 Task: Open an excel sheet and write heading  Blaze Sales. Add 10 people name  'Joshua Rivera, Zoey Coleman, Ryan Wright, Addison Bailey, Jonathan Simmons, Brooklyn Ward, Caleb Barnes, Audrey Collins, Gabriel Perry, Sofia Bell'Item code in between  4005-8000. Product range in between  1000-10000. Add Products   Calvin Klein, Tommy Hilfiger T-shirt, Armani Bag, Burberry Shoe, Levi's T-shirt, Under Armour, Vans Shoe, Converse Shoe, Timberland Shoe, Skechers Shoe.Choose quantity  5 to 9 Tax 12 percent Total Add Amount. Save page  Blaze Sales review book
Action: Mouse moved to (33, 23)
Screenshot: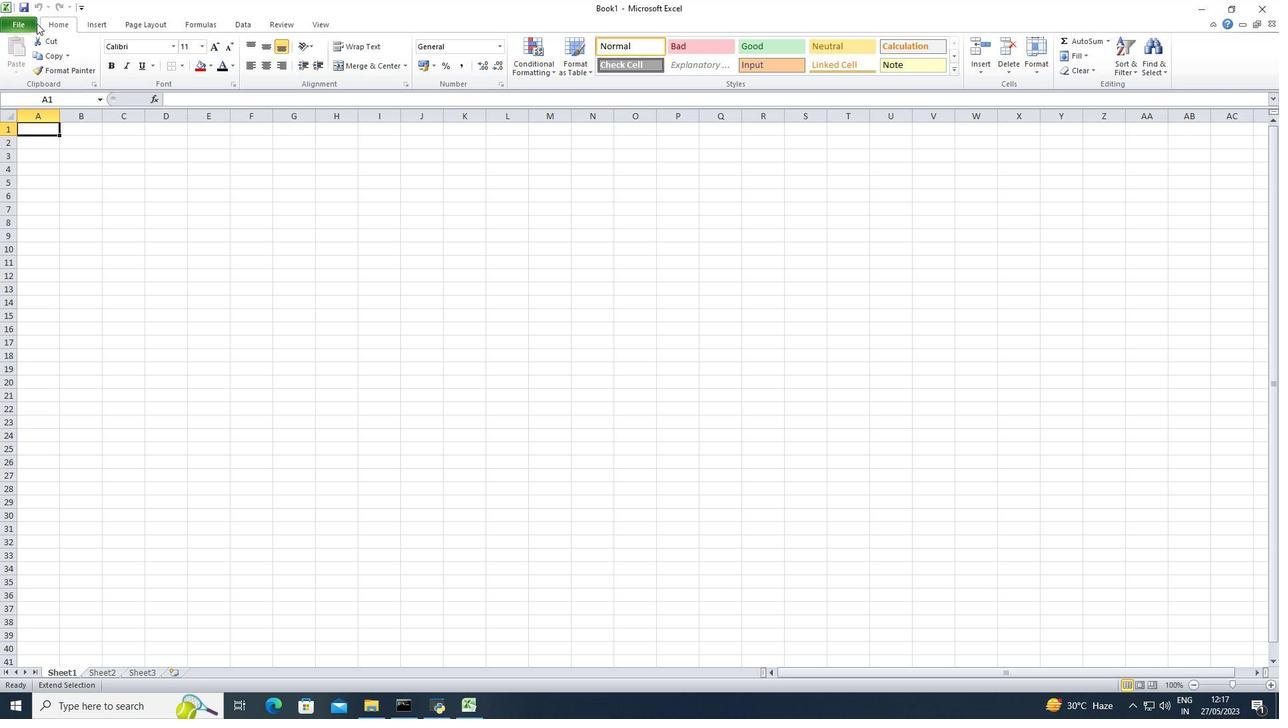 
Action: Mouse pressed left at (33, 23)
Screenshot: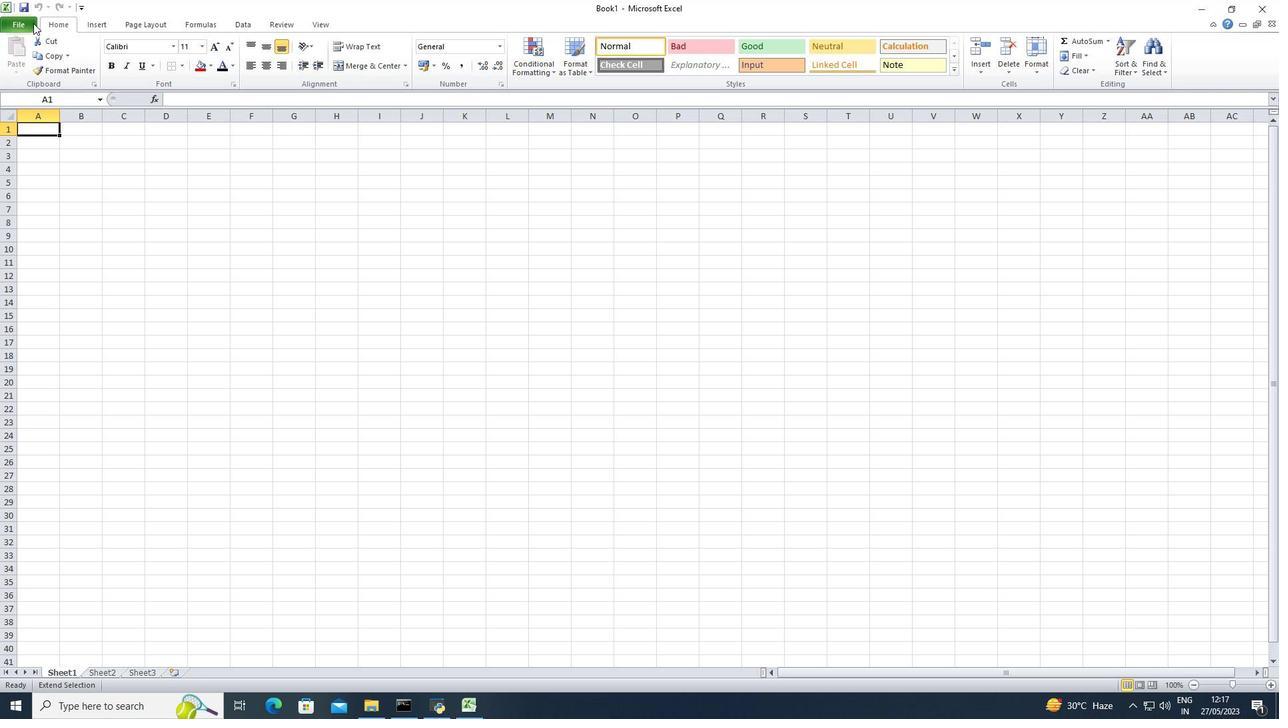 
Action: Mouse moved to (25, 174)
Screenshot: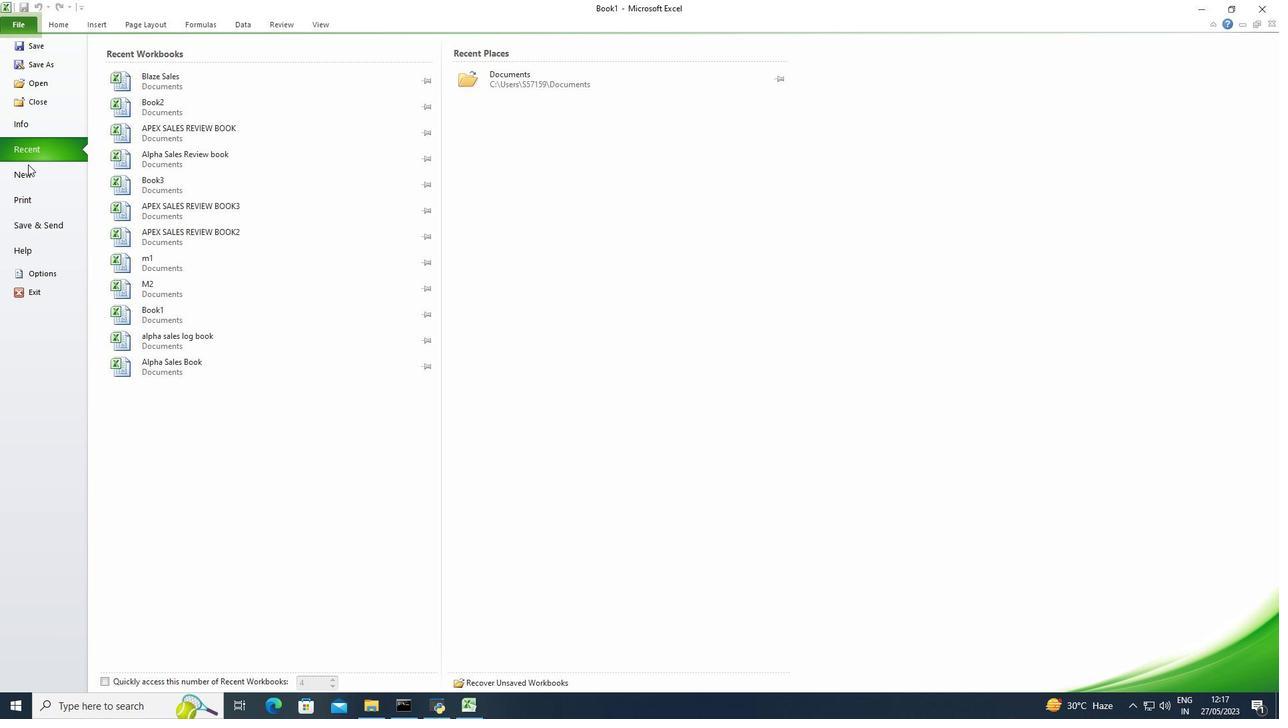 
Action: Mouse pressed left at (25, 174)
Screenshot: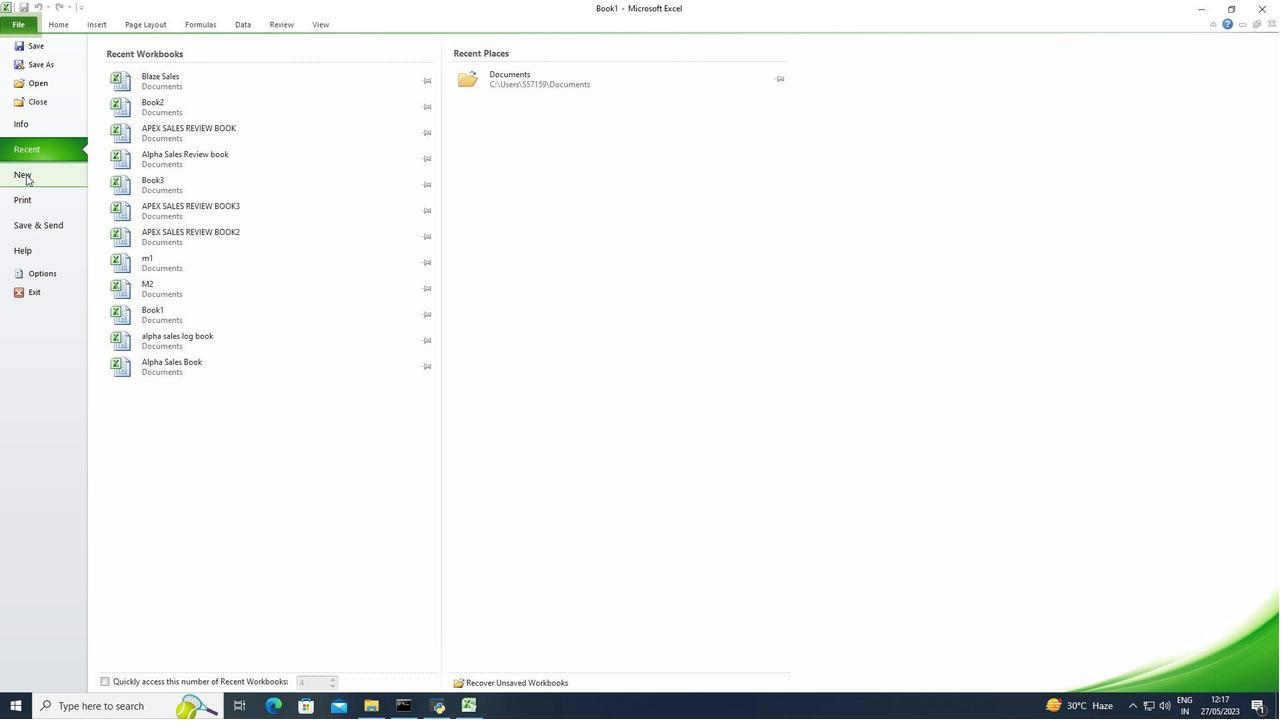 
Action: Mouse moved to (131, 132)
Screenshot: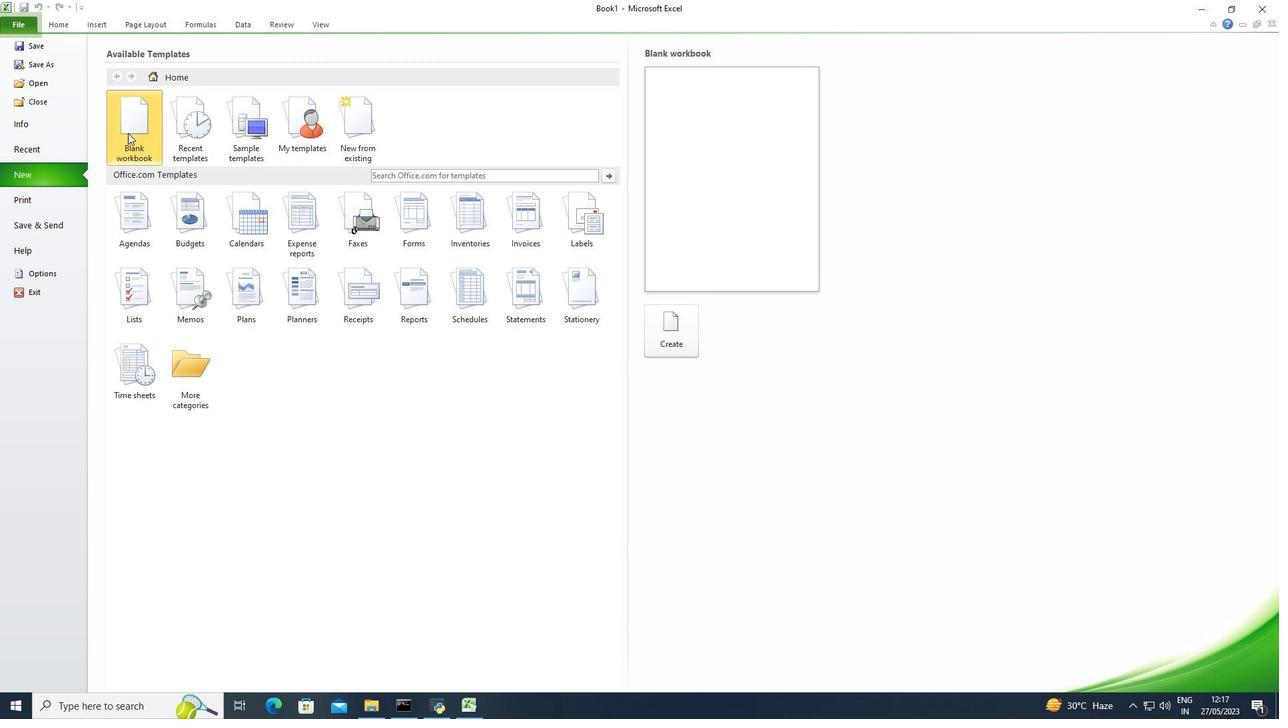 
Action: Mouse pressed left at (131, 132)
Screenshot: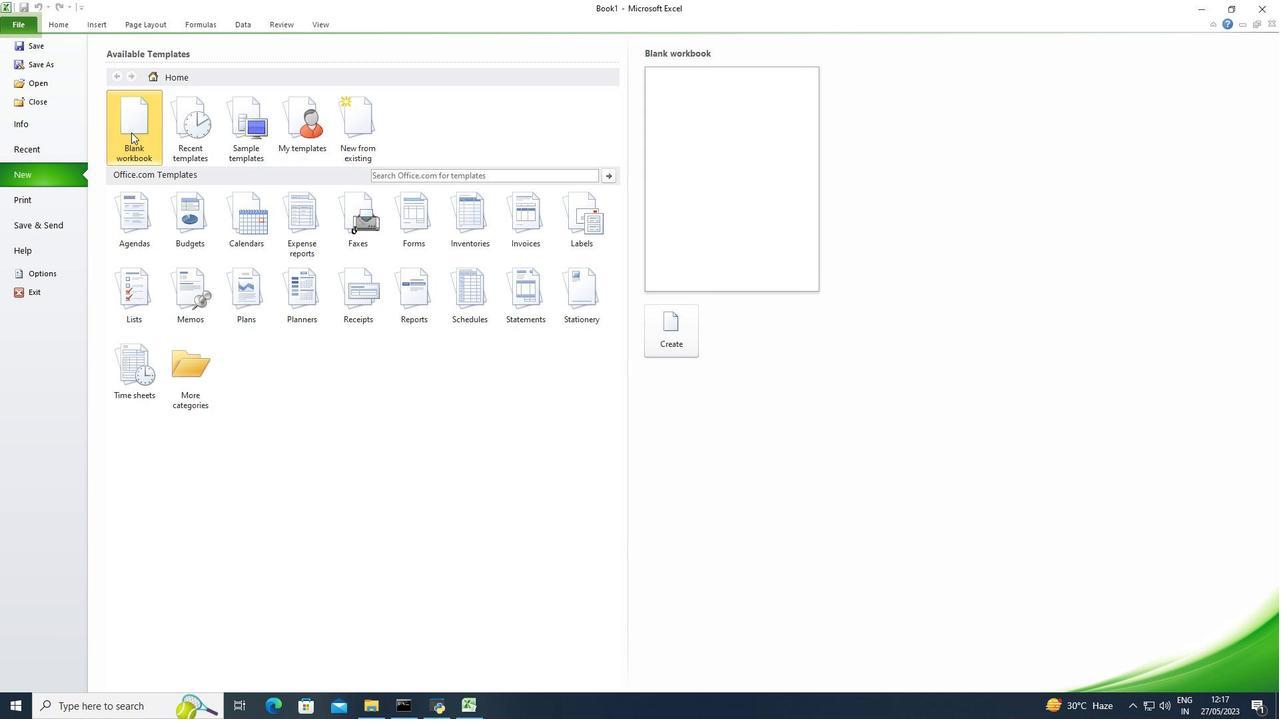 
Action: Mouse moved to (661, 318)
Screenshot: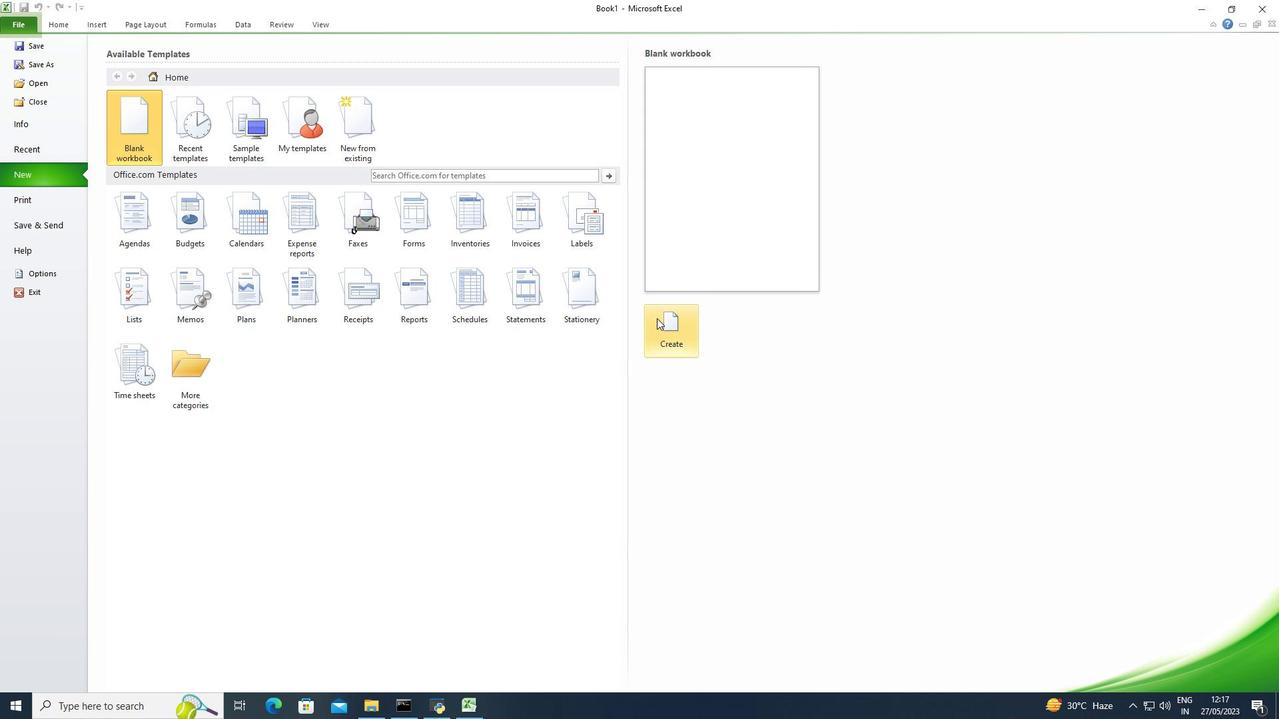 
Action: Mouse pressed left at (661, 318)
Screenshot: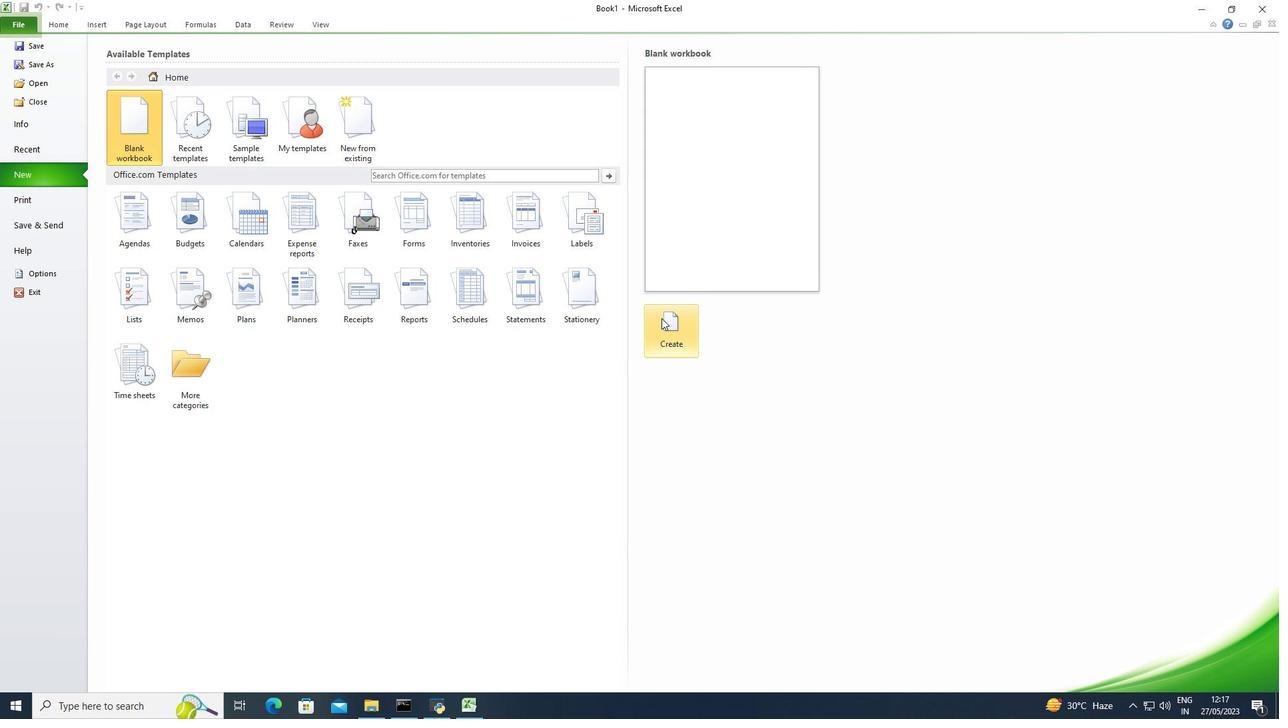 
Action: Mouse moved to (45, 128)
Screenshot: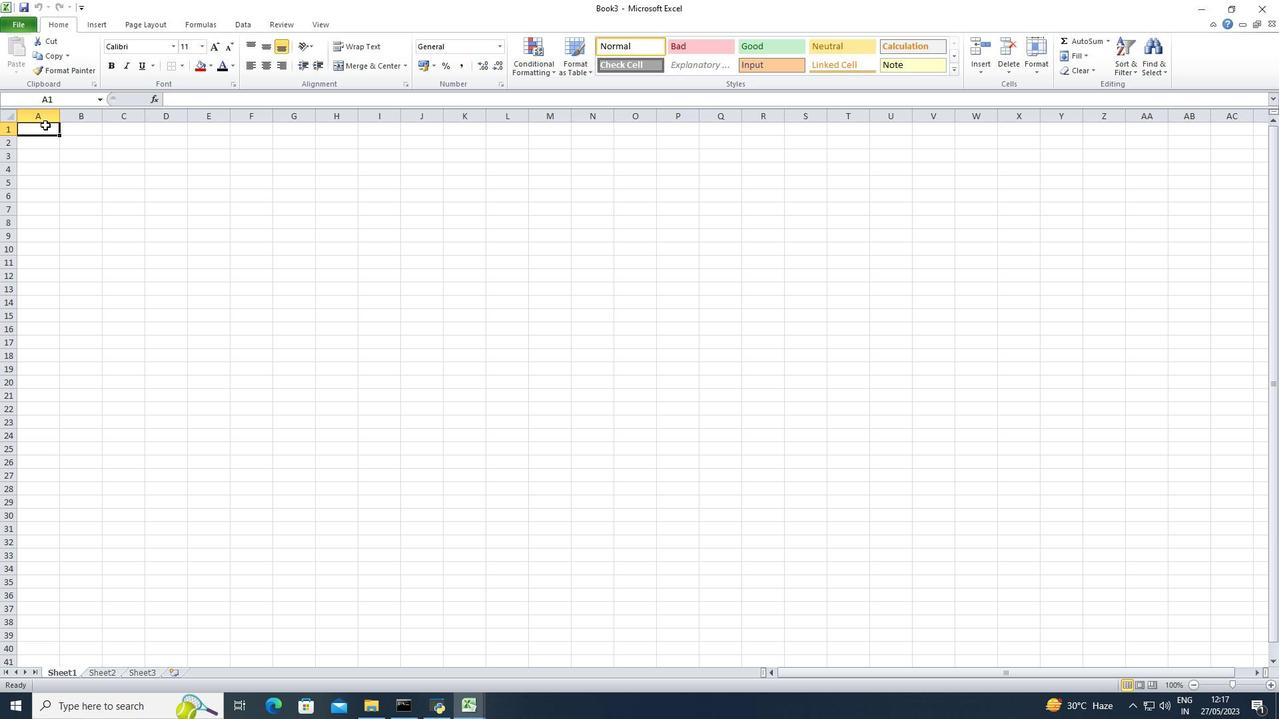 
Action: Mouse pressed left at (45, 128)
Screenshot: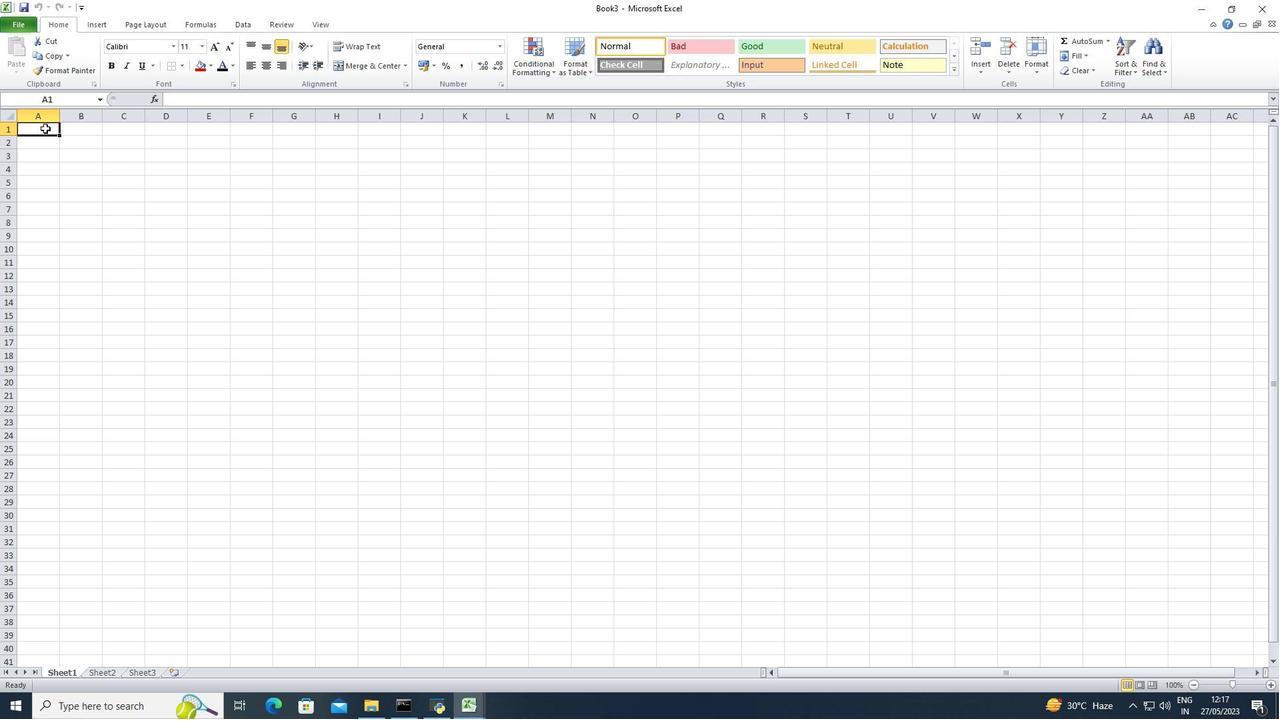 
Action: Key pressed <Key.shift>Blaze<Key.space><Key.shift>Sales<Key.down><Key.shift>name<Key.backspace><Key.backspace><Key.backspace><Key.backspace><Key.shift>Name<Key.down><Key.shift>Joshua<Key.space><Key.shift>Rivera<Key.down><Key.shift><Key.shift><Key.shift><Key.shift><Key.shift><Key.shift><Key.shift><Key.shift><Key.shift><Key.shift><Key.shift><Key.shift>Zoey<Key.space><Key.shift>Coleman<Key.down><Key.shift>Ryan<Key.space><Key.shift>Wright<Key.down><Key.shift>Addison<Key.space><Key.shift>Bailey<Key.down><Key.shift>Jonathan<Key.space><Key.shift>Simmons<Key.down><Key.shift><Key.shift><Key.shift><Key.shift>Brooklyn<Key.space><Key.shift><Key.shift><Key.shift><Key.shift><Key.shift><Key.shift>E<Key.backspace><Key.shift>Ward<Key.down><Key.shift><Key.shift><Key.shift><Key.shift><Key.shift>Caleb<Key.space><Key.shift><Key.shift><Key.shift><Key.shift><Key.shift><Key.shift>Barnes<Key.down><Key.shift><Key.shift><Key.shift><Key.shift><Key.shift><Key.shift><Key.shift><Key.shift><Key.shift><Key.shift><Key.shift><Key.shift><Key.shift><Key.shift><Key.shift><Key.shift><Key.shift>Audrey<Key.space><Key.shift>Collins<Key.down><Key.shift><Key.shift><Key.shift><Key.shift><Key.shift><Key.shift><Key.shift><Key.shift>Gabriel<Key.space><Key.shift>Perry<Key.down><Key.shift>Sofia<Key.space><Key.shift>Bell<Key.right>
Screenshot: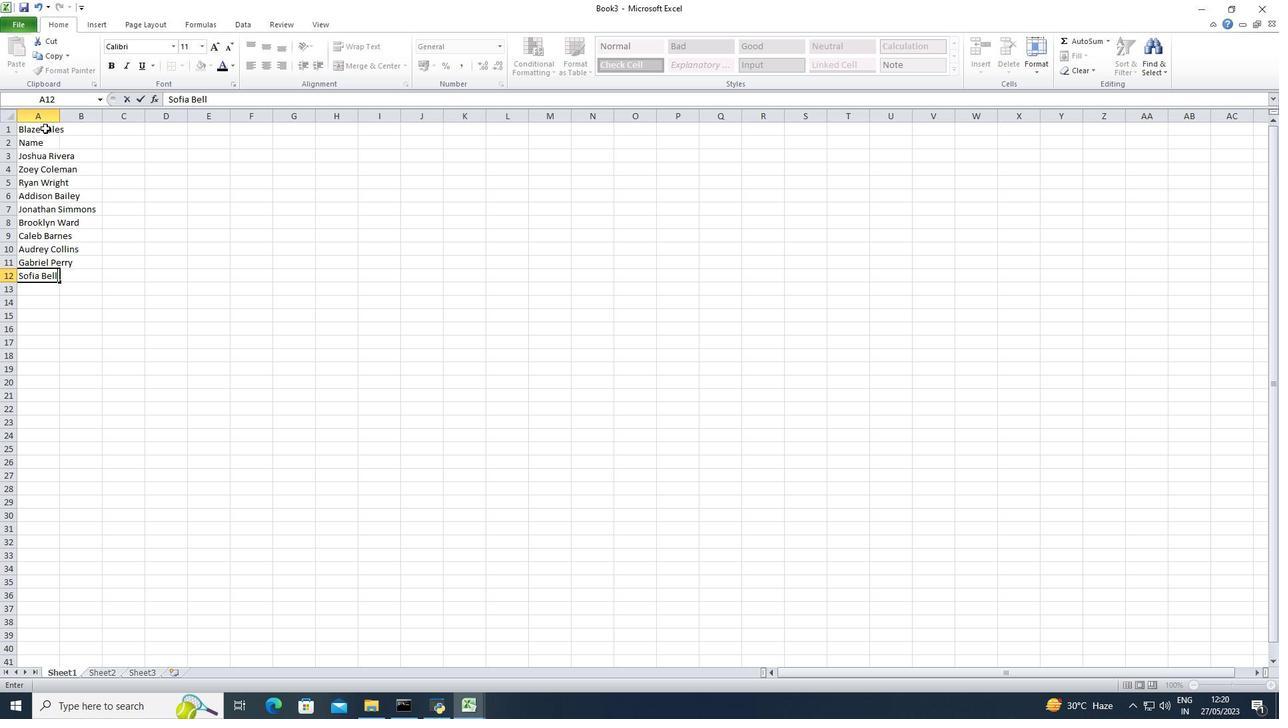 
Action: Mouse moved to (60, 117)
Screenshot: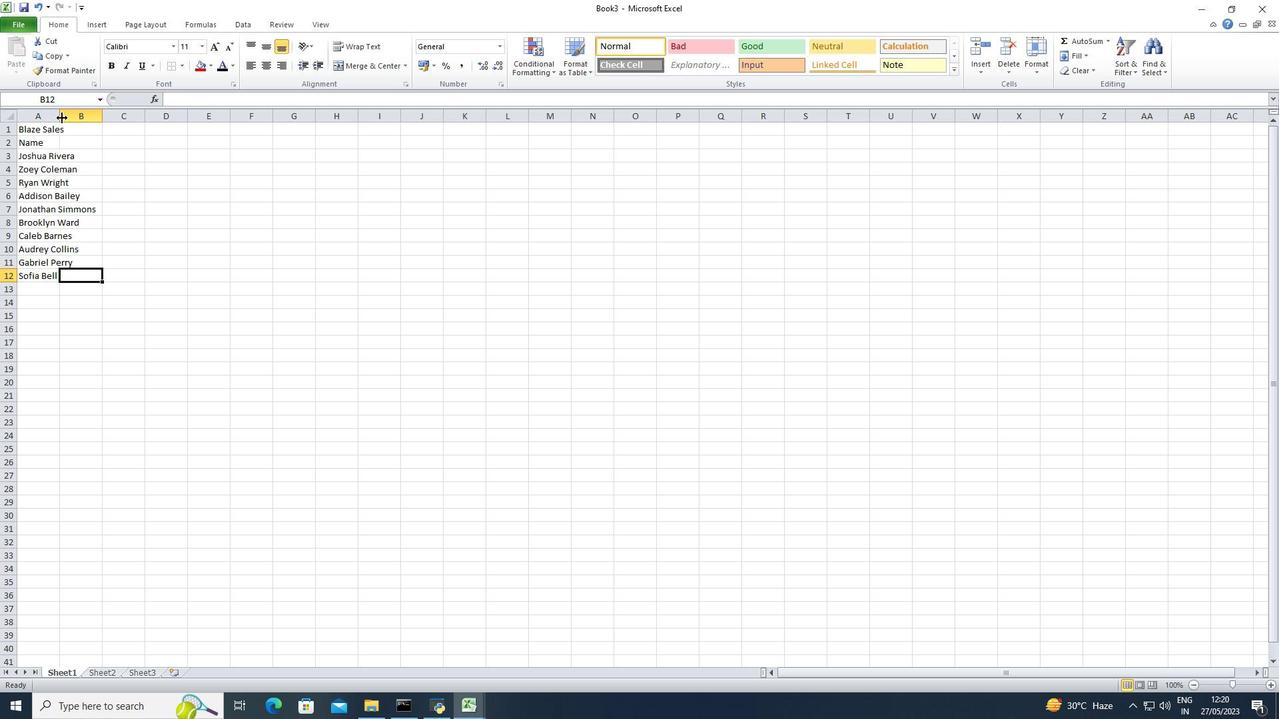 
Action: Mouse pressed left at (60, 117)
Screenshot: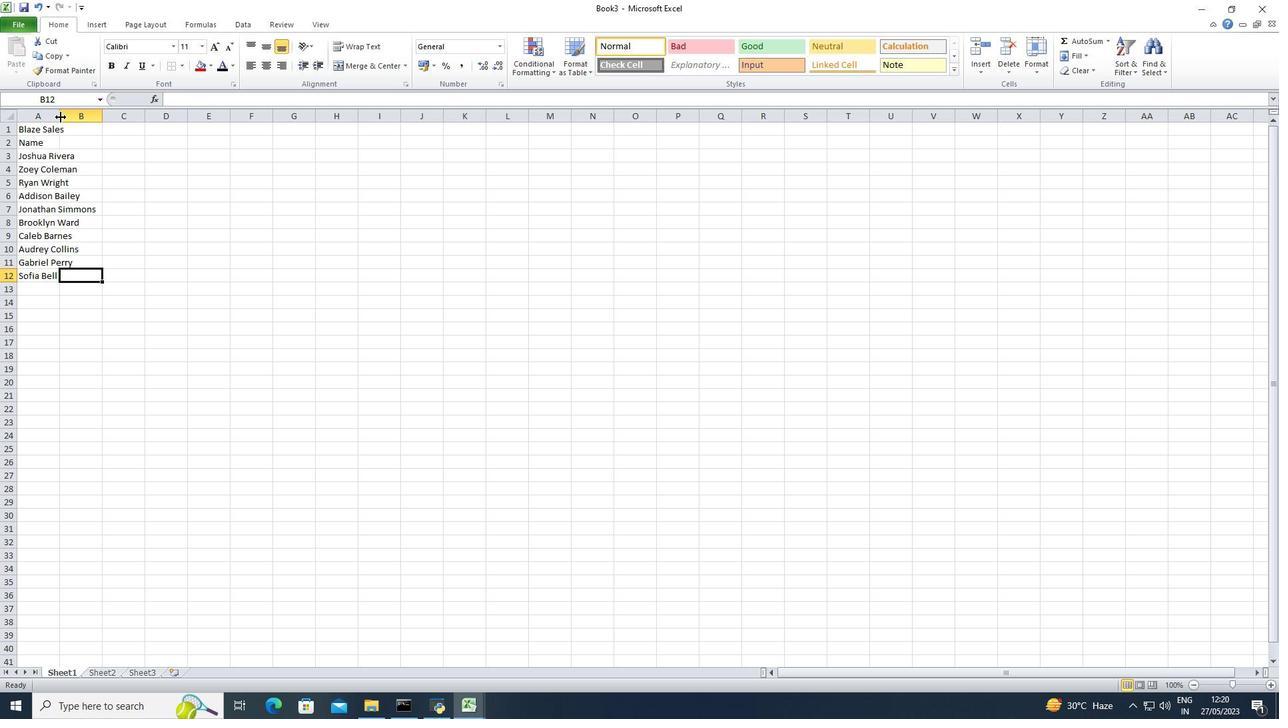 
Action: Mouse pressed left at (60, 117)
Screenshot: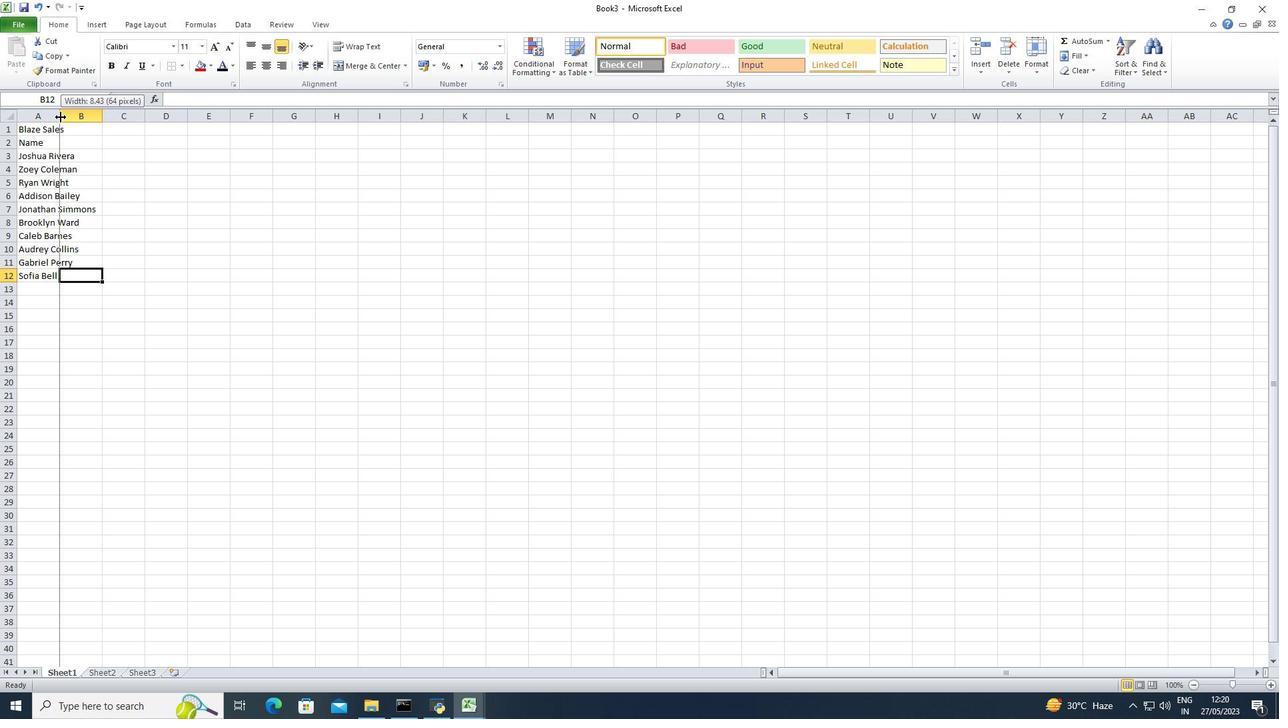 
Action: Mouse moved to (120, 140)
Screenshot: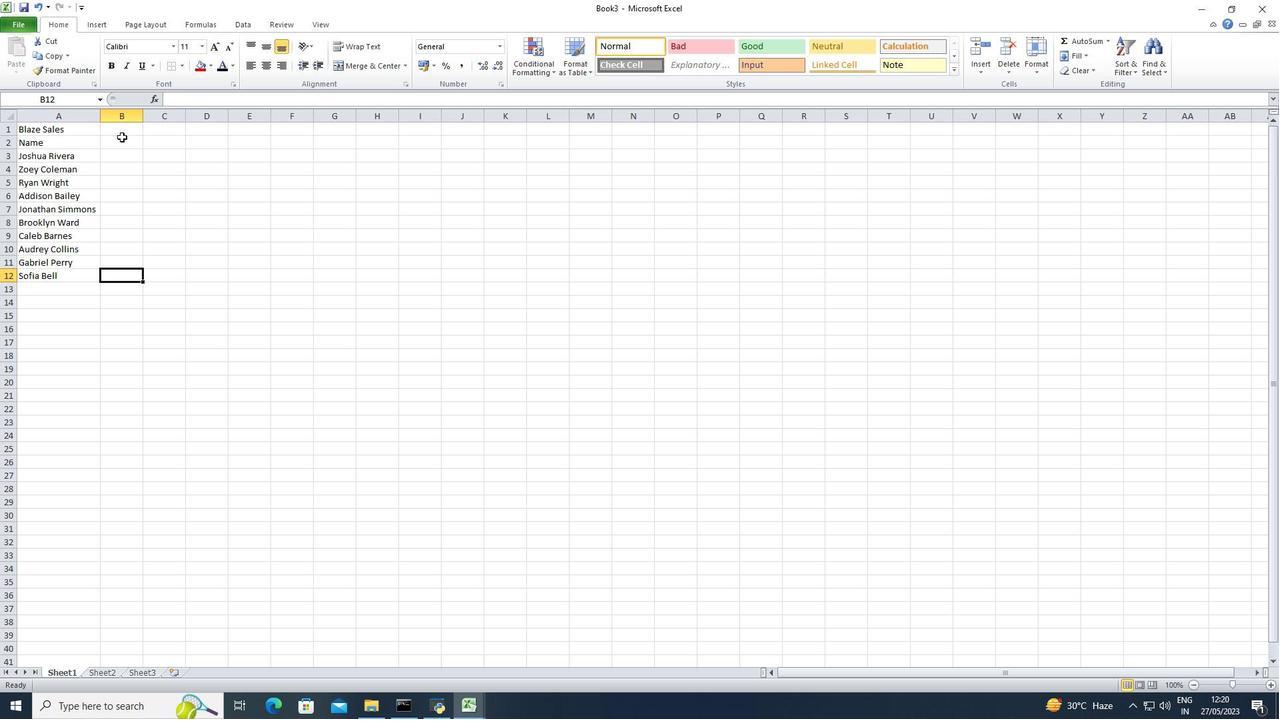 
Action: Mouse pressed left at (120, 140)
Screenshot: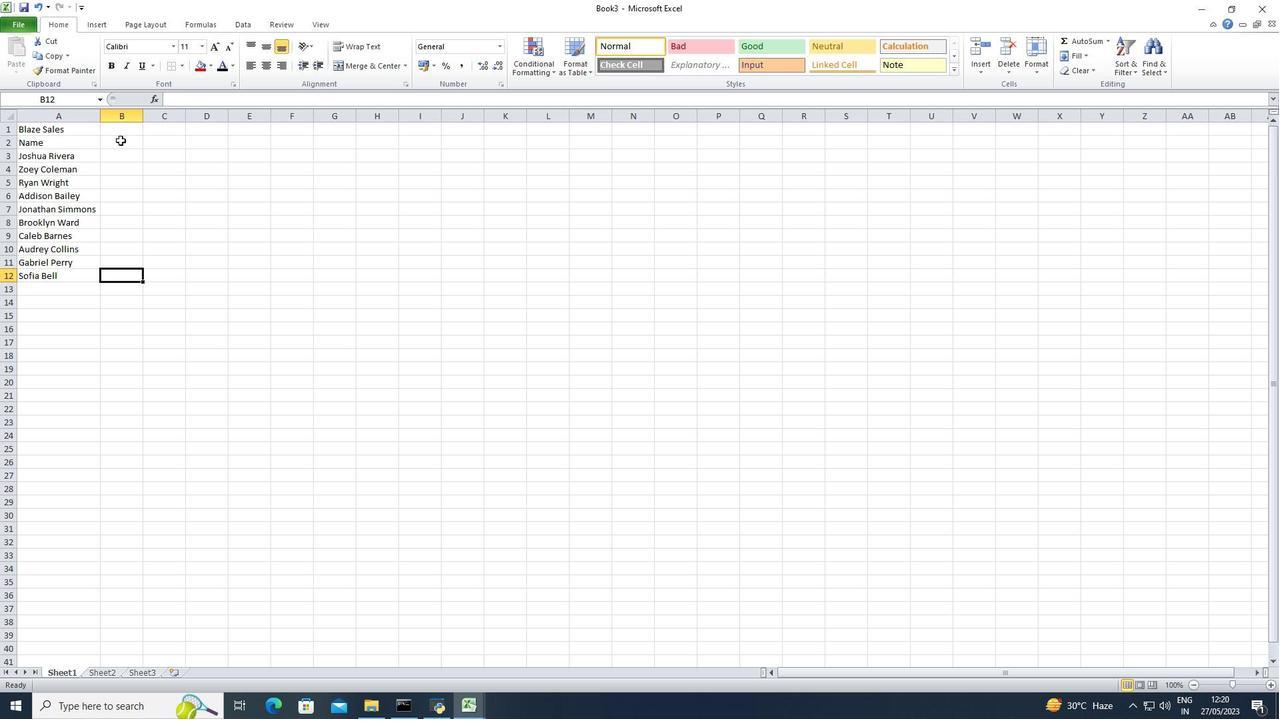 
Action: Key pressed <Key.shift>Item<Key.space>code<Key.down>4007<Key.down>4009<Key.down>7654<Key.down>6587<Key.down>5694<Key.down>4867<Key.down>6087<Key.down>7209<Key.down>7390<Key.down>6129
Screenshot: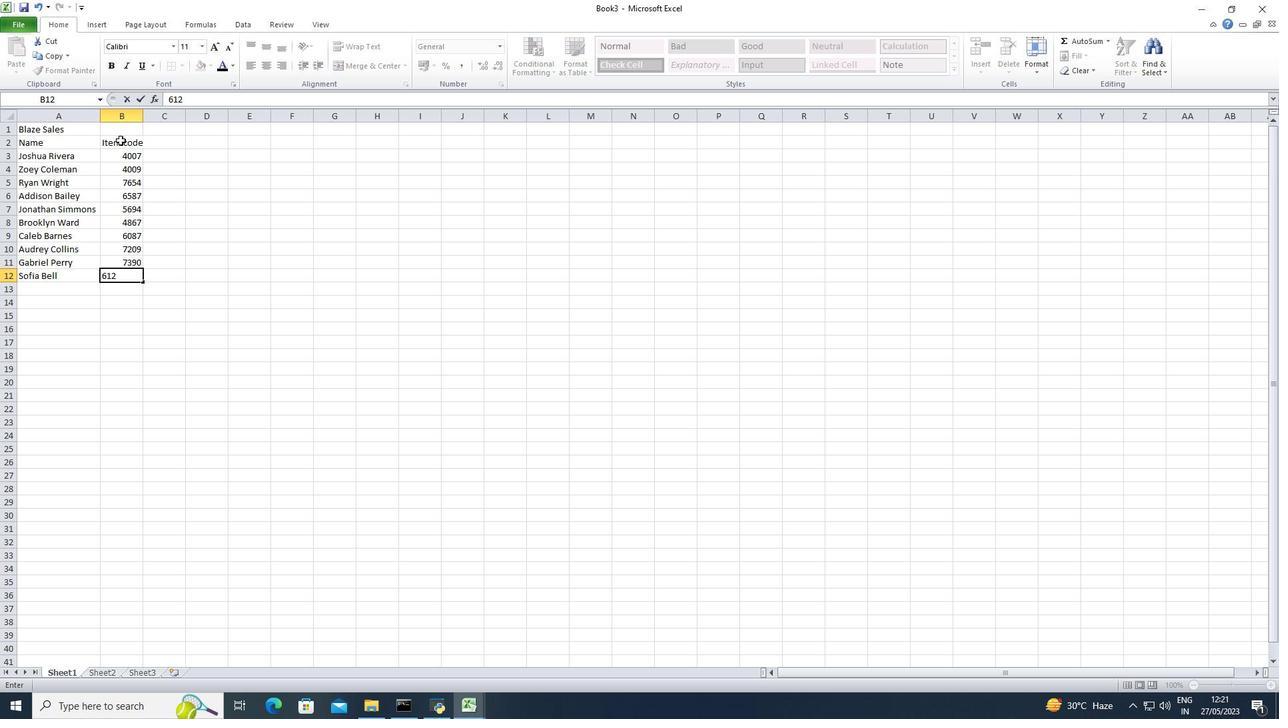 
Action: Mouse scrolled (120, 141) with delta (0, 0)
Screenshot: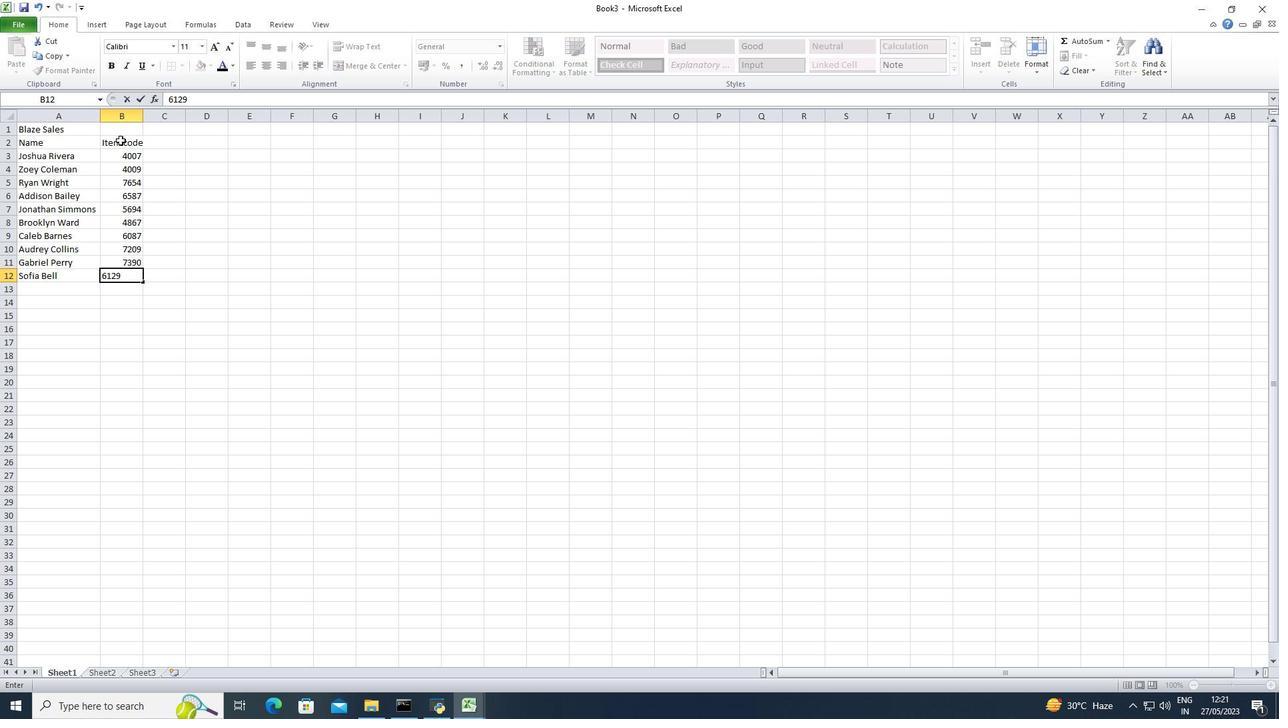 
Action: Mouse moved to (165, 222)
Screenshot: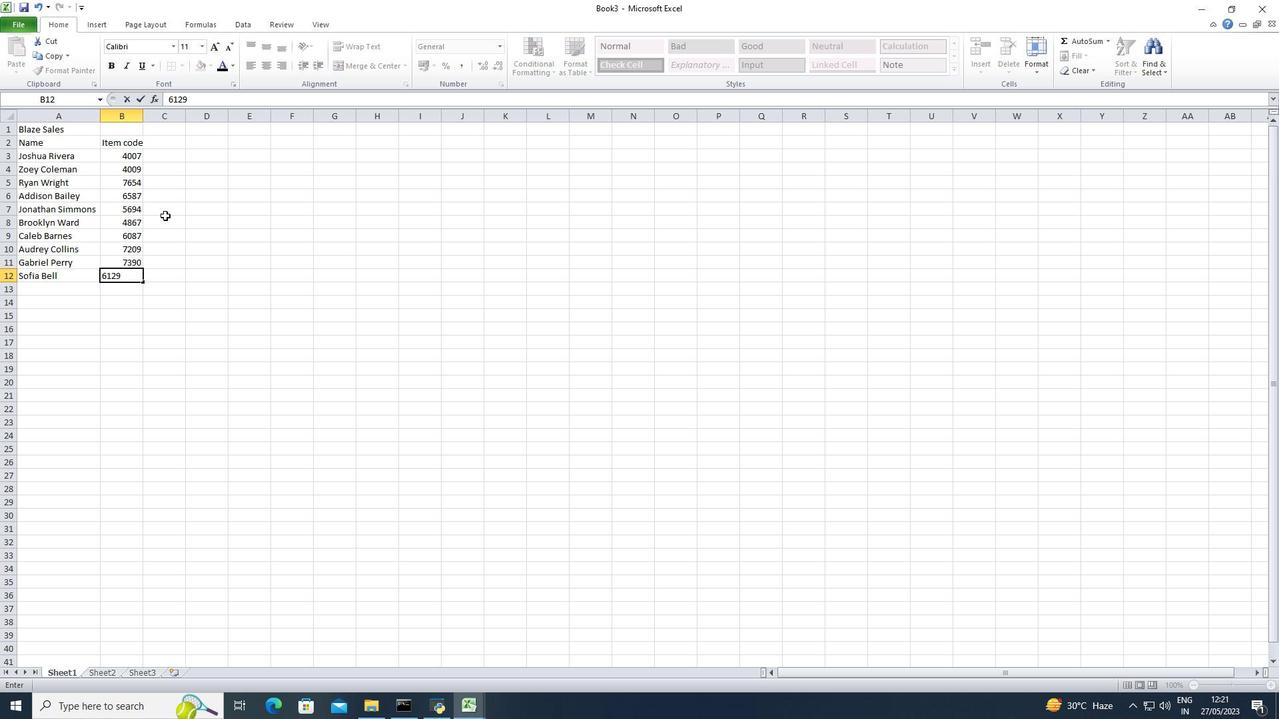 
Action: Key pressed <Key.down>
Screenshot: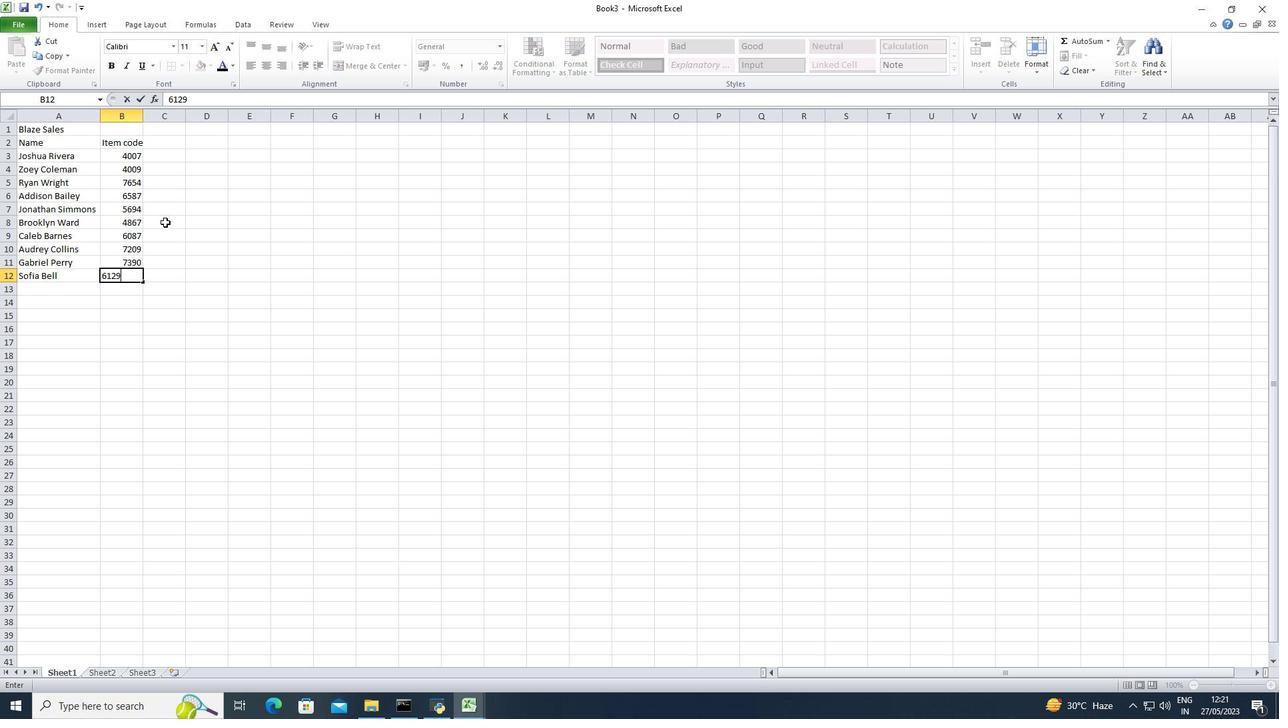 
Action: Mouse moved to (173, 140)
Screenshot: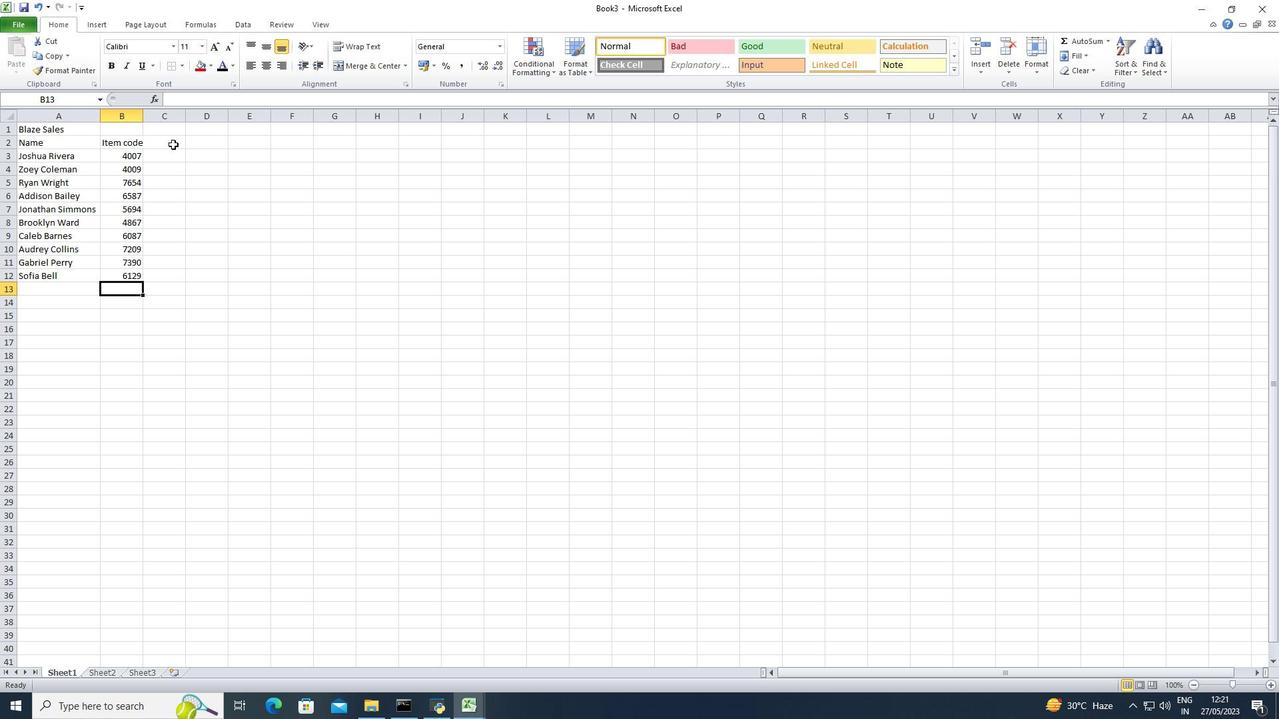 
Action: Mouse pressed left at (173, 140)
Screenshot: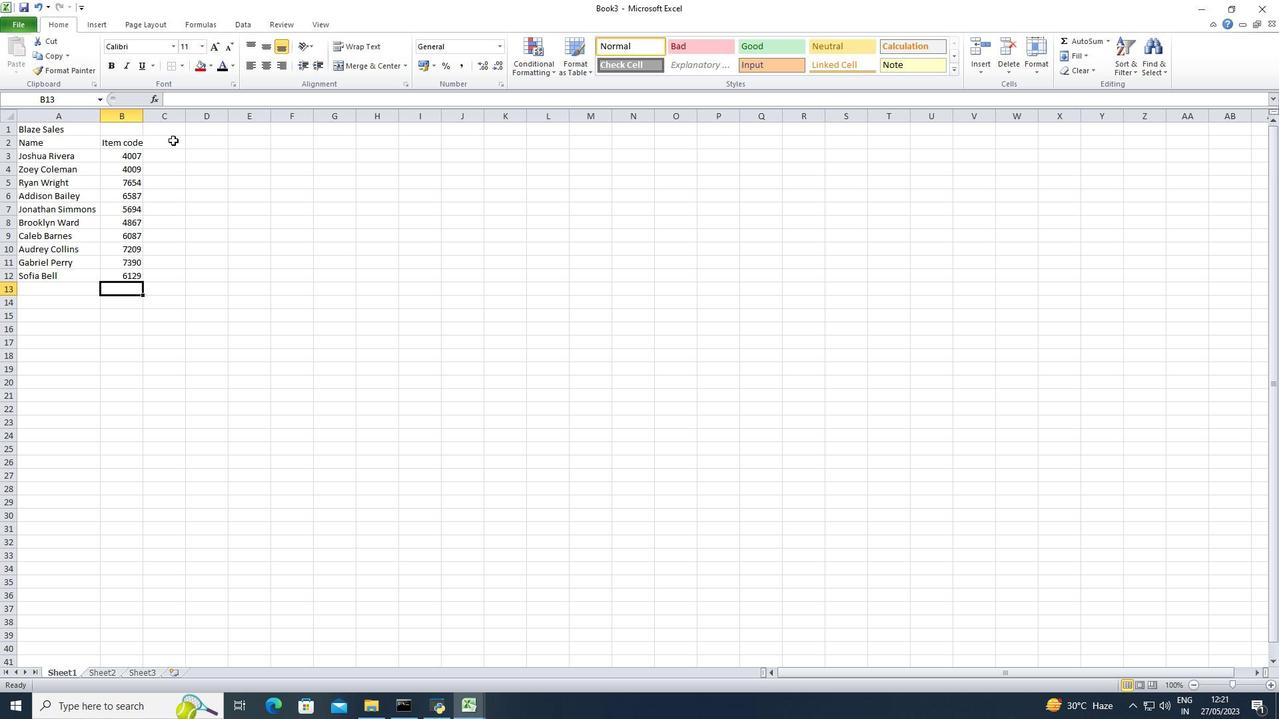 
Action: Mouse moved to (141, 116)
Screenshot: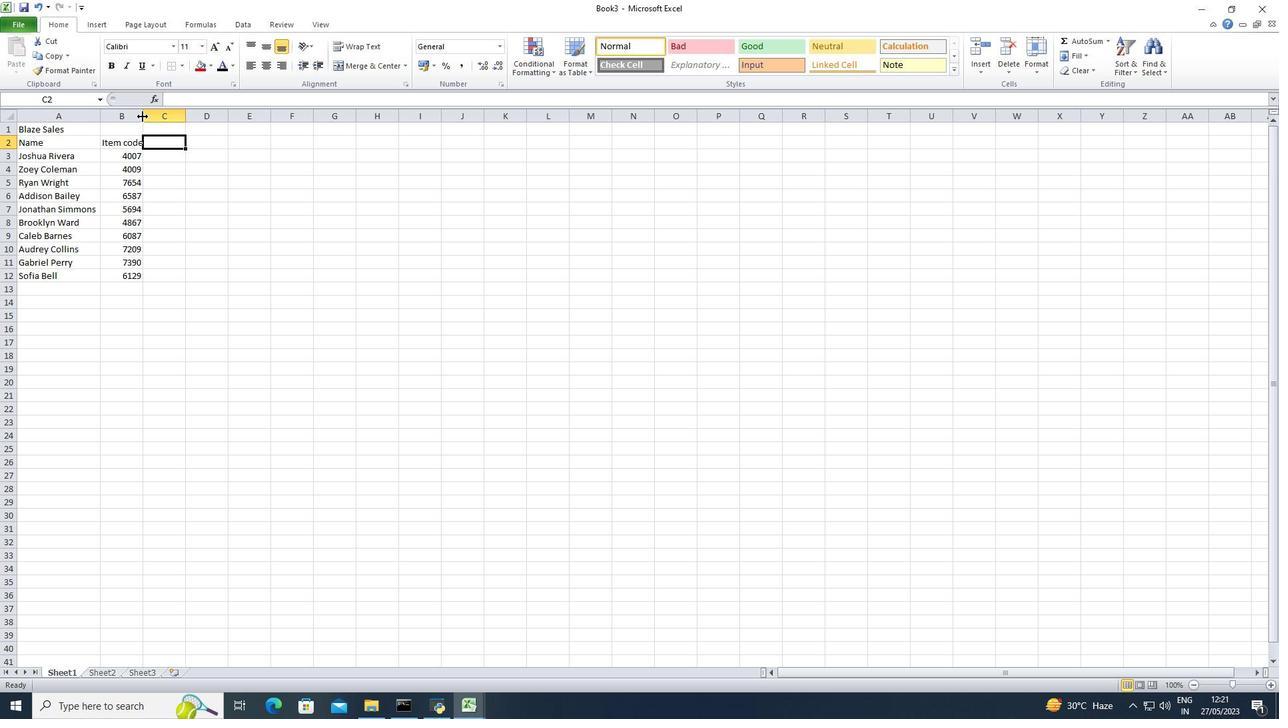 
Action: Mouse pressed left at (141, 116)
Screenshot: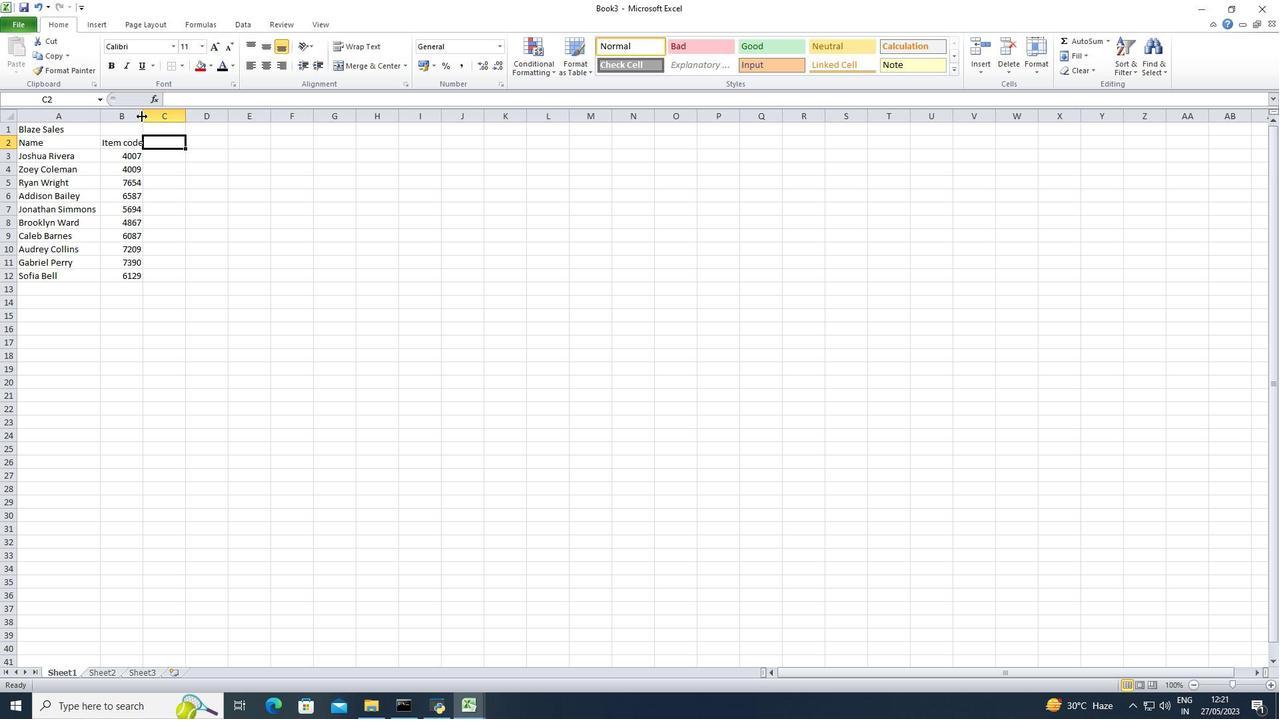 
Action: Mouse pressed left at (141, 116)
Screenshot: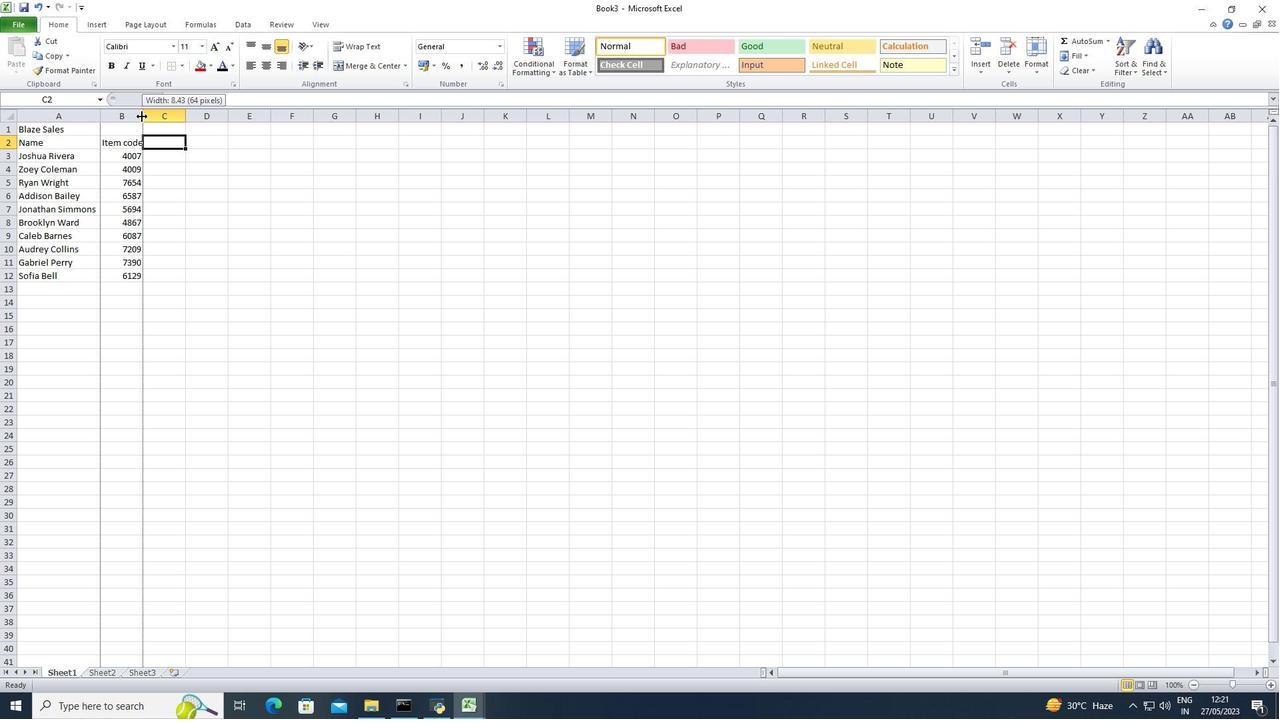 
Action: Mouse moved to (167, 153)
Screenshot: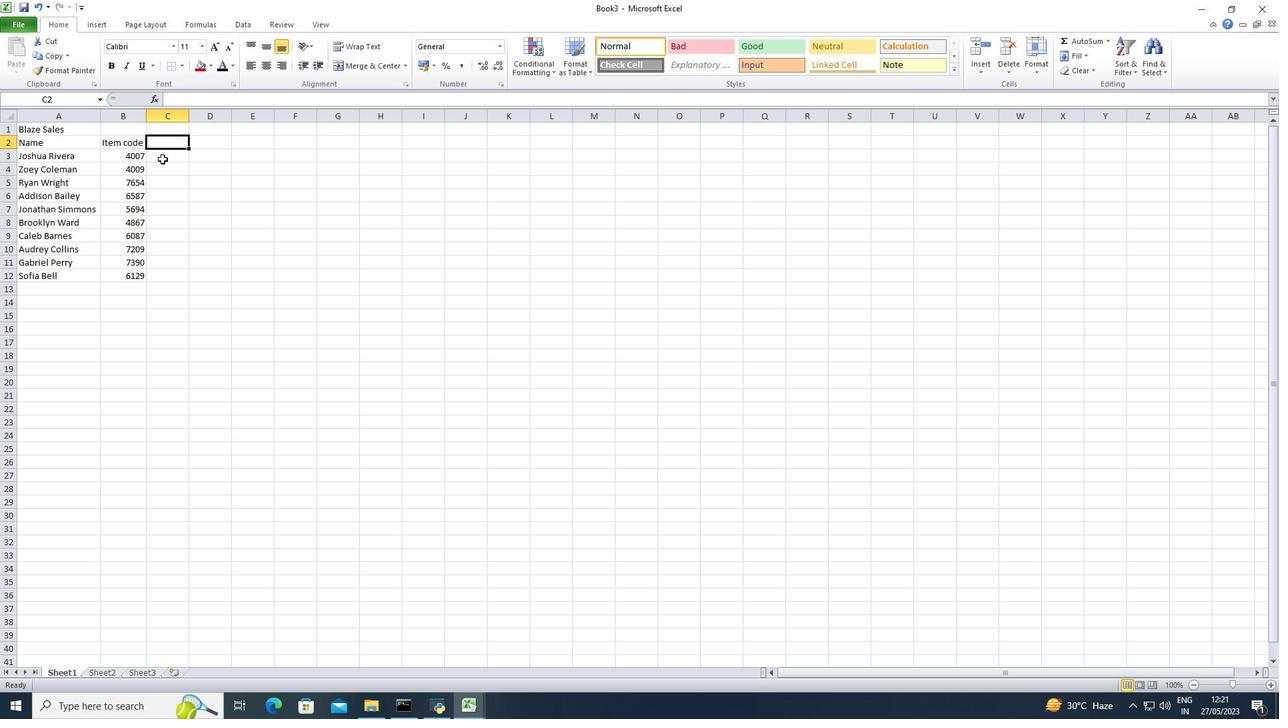 
Action: Key pressed <Key.shift>Product<Key.space><Key.shift>Range
Screenshot: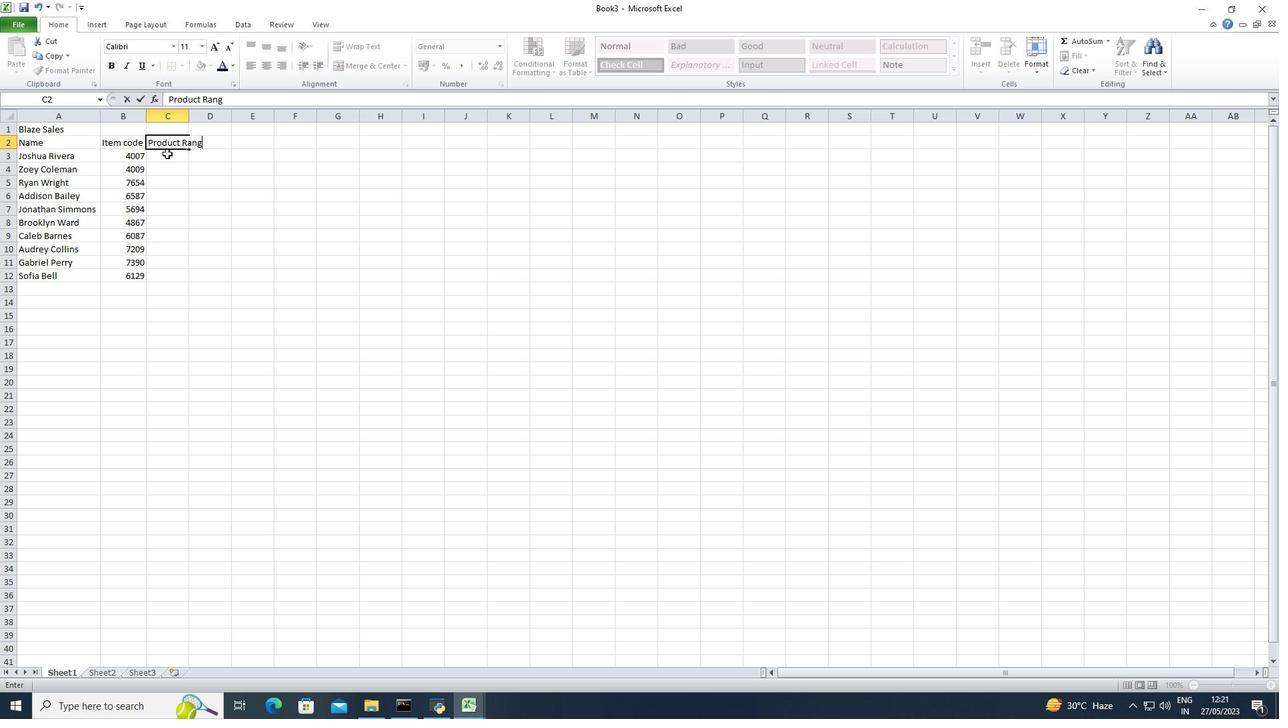 
Action: Mouse pressed left at (167, 153)
Screenshot: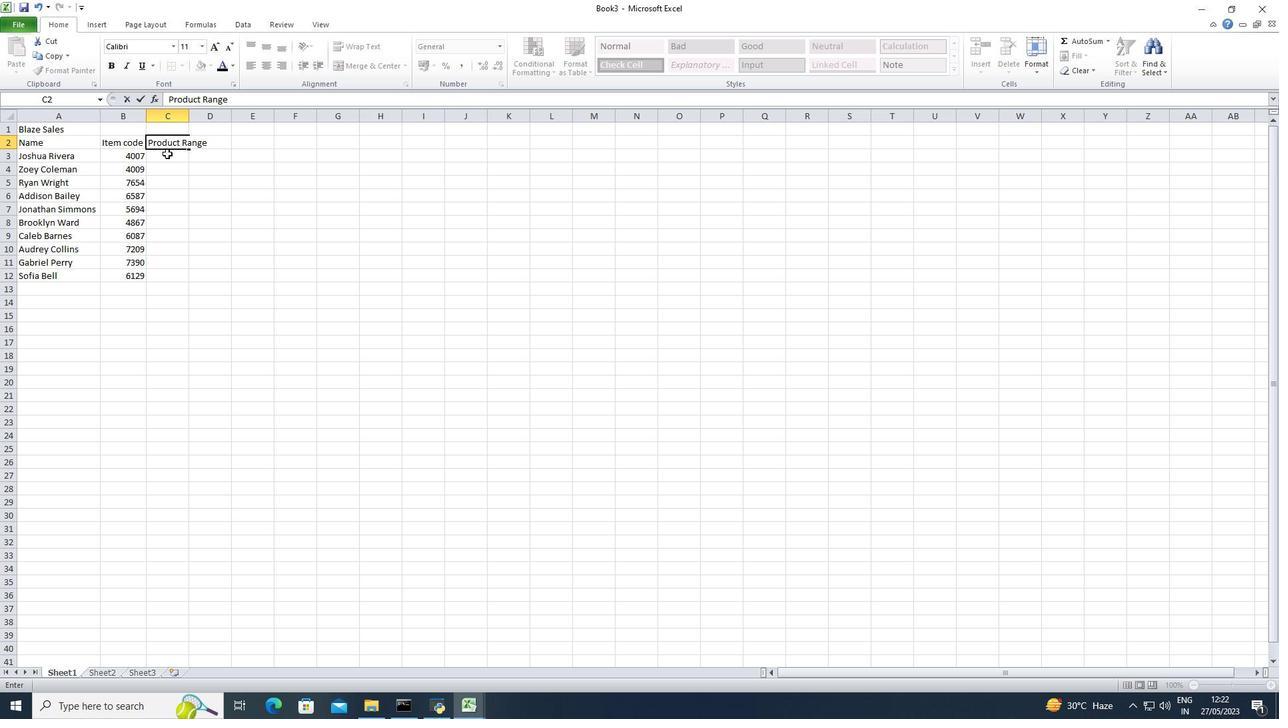 
Action: Key pressed 1009<Key.down>2905<Key.down>4589<Key.down>9765<Key.down>9457<Key.down>8763<Key.down>5987<Key.down>3497<Key.down>7904<Key.down>4038<Key.down>
Screenshot: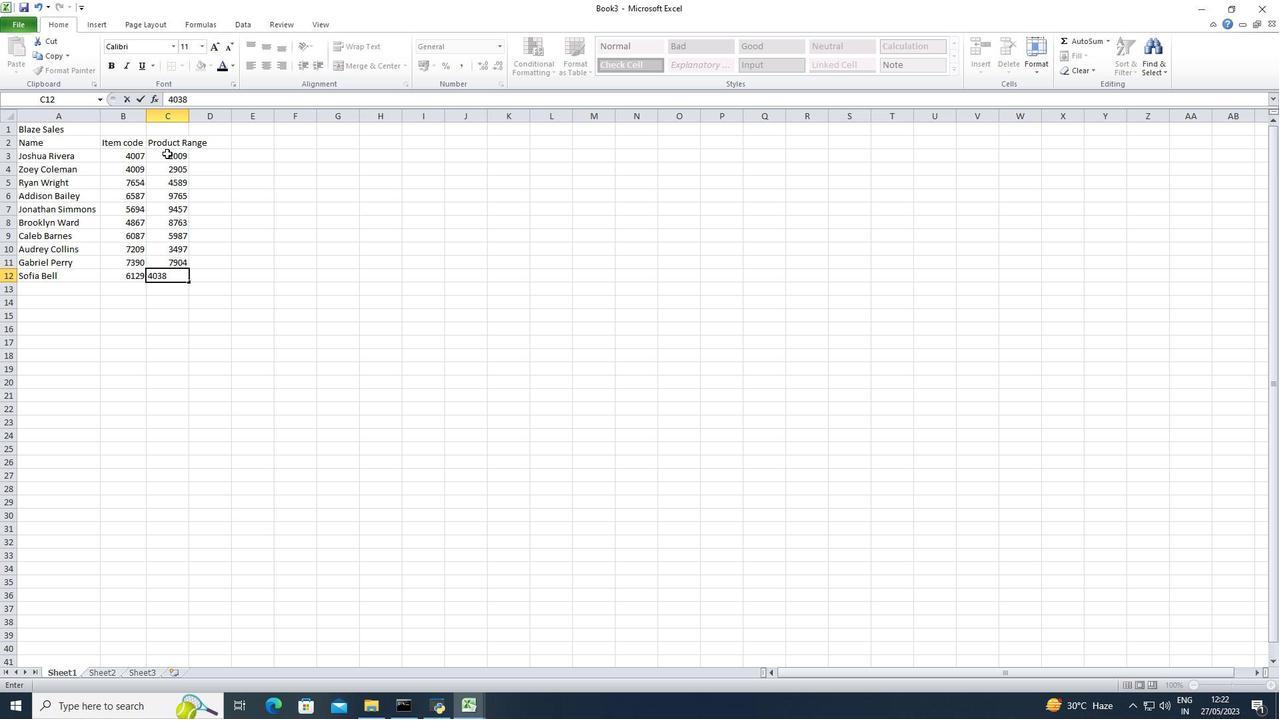 
Action: Mouse moved to (188, 113)
Screenshot: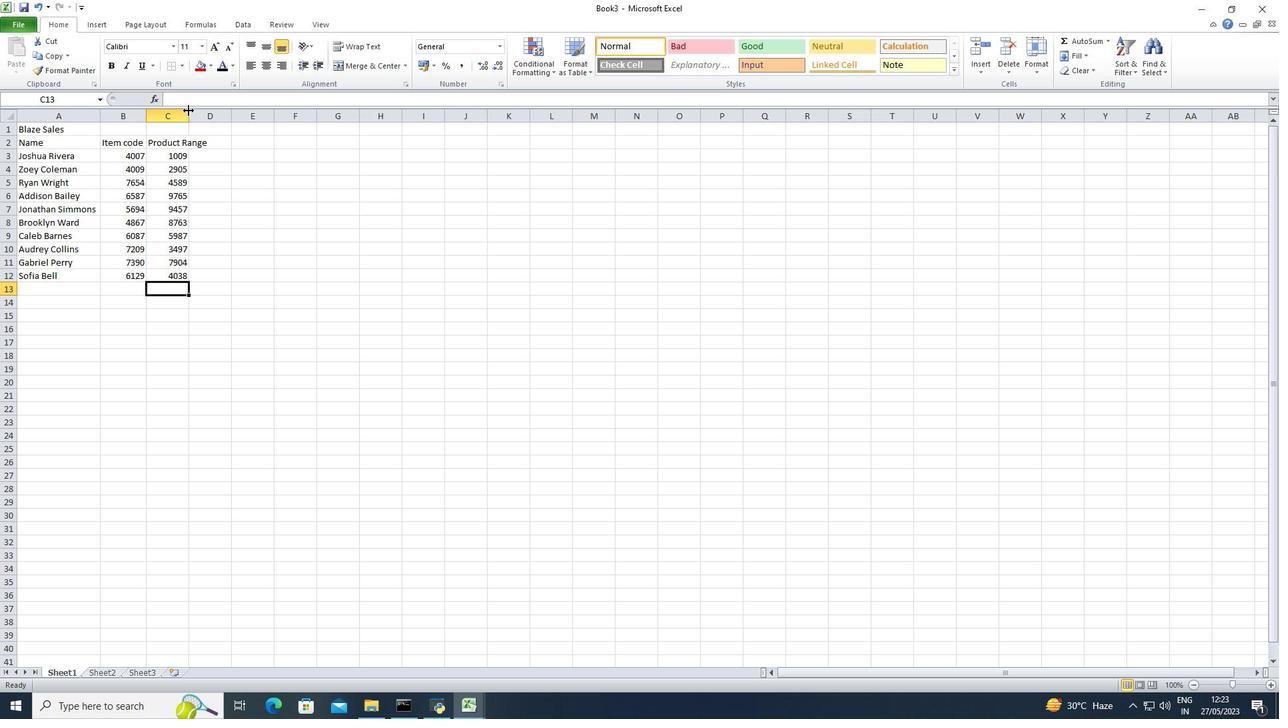 
Action: Mouse pressed left at (188, 113)
Screenshot: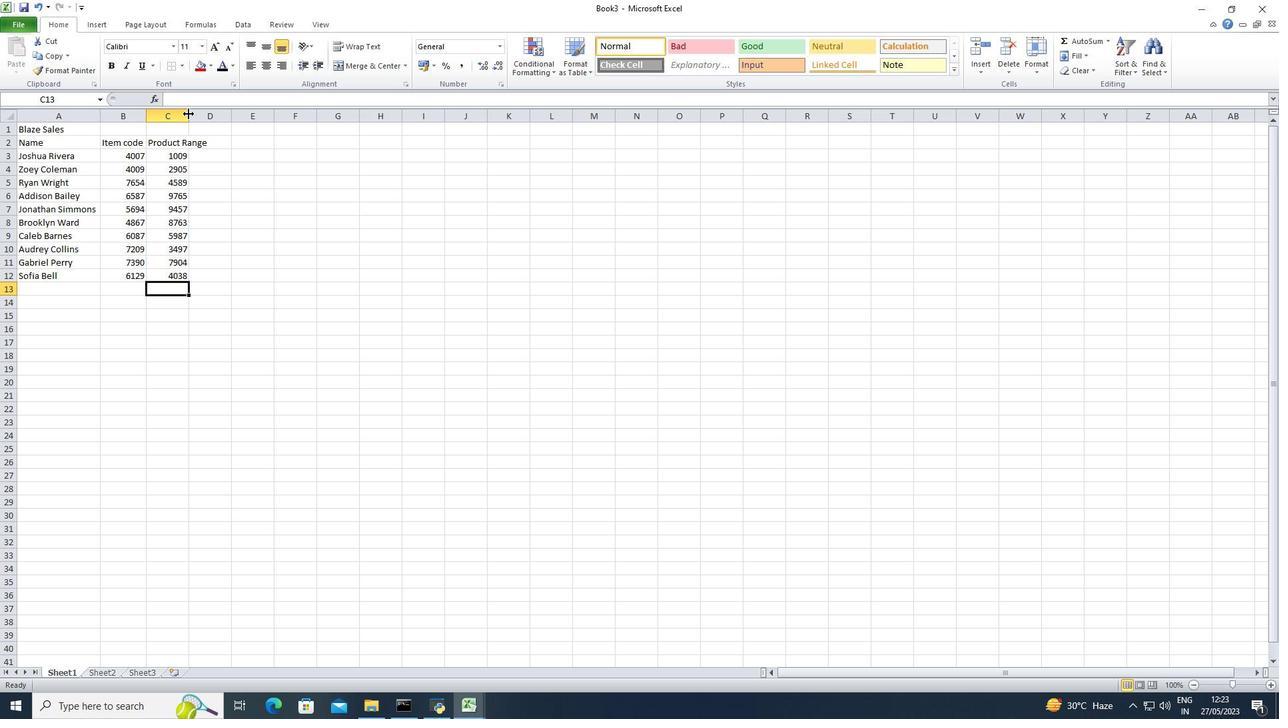 
Action: Mouse pressed left at (188, 113)
Screenshot: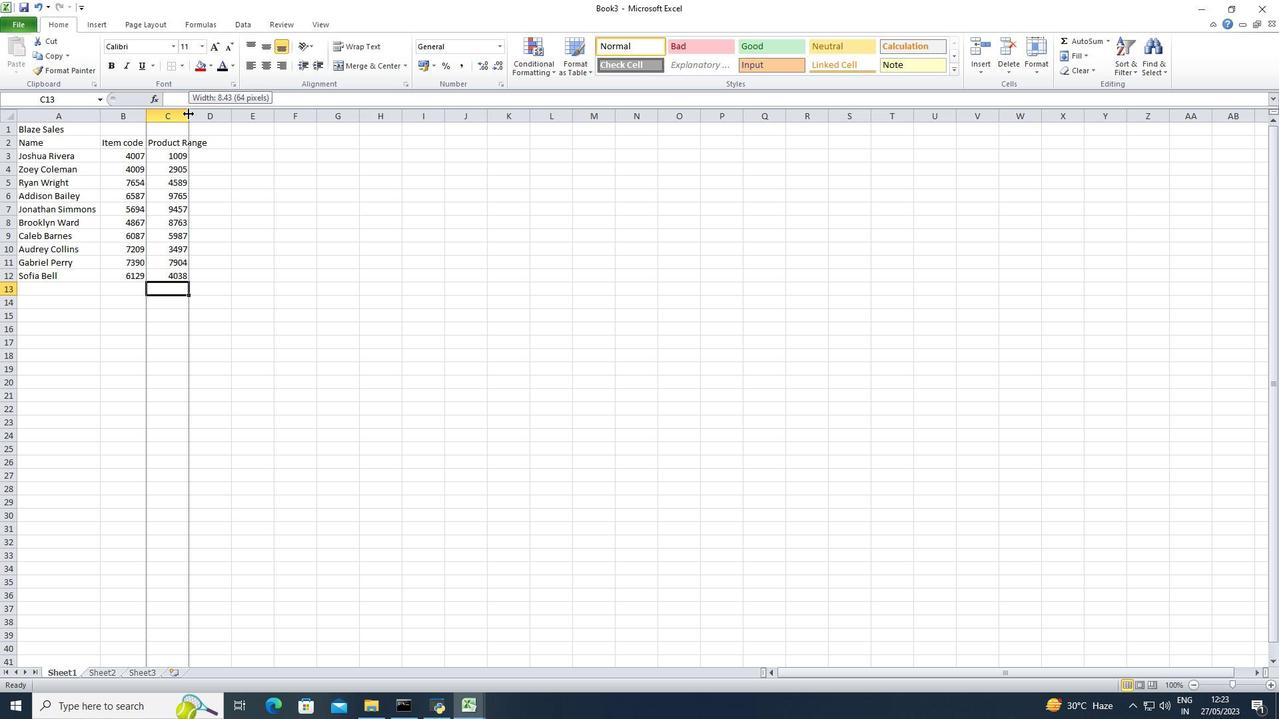 
Action: Mouse moved to (221, 143)
Screenshot: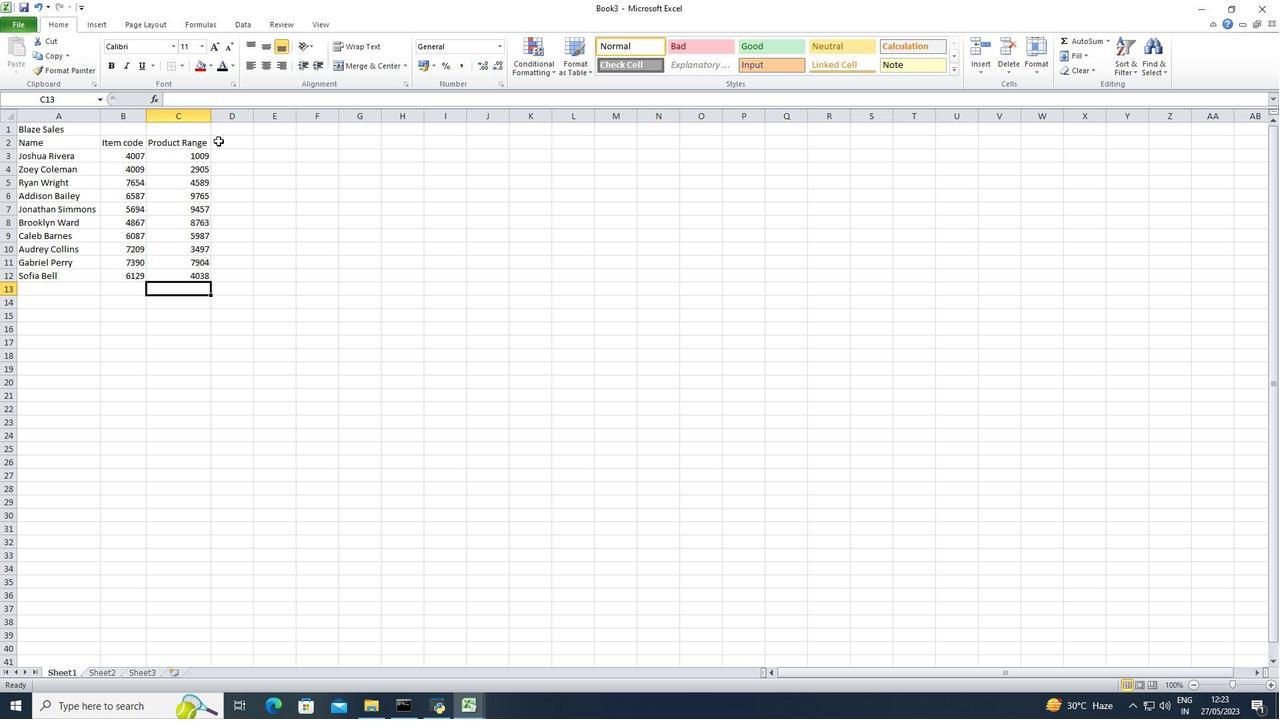 
Action: Mouse pressed left at (221, 143)
Screenshot: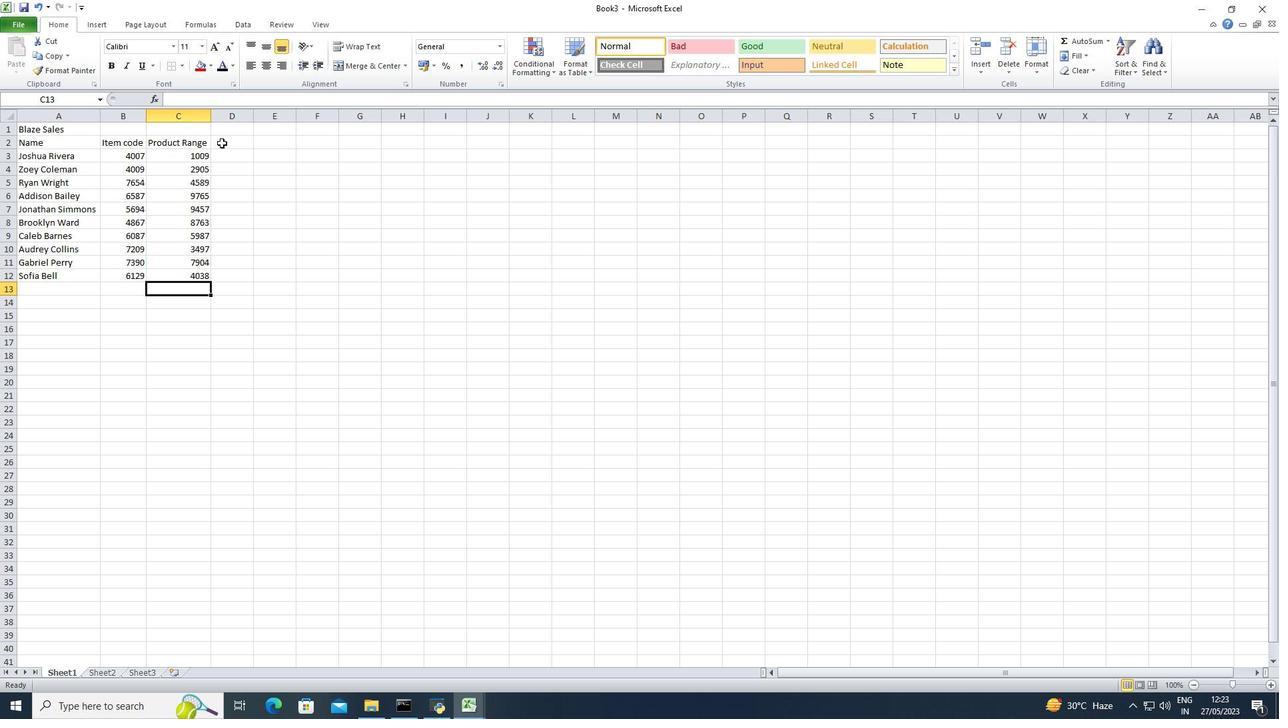 
Action: Key pressed <Key.shift>Products
Screenshot: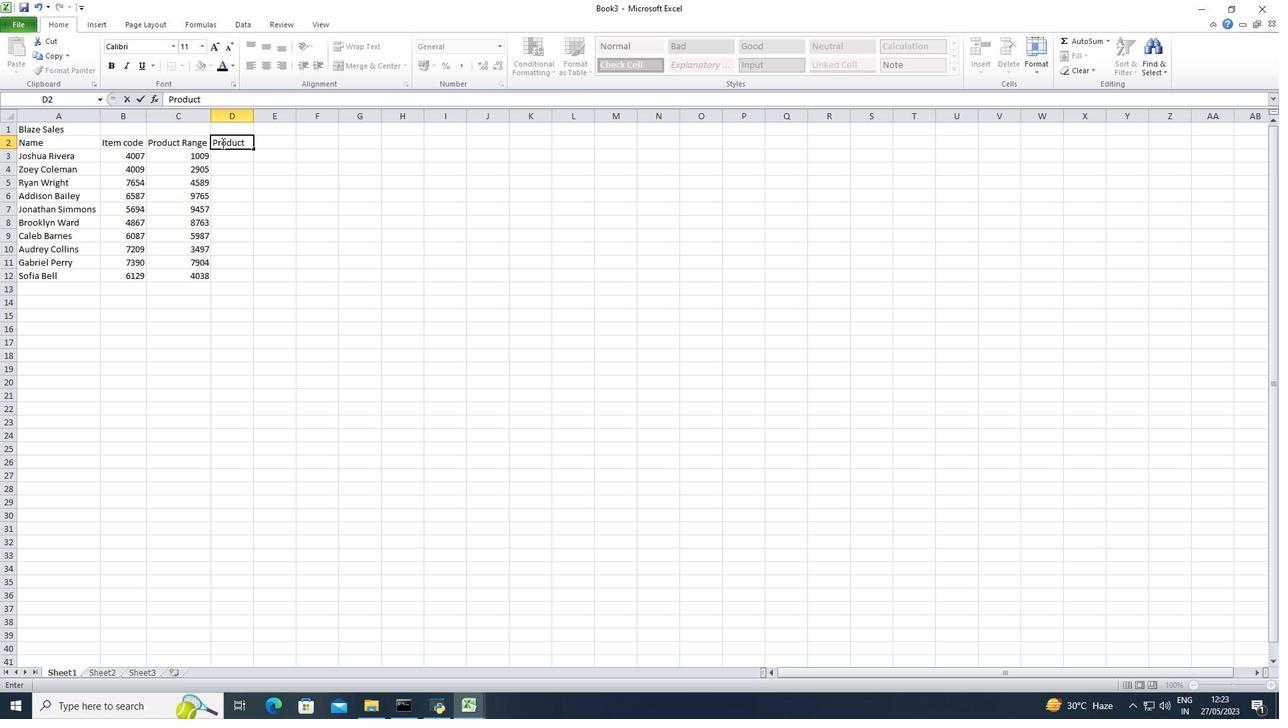 
Action: Mouse moved to (233, 157)
Screenshot: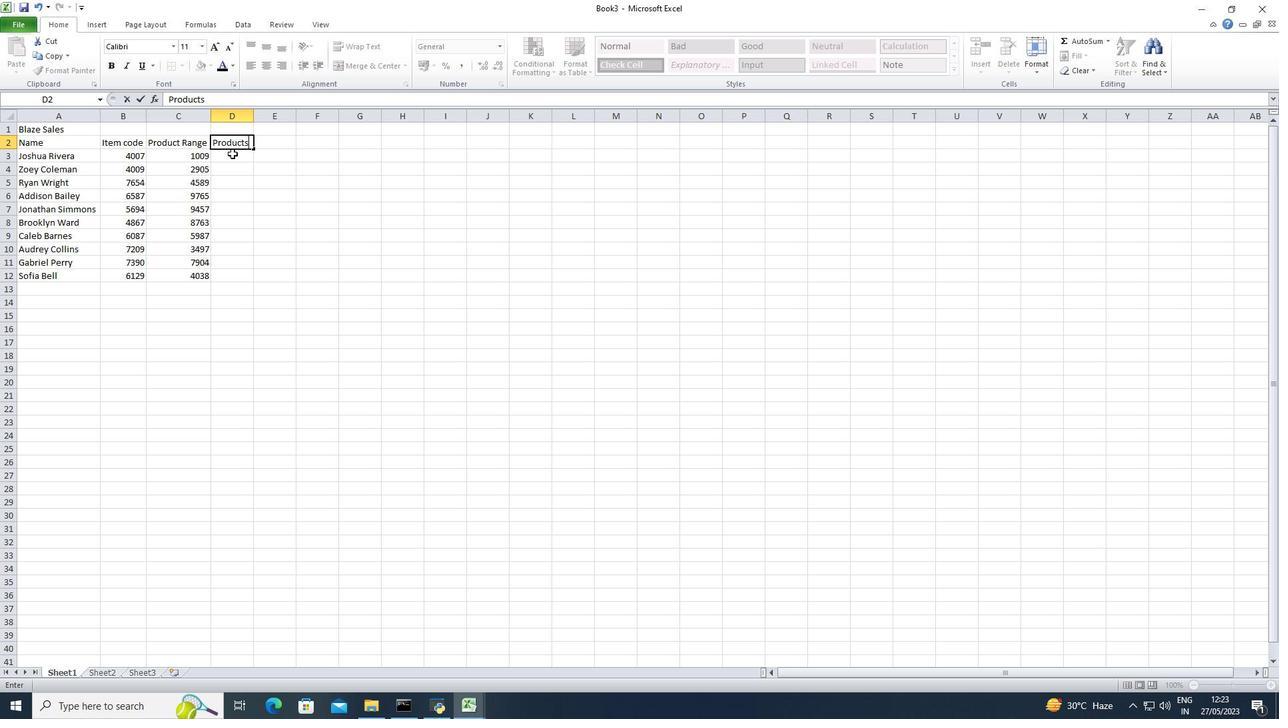 
Action: Mouse pressed left at (233, 157)
Screenshot: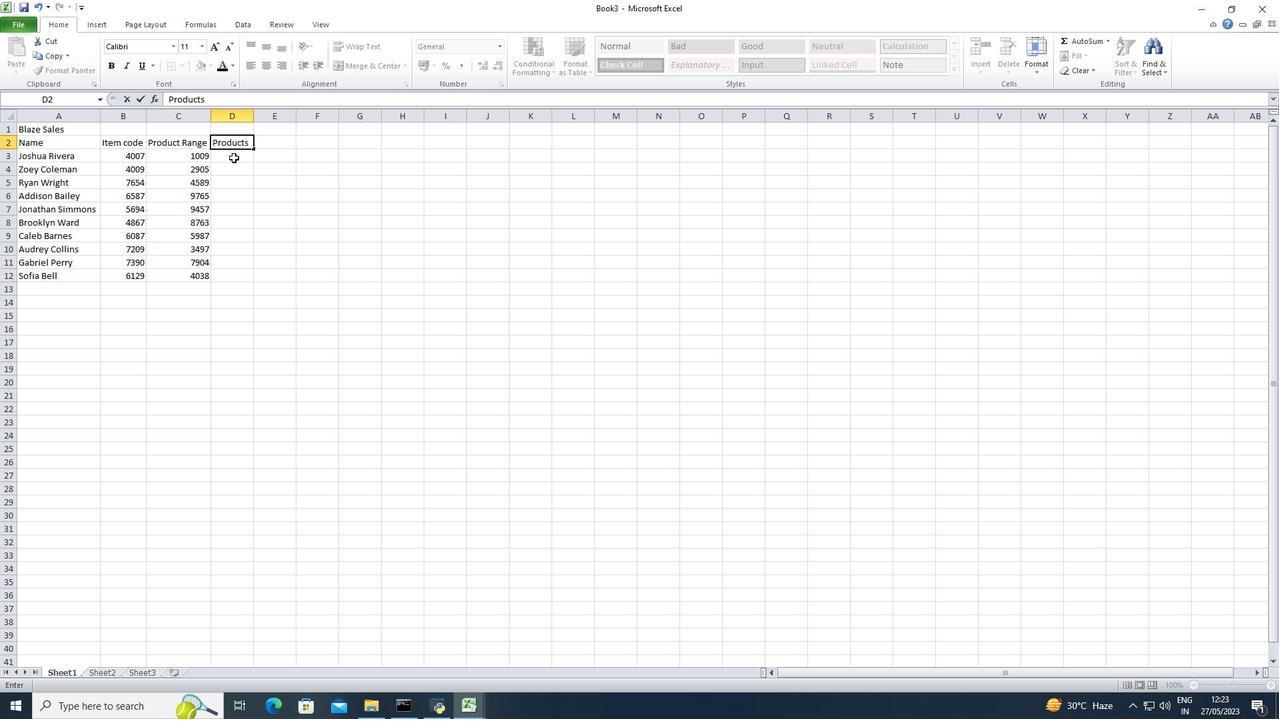 
Action: Key pressed <Key.shift>Calvin<Key.space><Key.shift>:l<Key.backspace><Key.backspace><Key.shift>Klein<Key.down><Key.shift><Key.shift>Y<Key.backspace><Key.shift>Tommy<Key.space><Key.shift>Hilfiger<Key.space><Key.shift>T-shirt<Key.down><Key.shift><Key.shift><Key.shift><Key.shift><Key.shift><Key.shift><Key.shift><Key.shift><Key.shift><Key.shift><Key.shift><Key.shift><Key.shift><Key.shift><Key.shift><Key.shift><Key.shift><Key.shift><Key.shift><Key.shift><Key.shift><Key.shift><Key.shift><Key.shift><Key.shift><Key.shift><Key.shift><Key.shift><Key.shift><Key.shift><Key.shift><Key.shift><Key.shift><Key.shift><Key.shift><Key.shift><Key.shift>Armani<Key.space><Key.shift>Bag<Key.down><Key.shift><Key.shift><Key.shift><Key.shift><Key.shift>Burberry<Key.space><Key.shift>Shoe<Key.down><Key.shift><Key.shift><Key.shift><Key.shift><Key.shift><Key.shift><Key.shift><Key.shift><Key.shift><Key.shift>Levi's<Key.space><Key.shift>T-shirt<Key.down><Key.shift>Arma<Key.backspace><Key.backspace><Key.backspace><Key.backspace><Key.backspace><Key.shift>Under<Key.space><Key.shift>Armour<Key.down><Key.shift><Key.shift><Key.shift><Key.shift><Key.shift><Key.shift><Key.shift><Key.shift><Key.shift><Key.shift><Key.shift><Key.shift><Key.shift><Key.shift>Vns<Key.space><Key.shift>Shoe<Key.down><Key.shift>Converse<Key.space><Key.shift>Shoe<Key.down><Key.shift><Key.shift><Key.shift>timber<Key.shift>land<Key.left><Key.right>
Screenshot: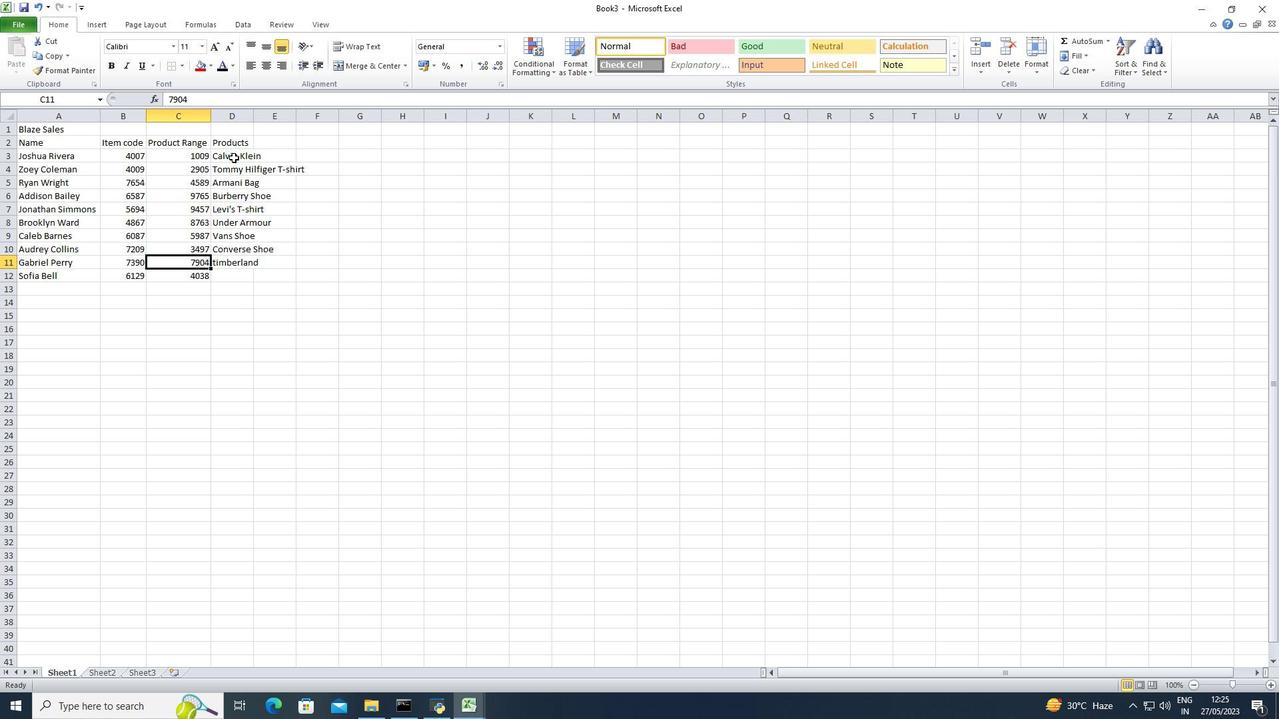 
Action: Mouse moved to (174, 99)
Screenshot: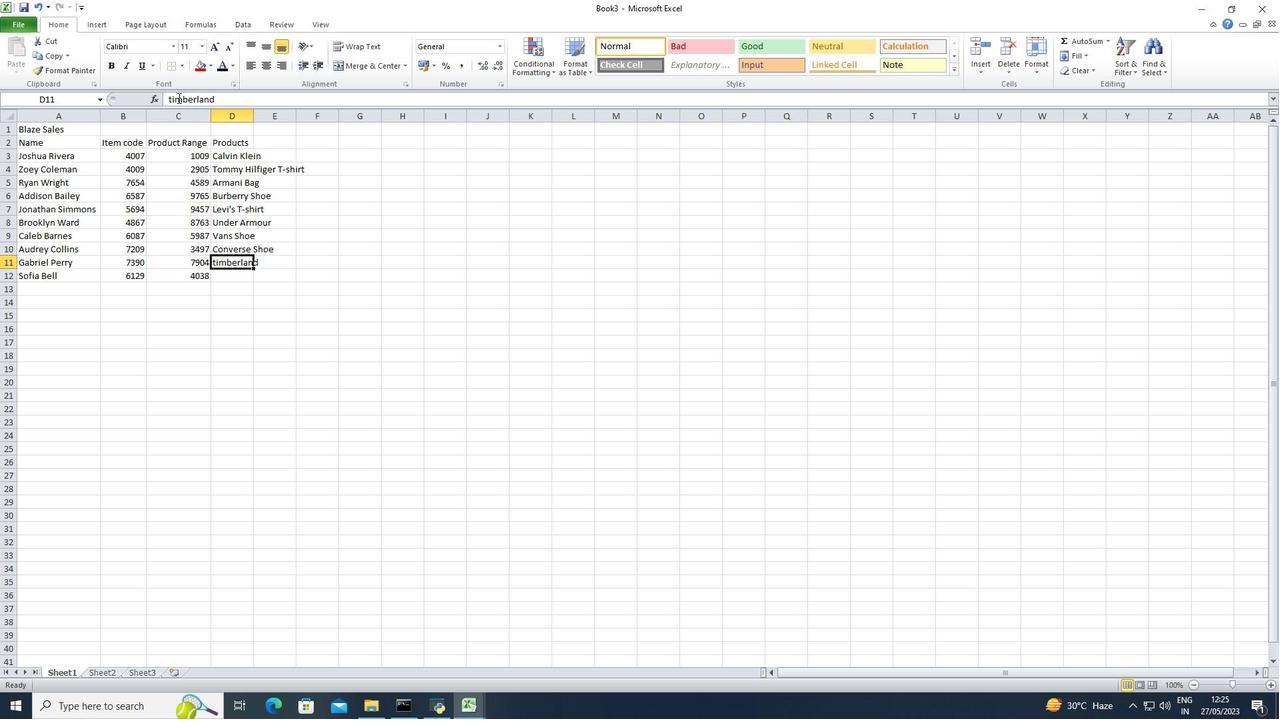 
Action: Mouse pressed left at (174, 99)
Screenshot: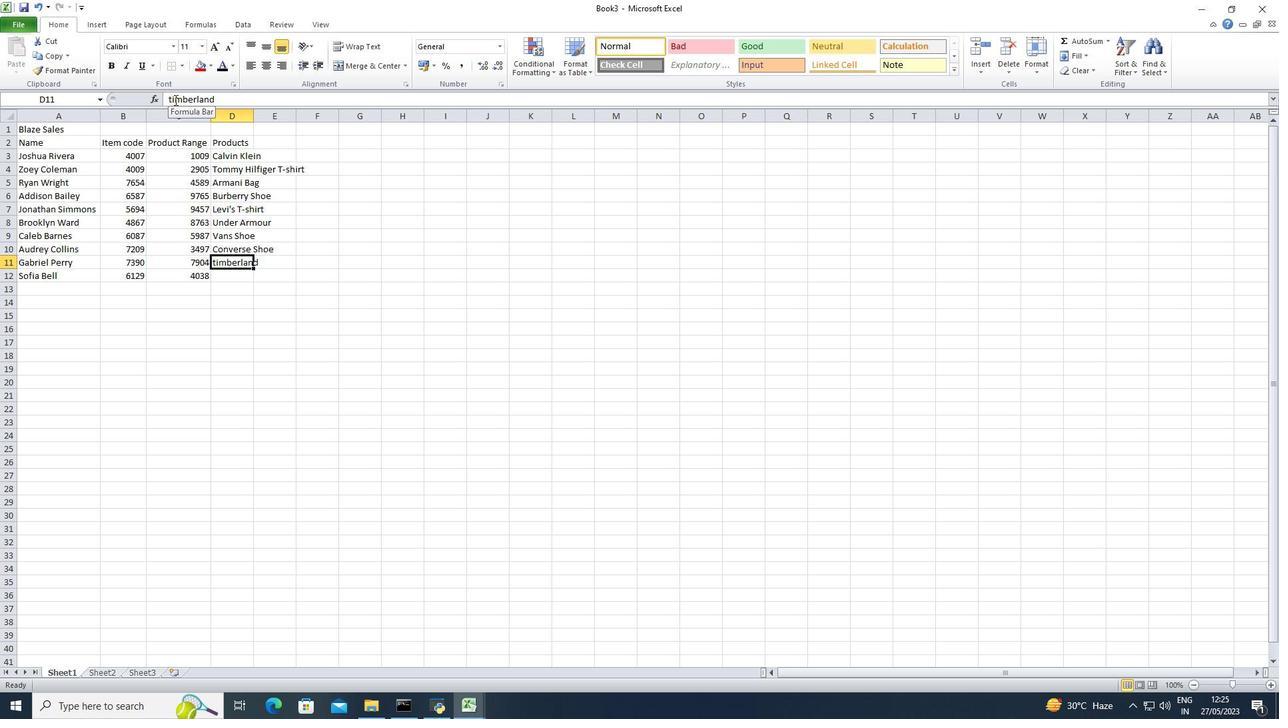 
Action: Mouse moved to (197, 104)
Screenshot: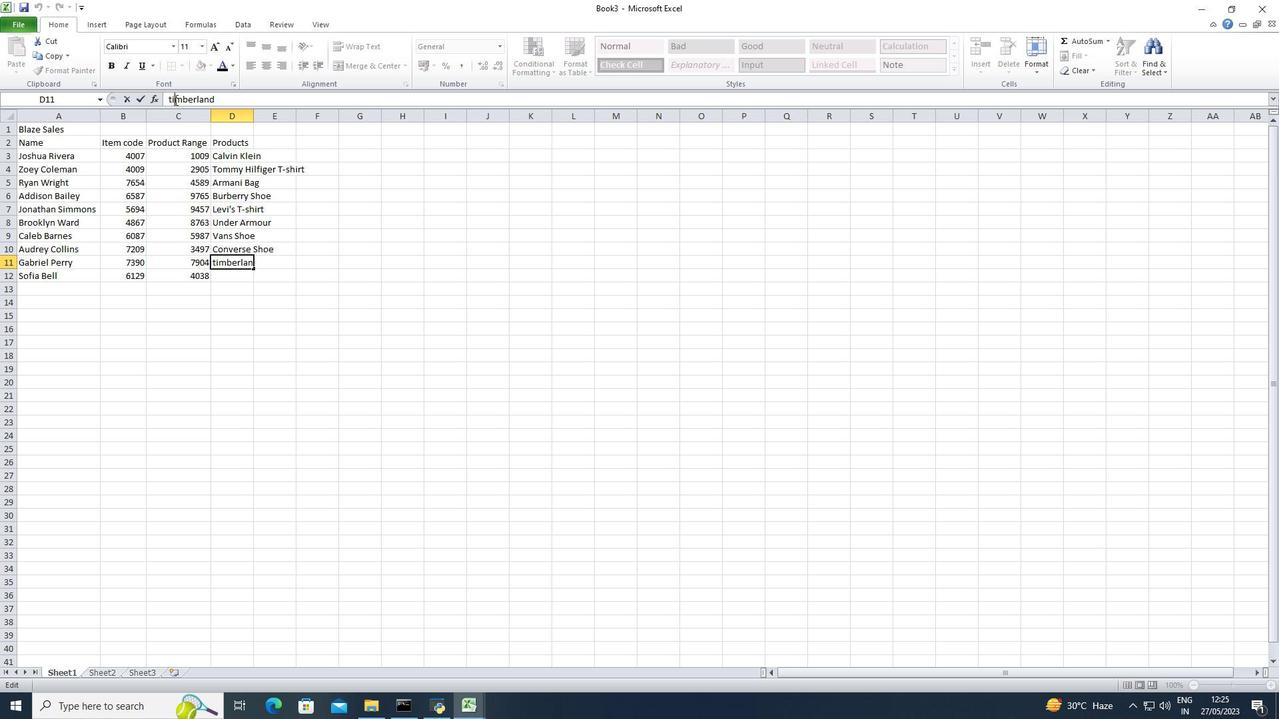 
Action: Key pressed <Key.left><Key.backspace><Key.shift>T
Screenshot: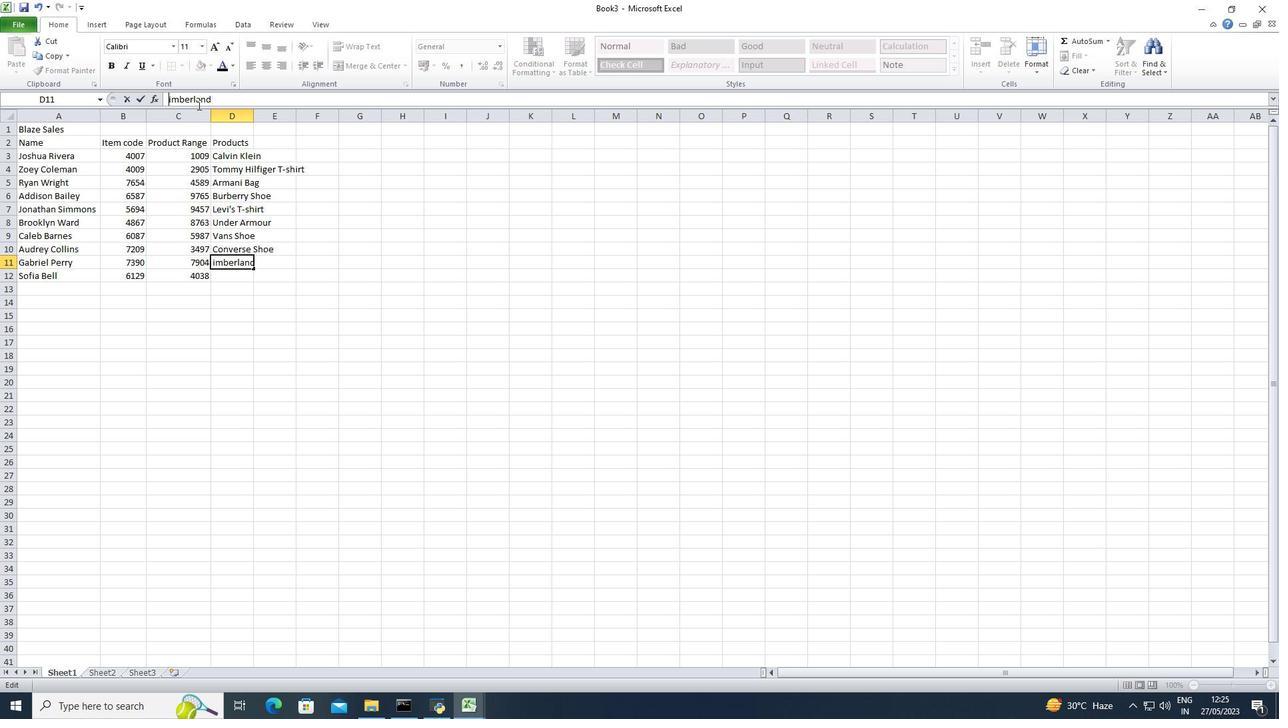 
Action: Mouse moved to (244, 97)
Screenshot: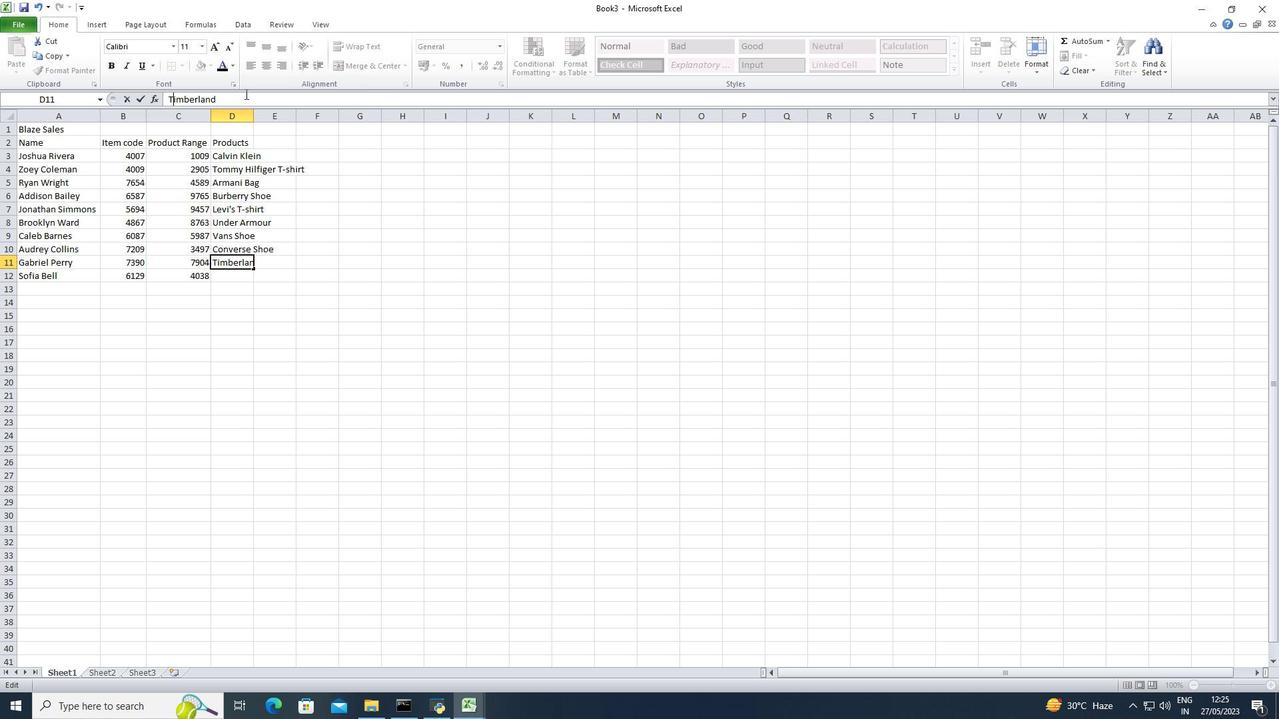 
Action: Mouse pressed left at (244, 97)
Screenshot: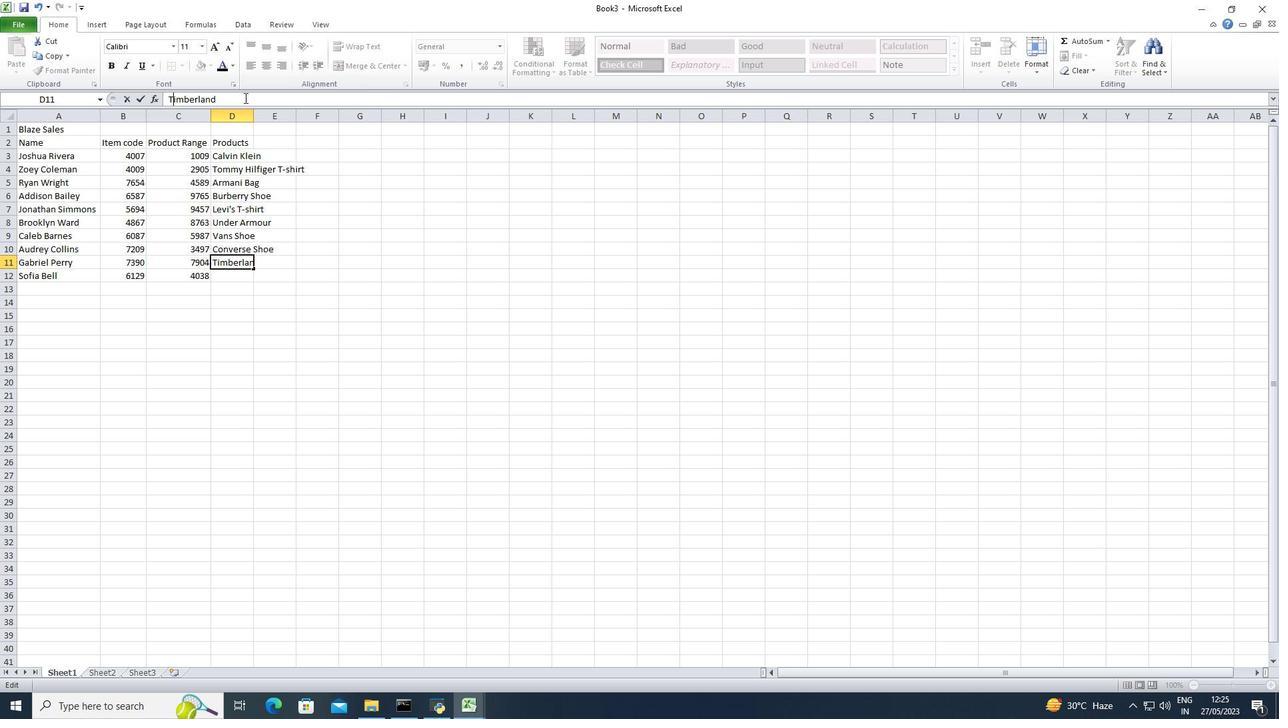 
Action: Key pressed <Key.space><Key.shift>Shoe<Key.down>
Screenshot: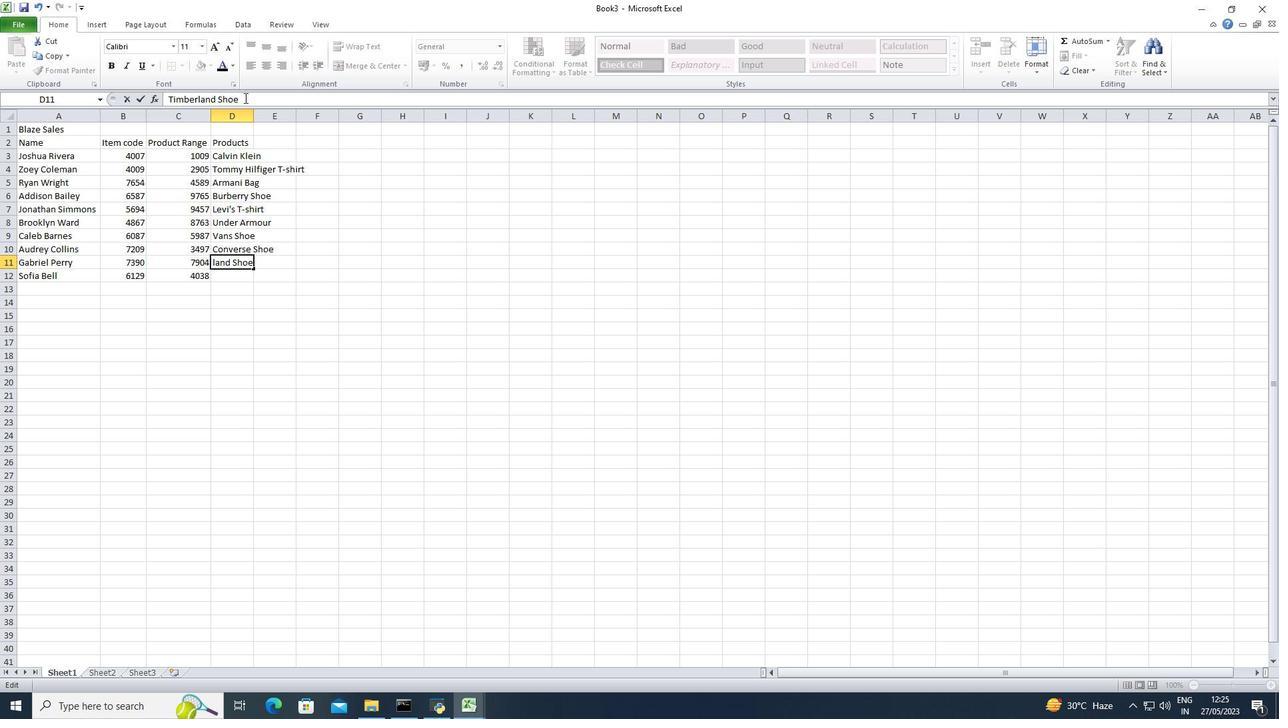 
Action: Mouse moved to (232, 273)
Screenshot: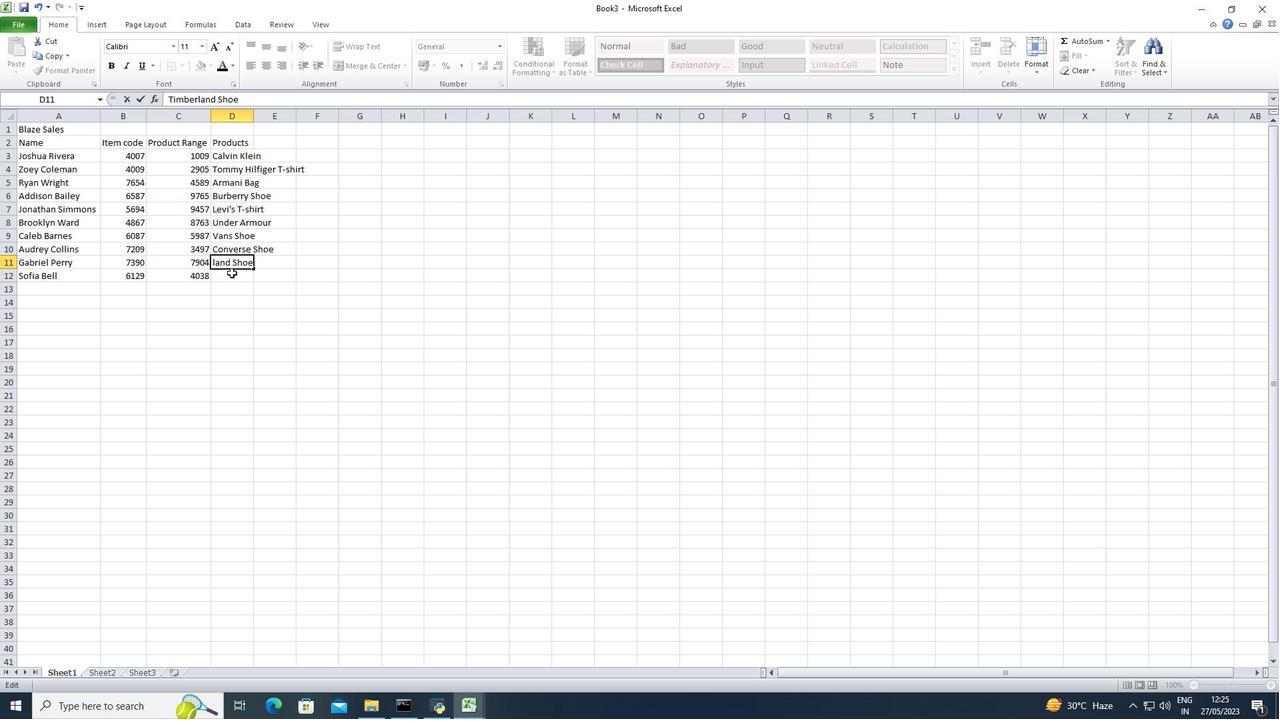 
Action: Mouse pressed left at (232, 273)
Screenshot: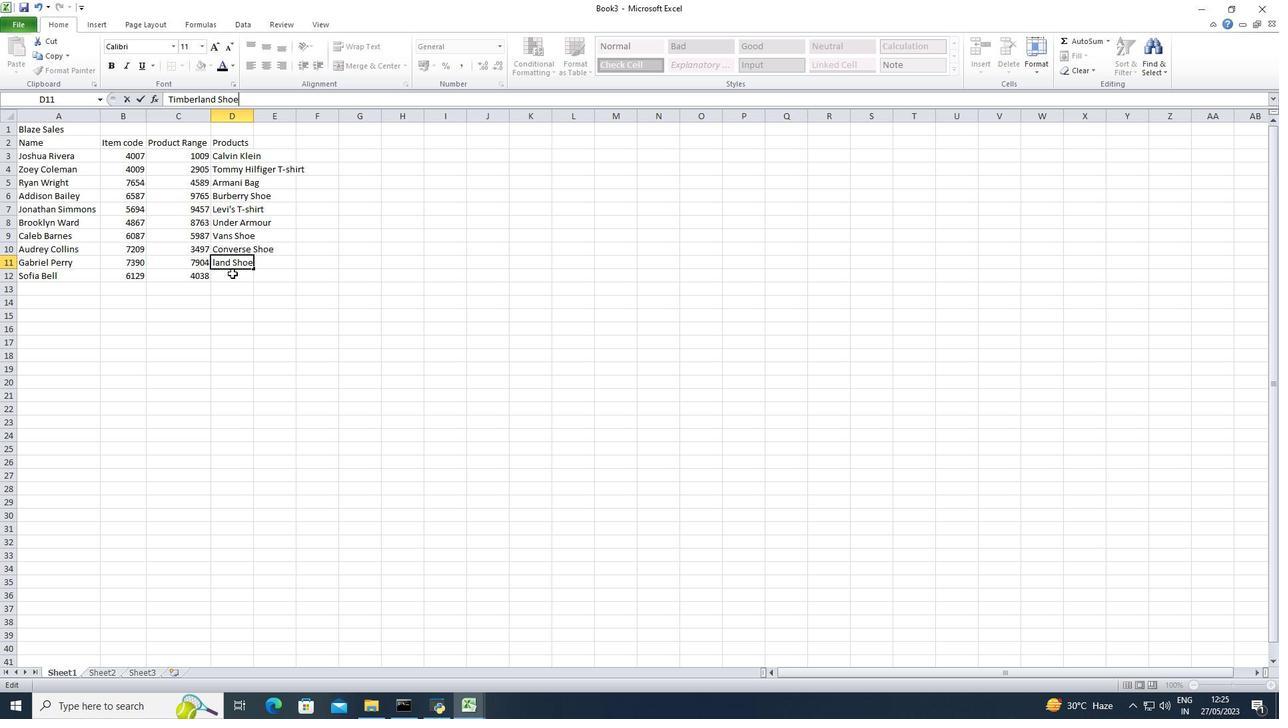 
Action: Key pressed <Key.shift>Skechers<Key.space><Key.shift>Shoe
Screenshot: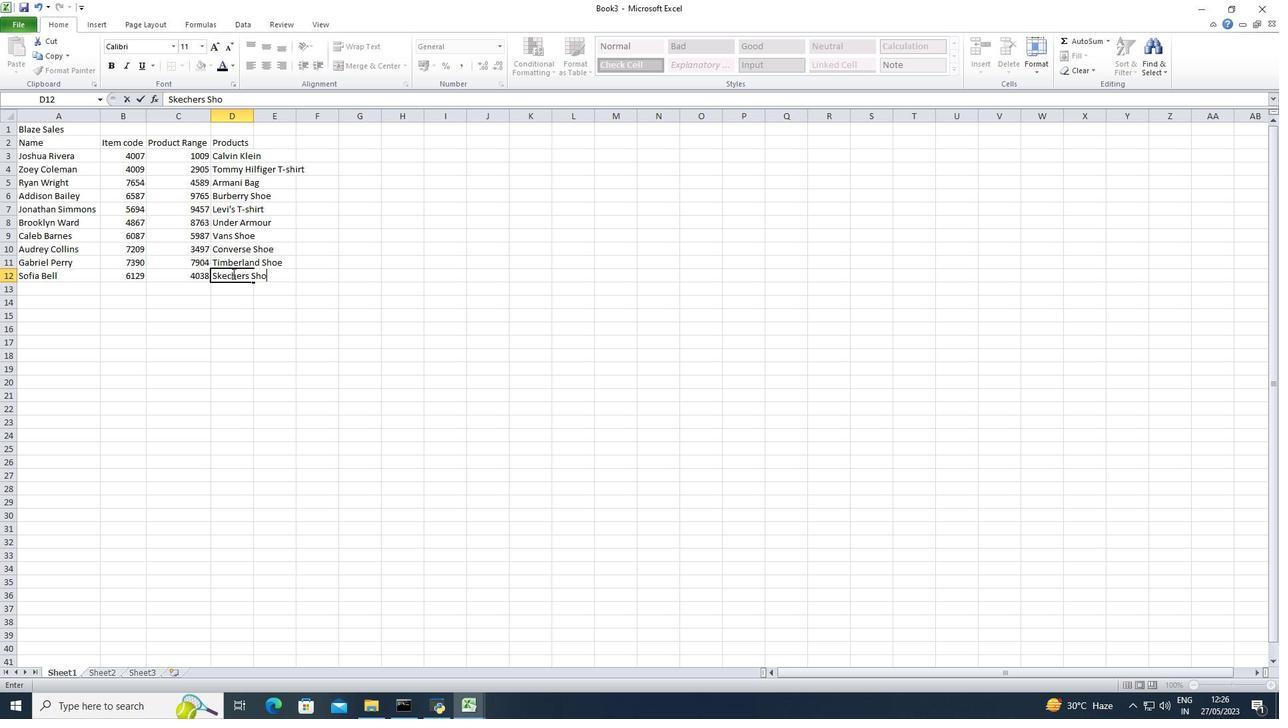 
Action: Mouse moved to (277, 276)
Screenshot: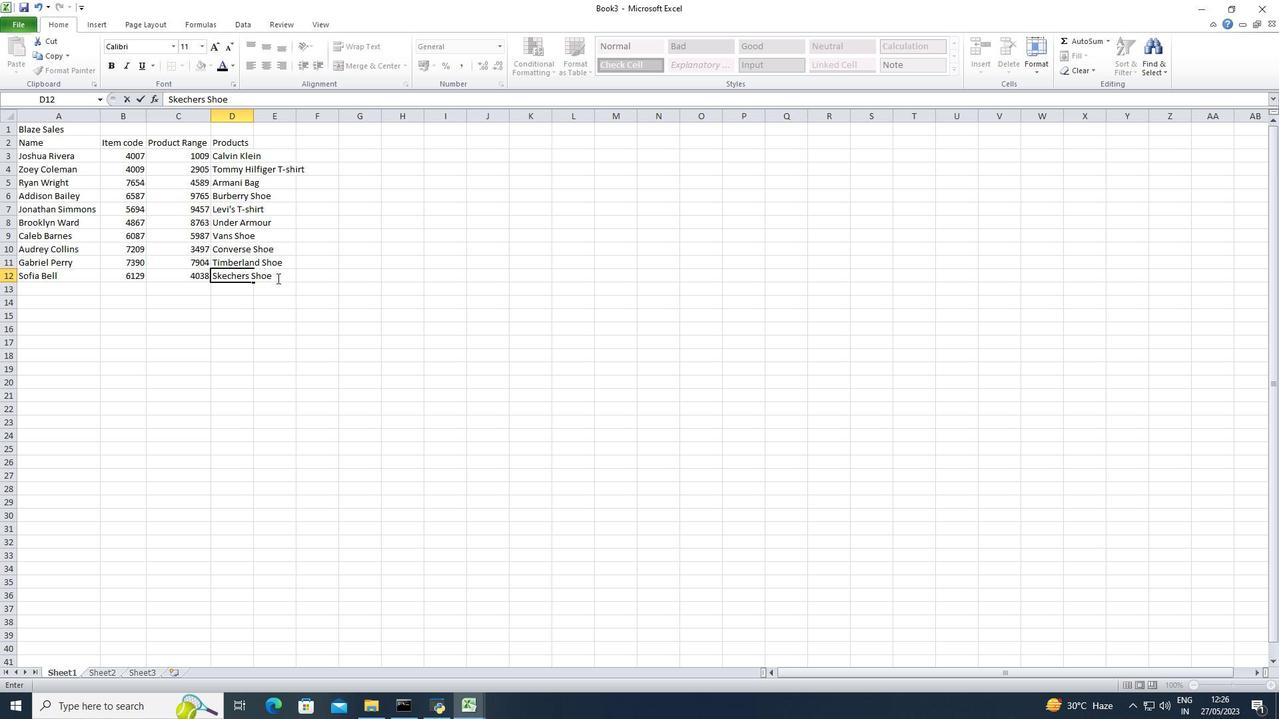 
Action: Key pressed <Key.down>
Screenshot: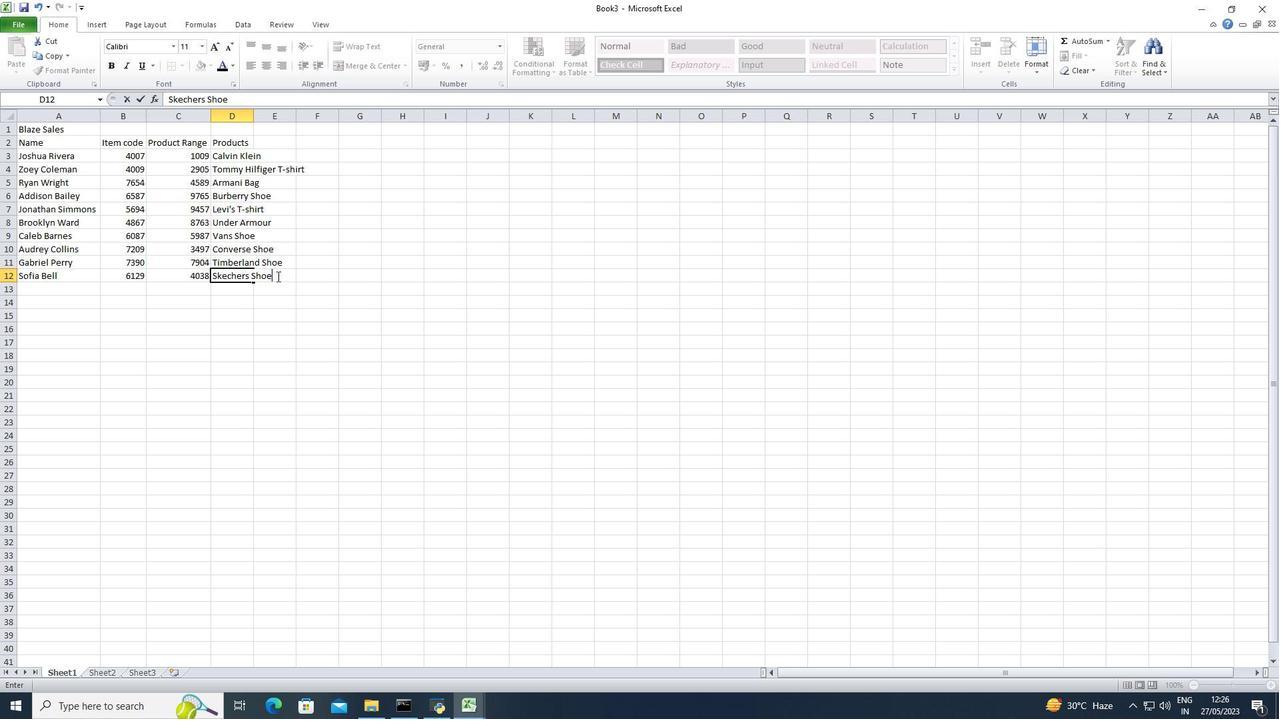 
Action: Mouse moved to (254, 118)
Screenshot: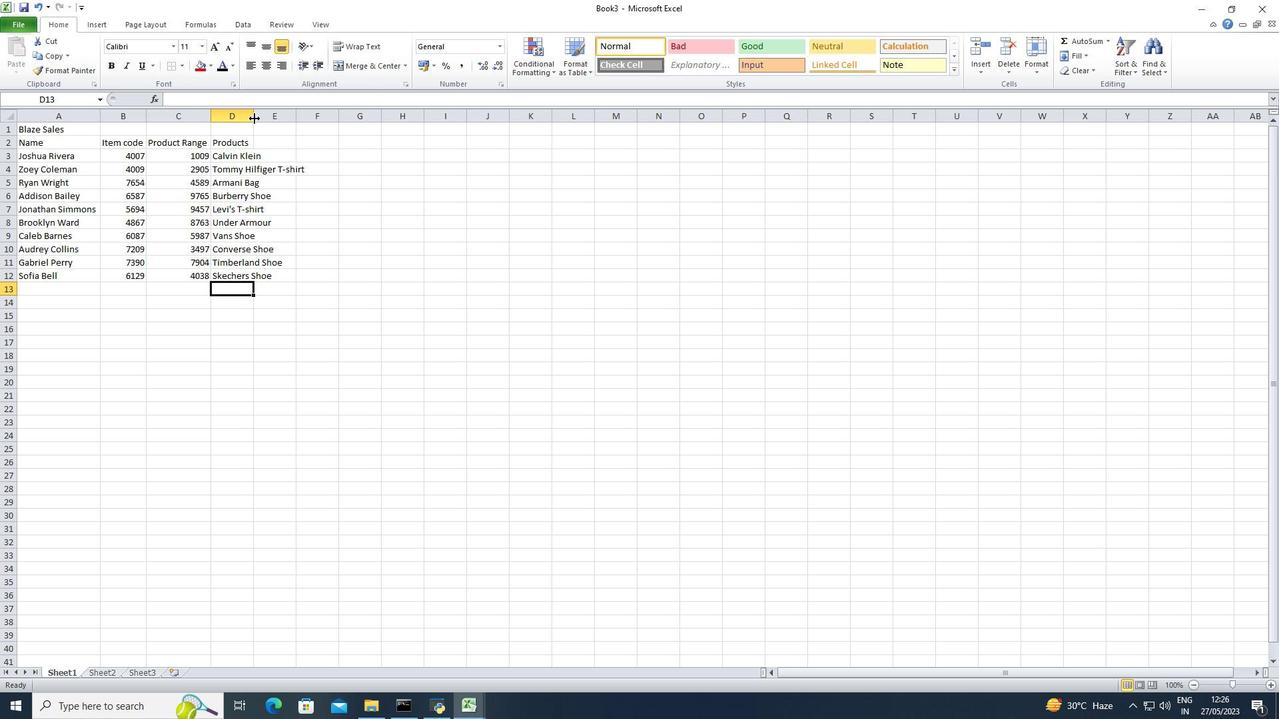 
Action: Mouse pressed left at (254, 118)
Screenshot: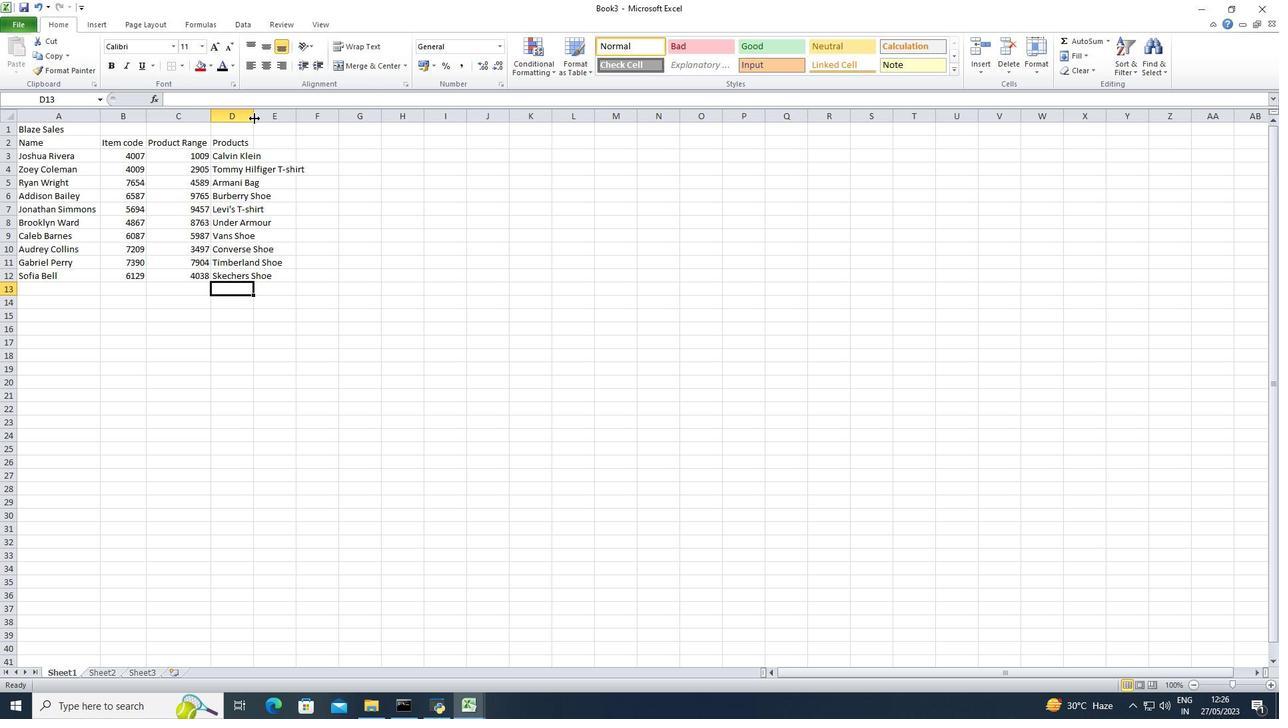 
Action: Mouse pressed left at (254, 118)
Screenshot: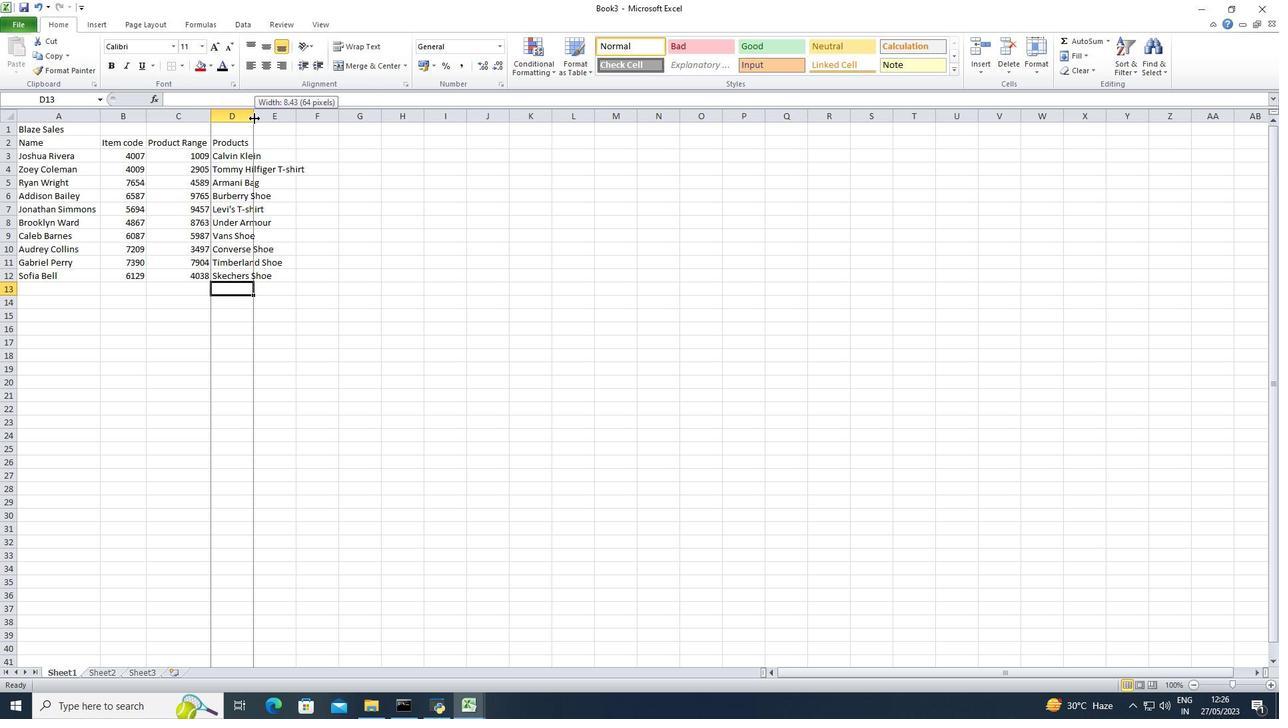 
Action: Mouse moved to (317, 143)
Screenshot: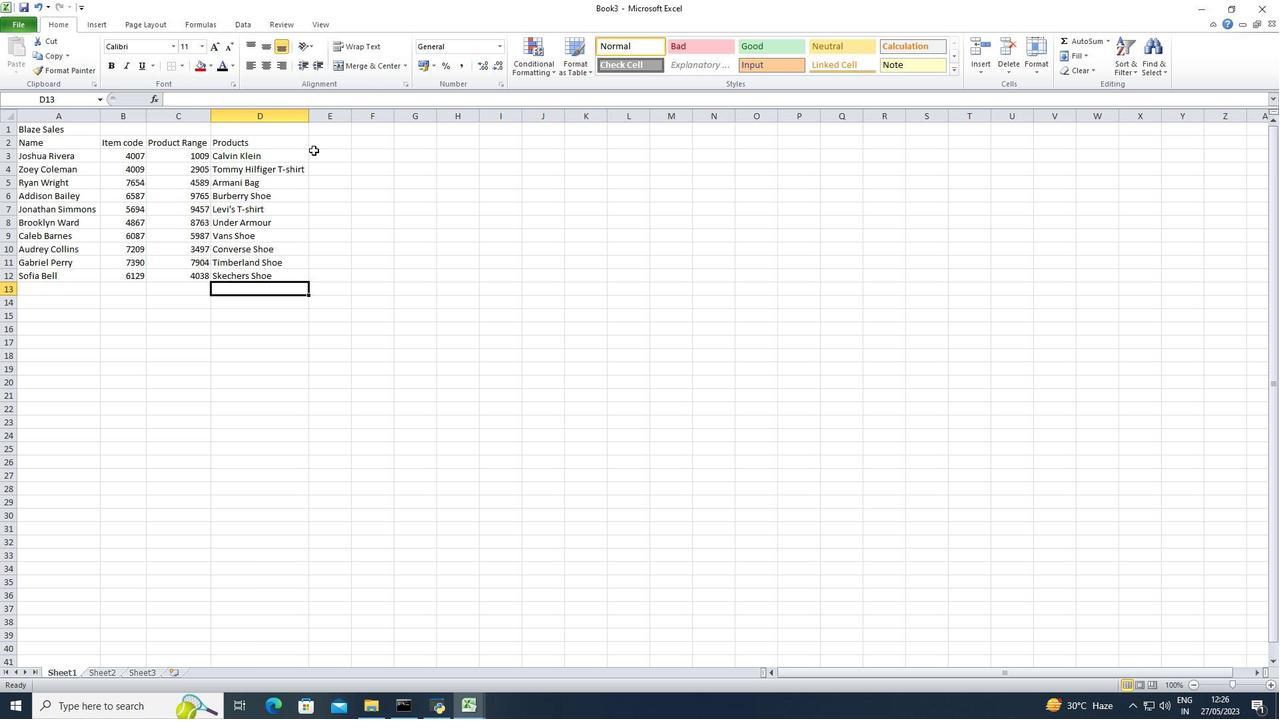 
Action: Mouse pressed left at (317, 143)
Screenshot: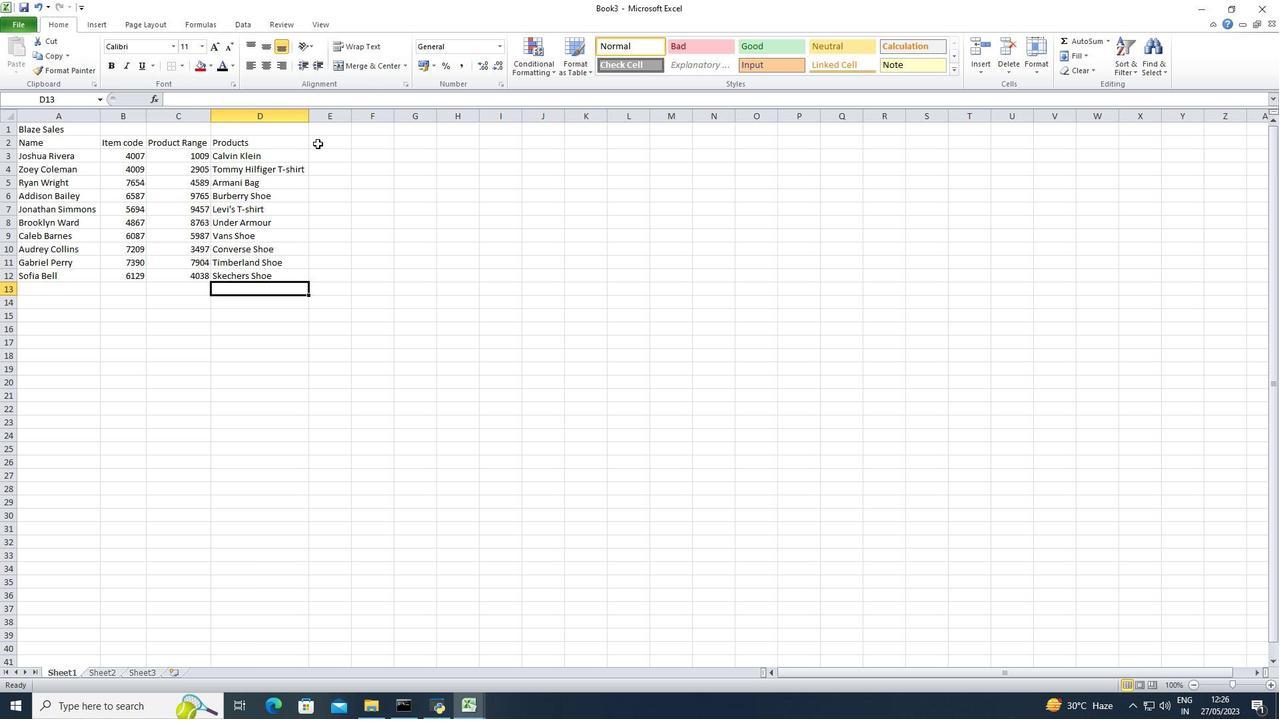 
Action: Key pressed <Key.shift><Key.shift><Key.shift>Quantity<Key.down>5<Key.down>6<Key.down>9<Key.down>8<Key.down>7<Key.down>6<Key.down>9<Key.down>6<Key.down>9<Key.down>8<Key.down>
Screenshot: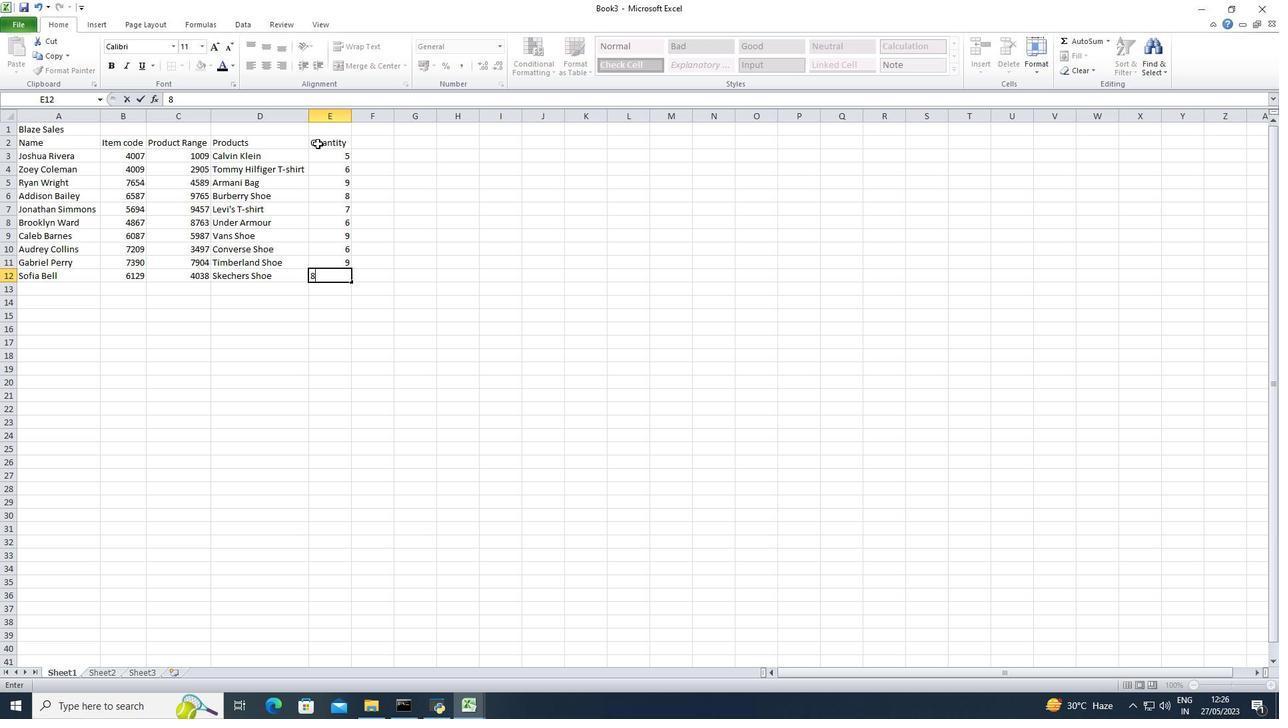 
Action: Mouse moved to (365, 144)
Screenshot: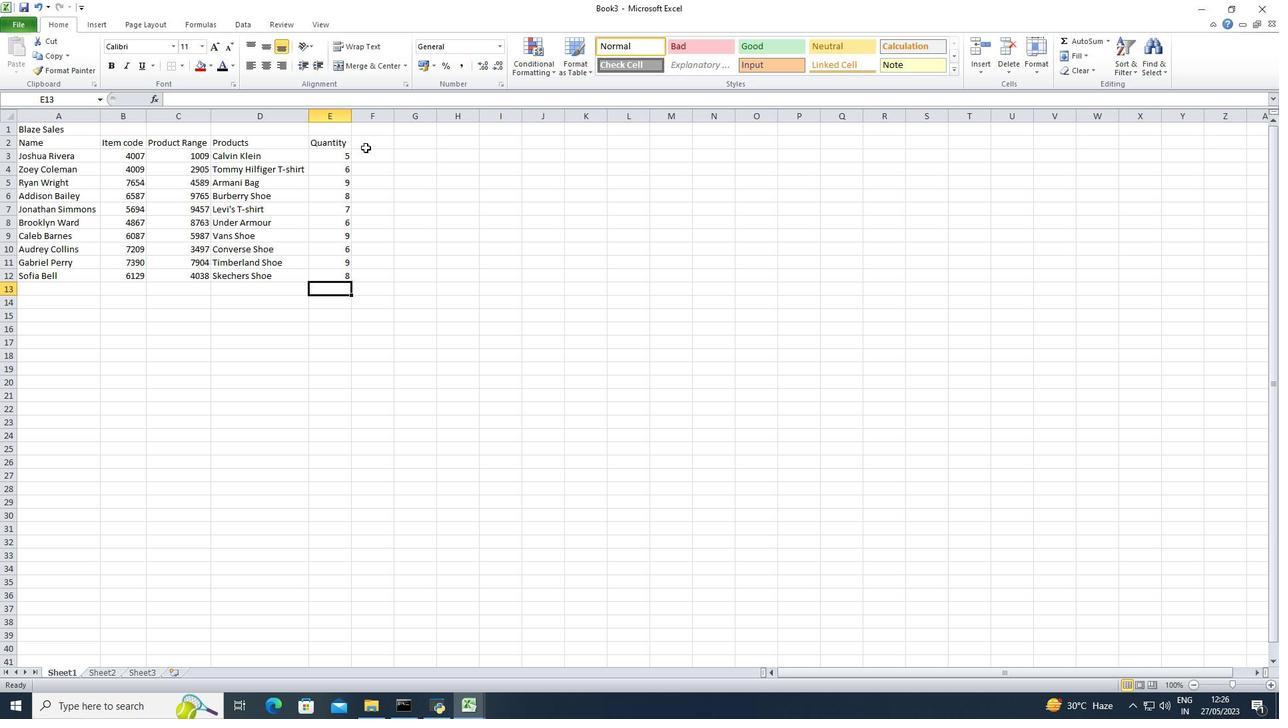 
Action: Mouse pressed left at (365, 144)
Screenshot: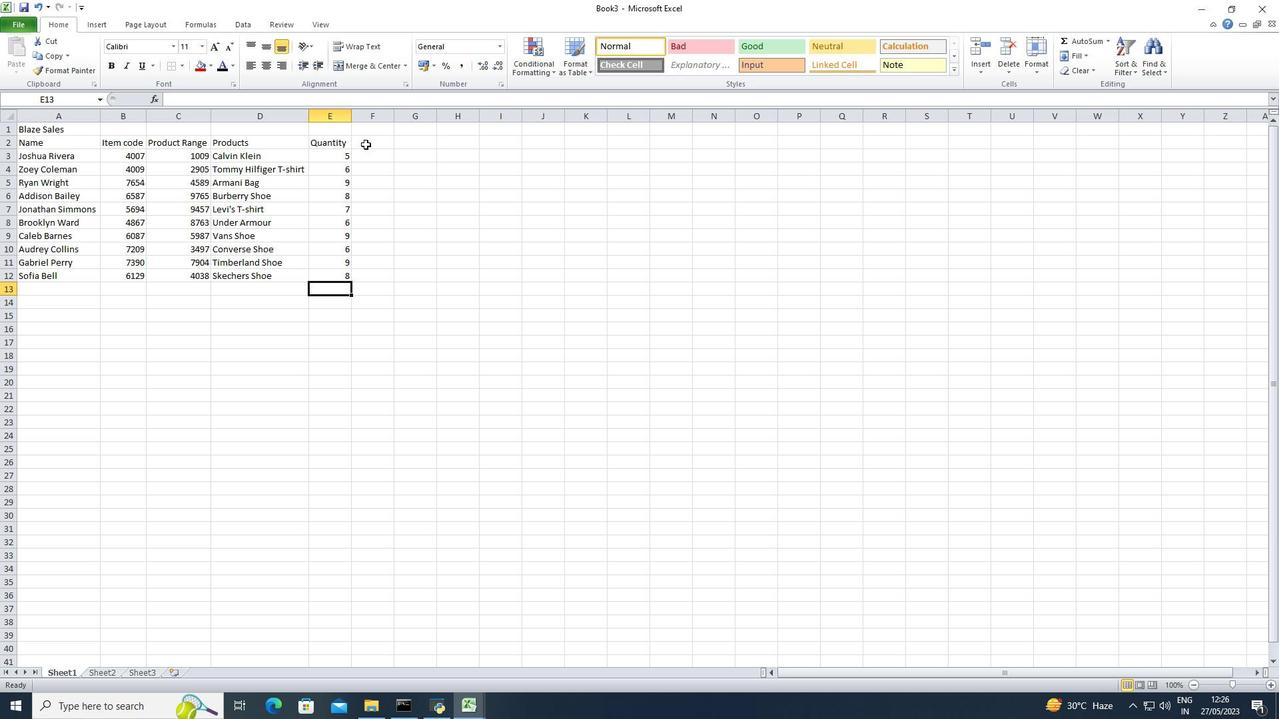 
Action: Key pressed <Key.shift><Key.shift><Key.shift><Key.shift><Key.shift><Key.shift><Key.shift><Key.shift><Key.shift><Key.shift><Key.shift><Key.shift><Key.shift><Key.shift>Tax
Screenshot: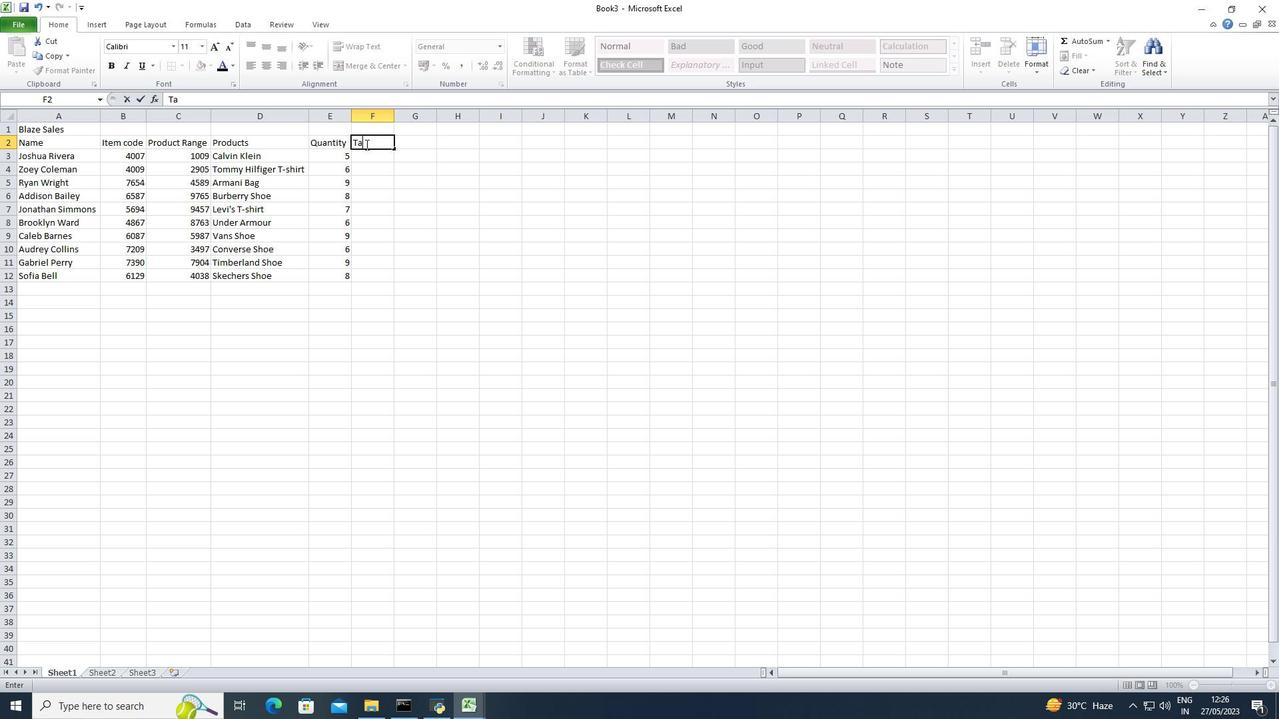 
Action: Mouse moved to (369, 157)
Screenshot: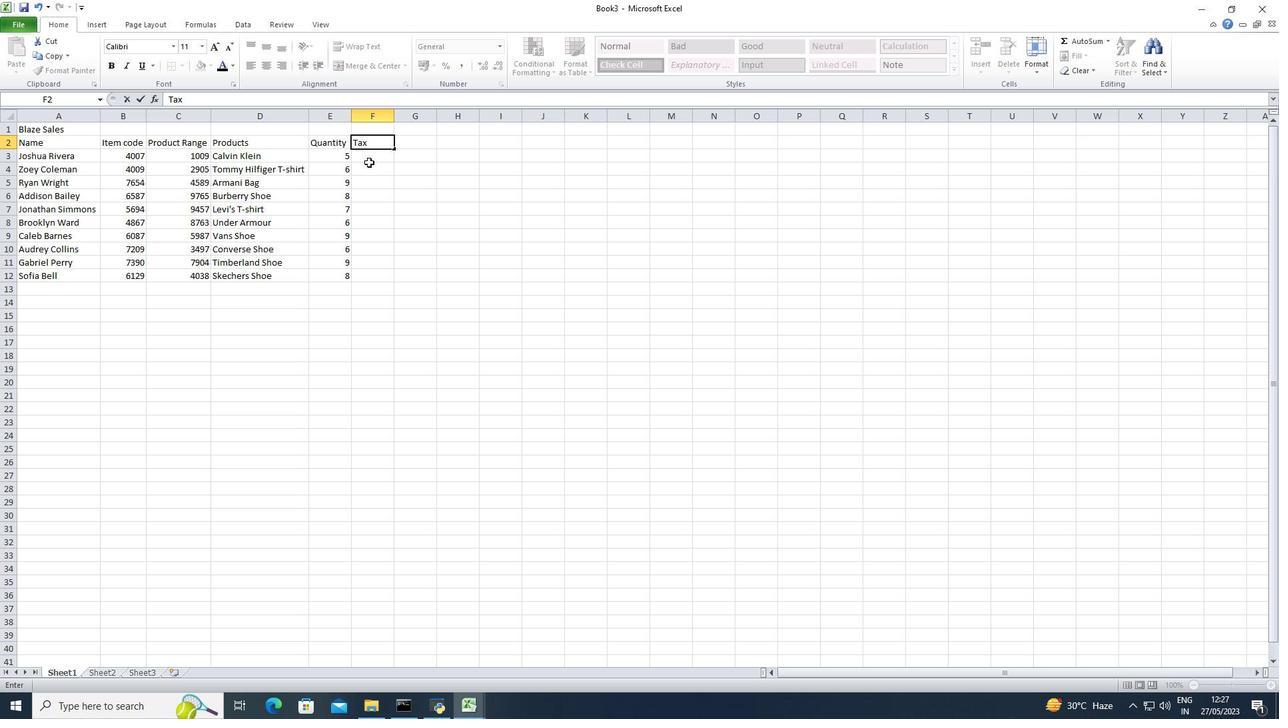 
Action: Mouse pressed left at (369, 157)
Screenshot: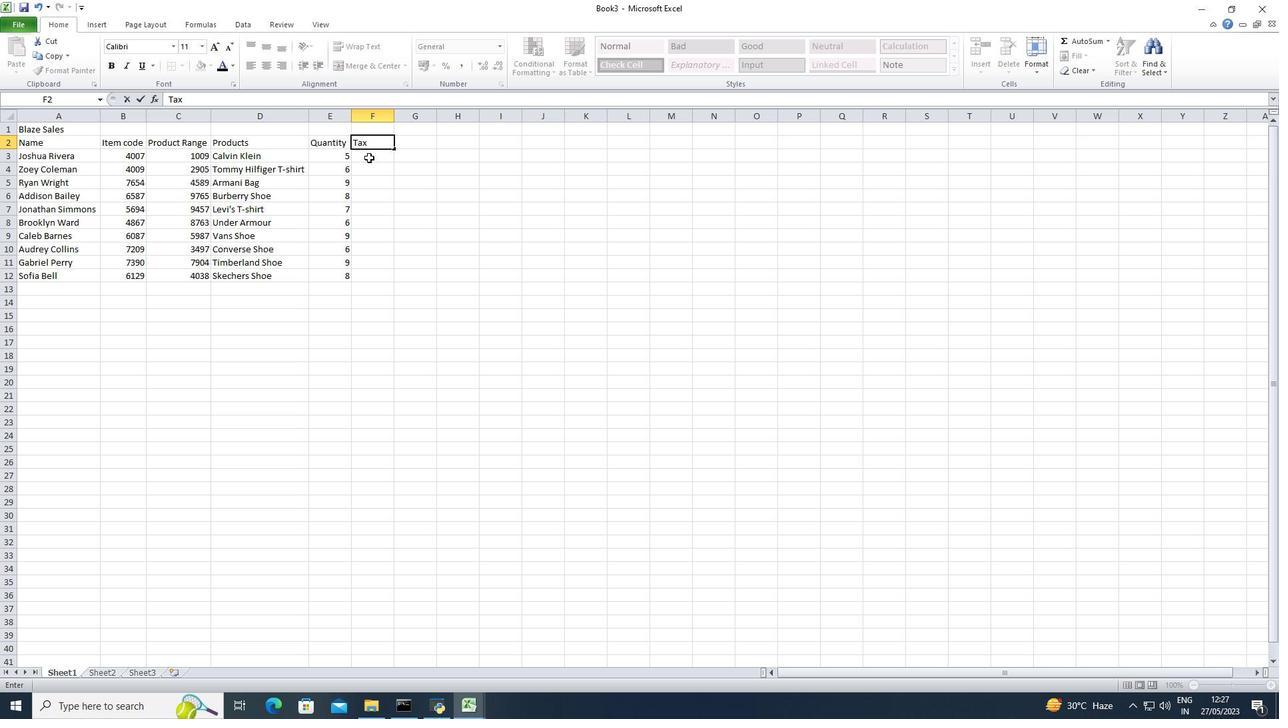 
Action: Mouse moved to (367, 145)
Screenshot: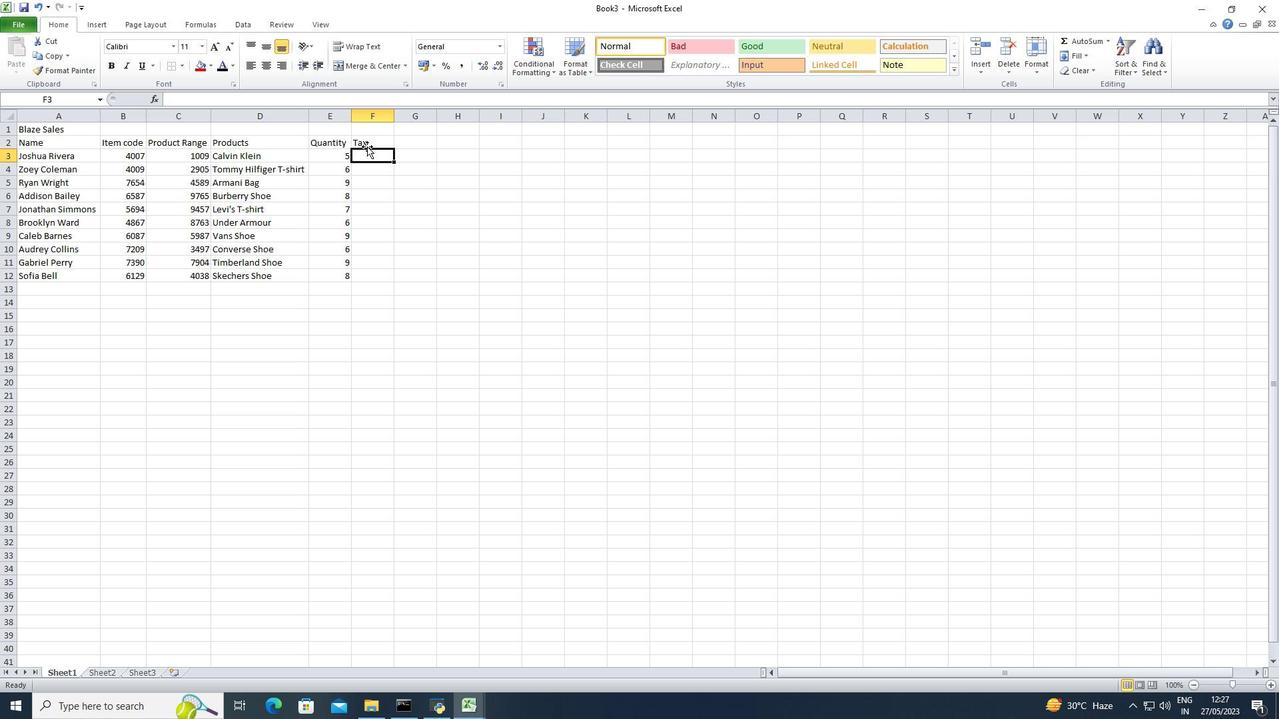 
Action: Mouse pressed left at (367, 145)
Screenshot: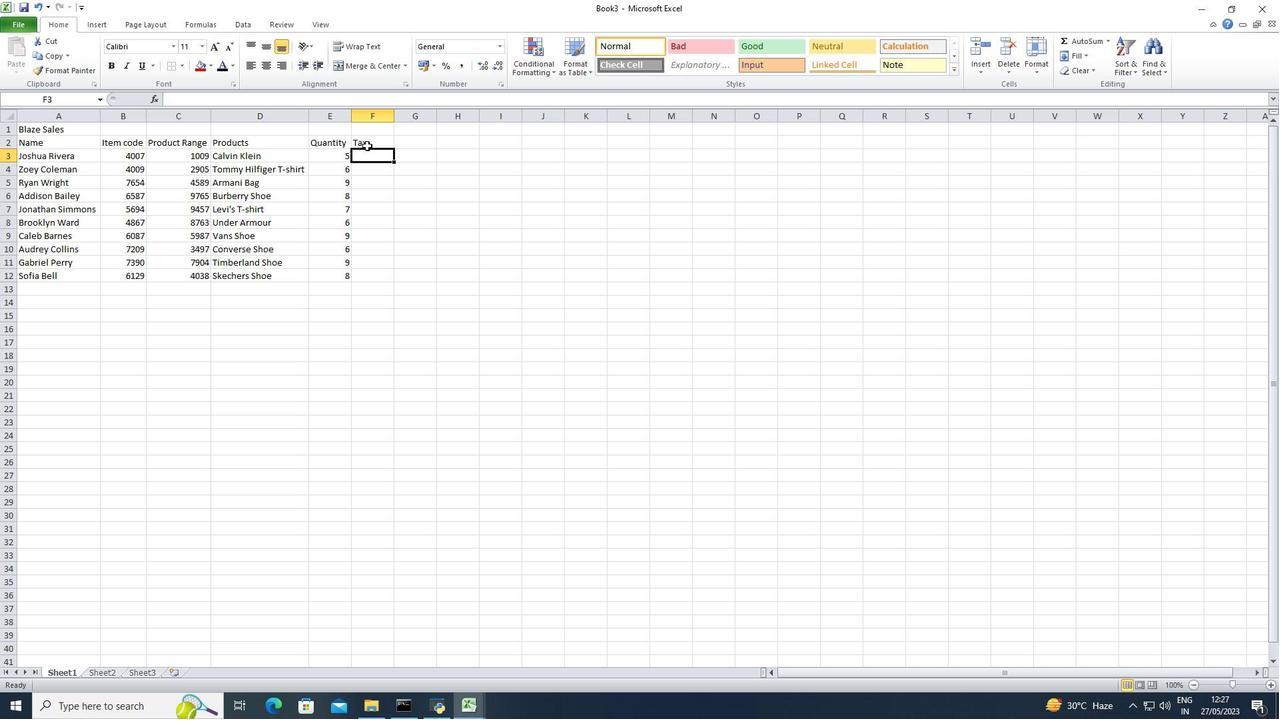 
Action: Key pressed <Key.shift>Amount
Screenshot: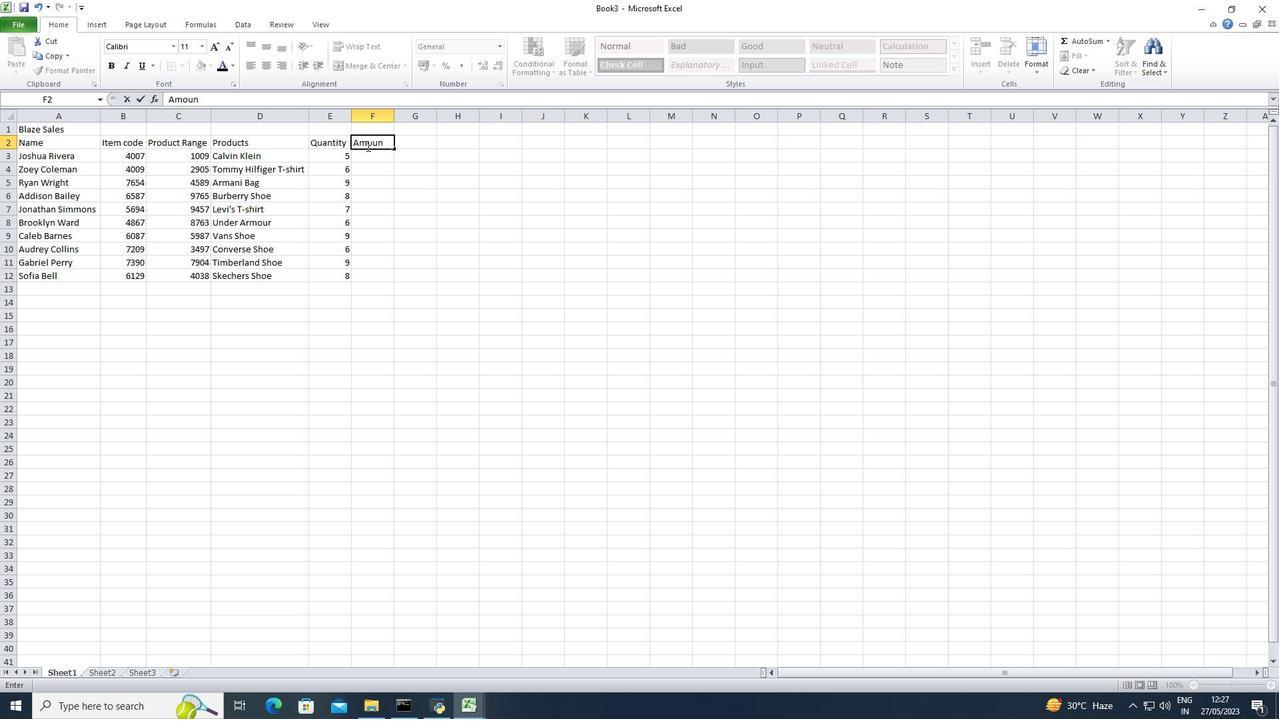 
Action: Mouse moved to (420, 143)
Screenshot: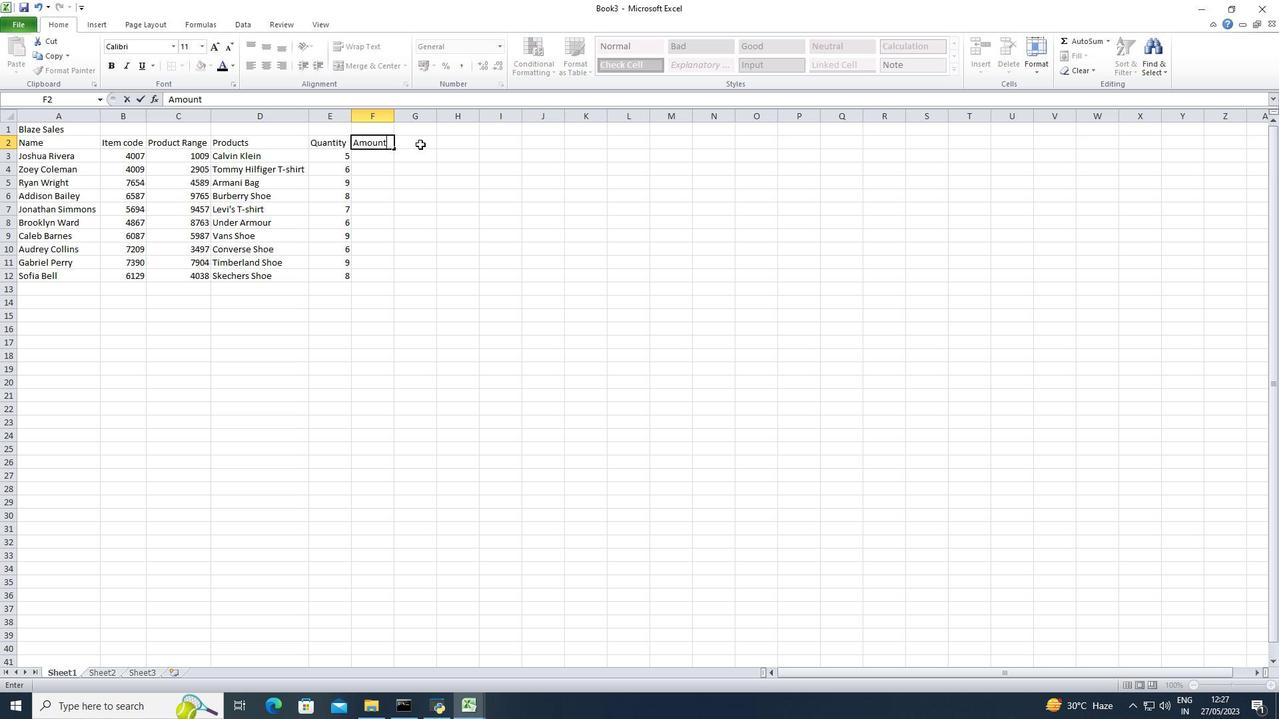 
Action: Mouse pressed left at (420, 143)
Screenshot: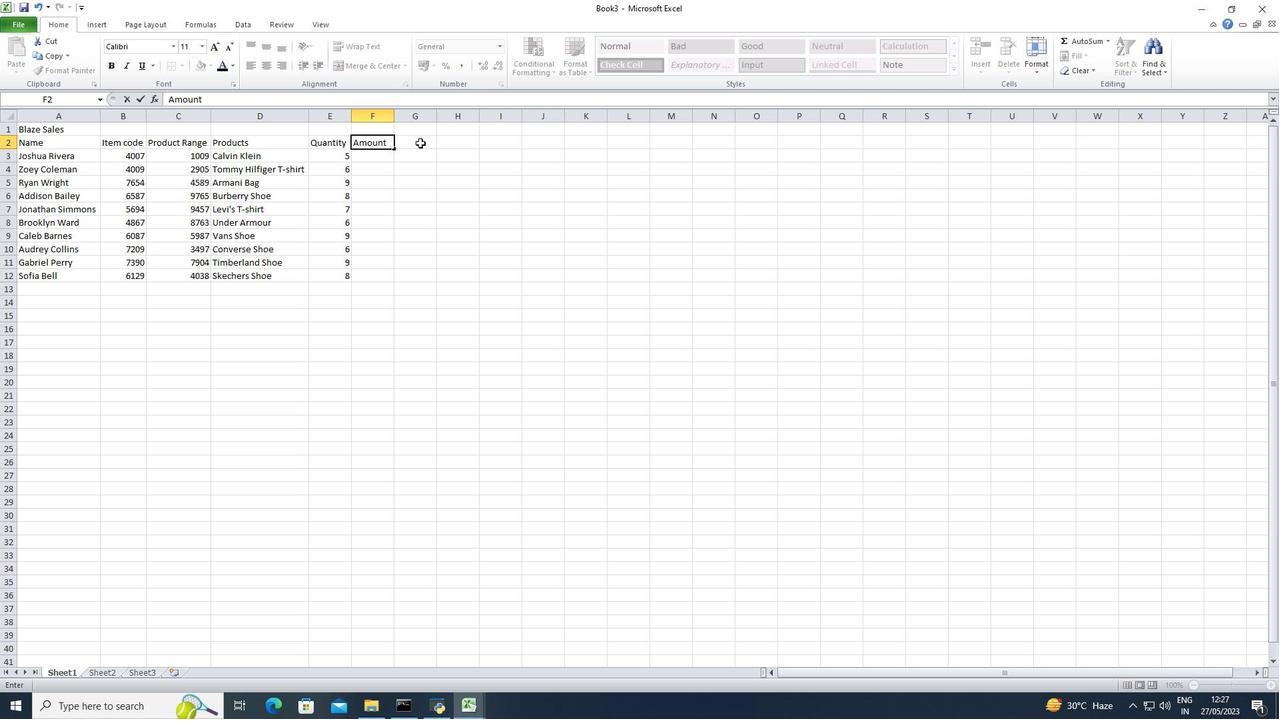 
Action: Key pressed <Key.shift>Tex<Key.backspace><Key.backspace><Key.shift>A<Key.backspace>ax
Screenshot: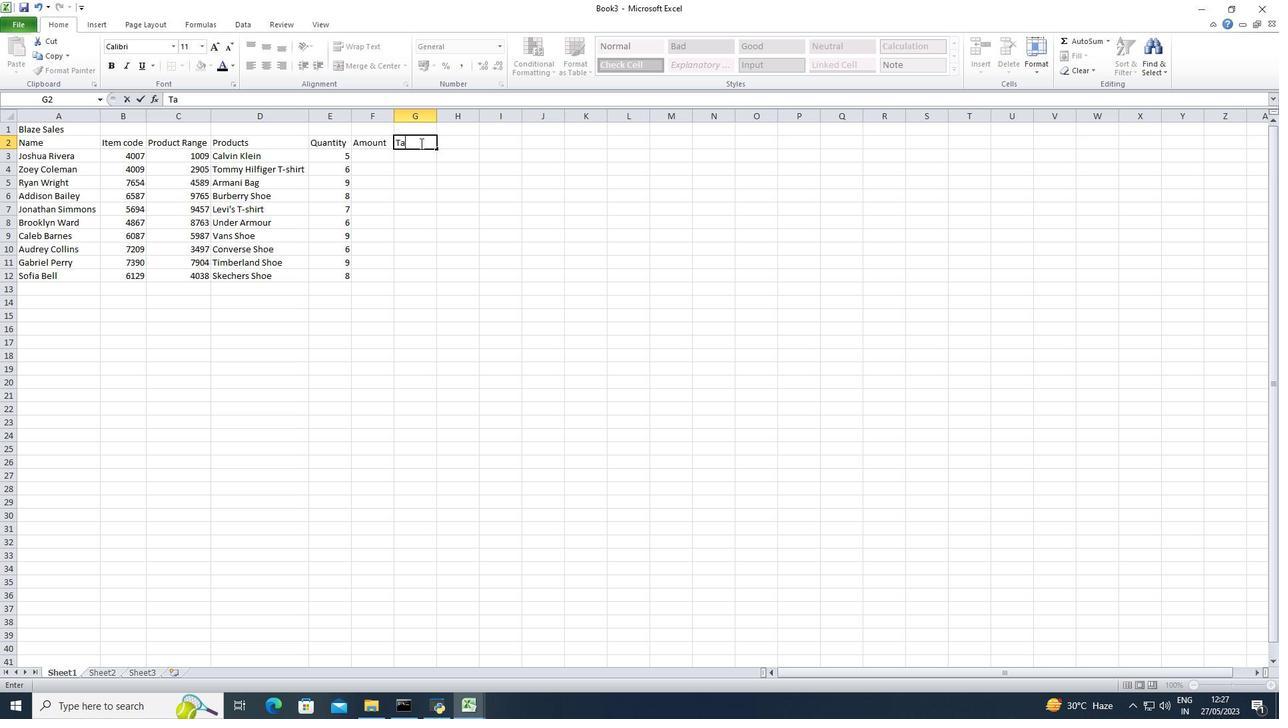 
Action: Mouse moved to (391, 159)
Screenshot: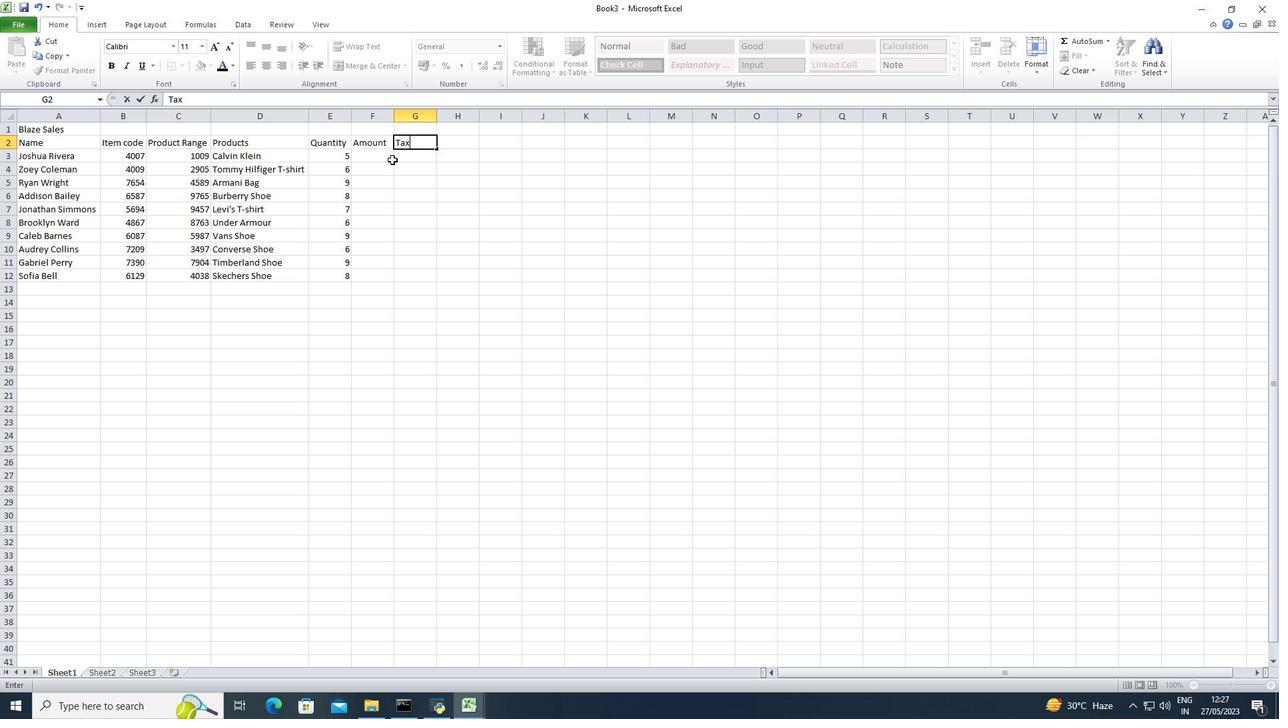 
Action: Mouse pressed left at (391, 159)
Screenshot: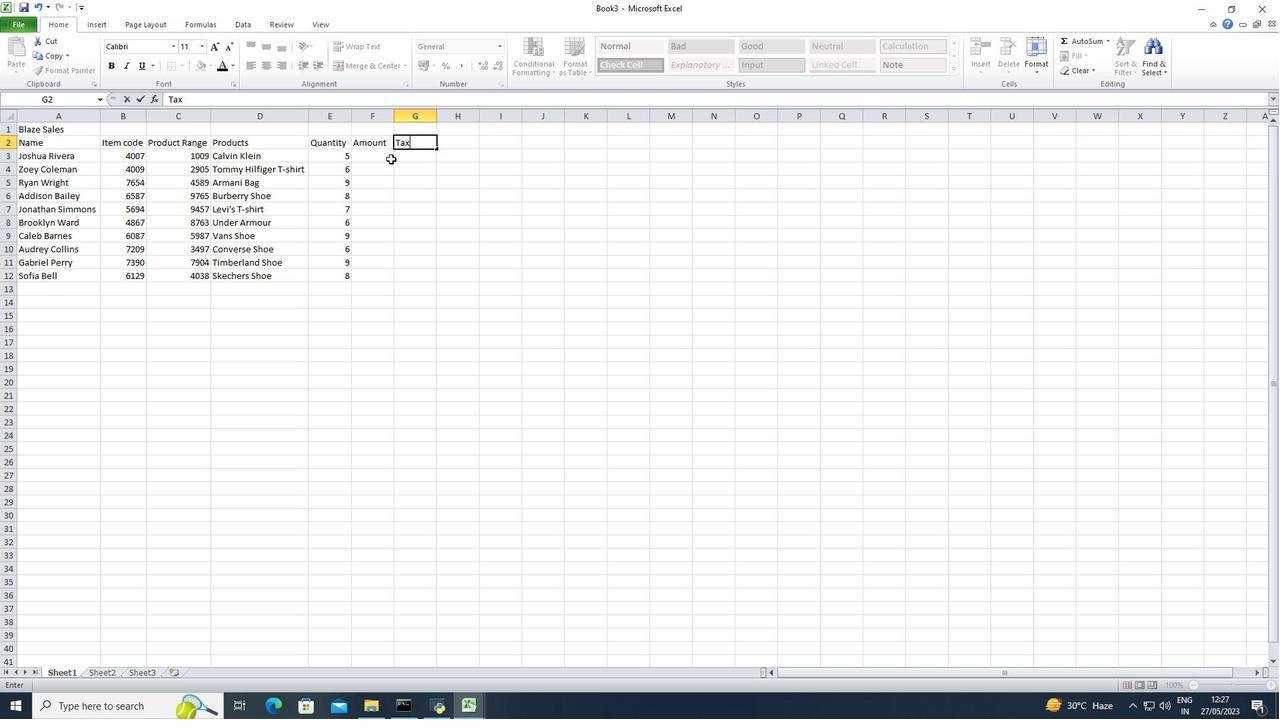 
Action: Mouse moved to (341, 161)
Screenshot: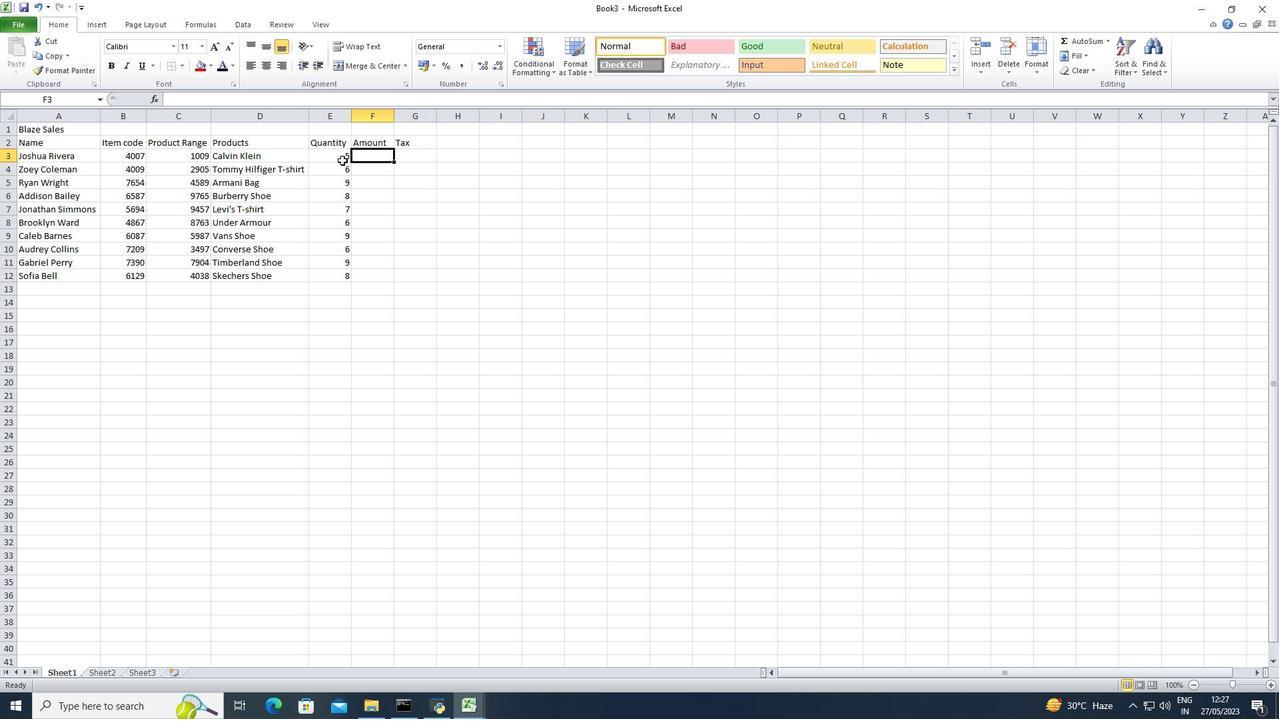 
Action: Key pressed =sum<Key.shift>(
Screenshot: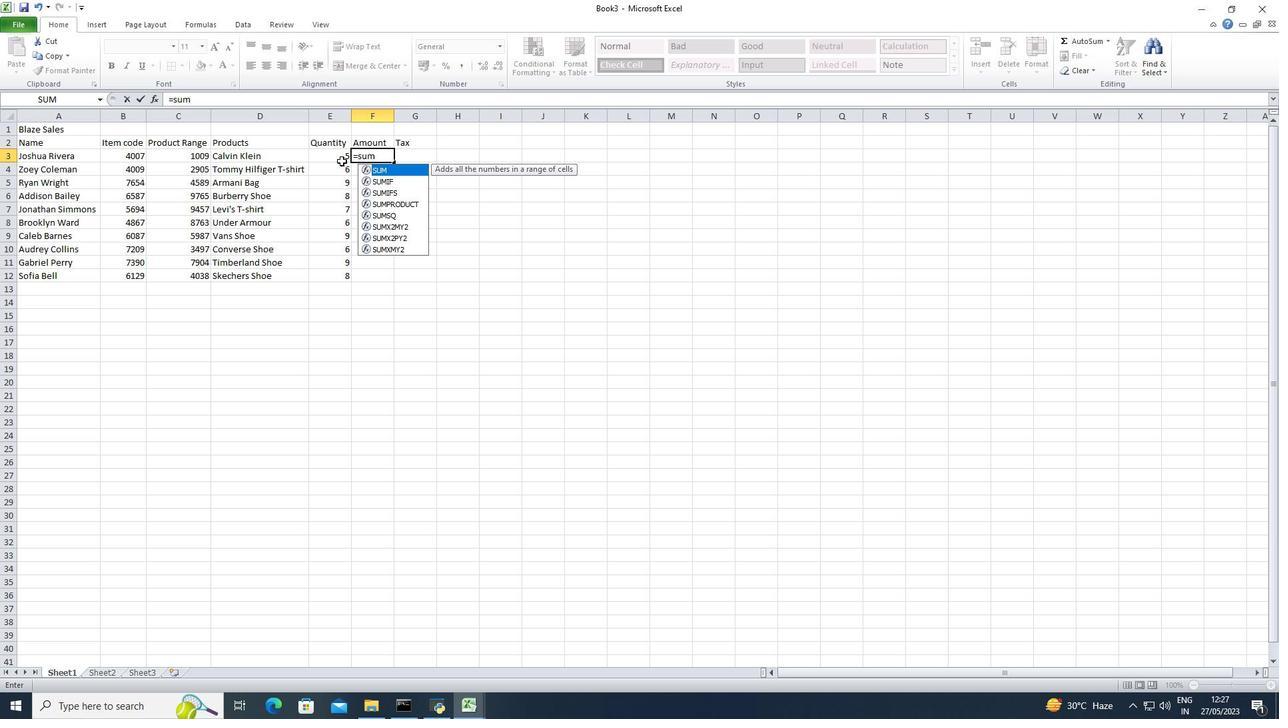 
Action: Mouse moved to (201, 155)
Screenshot: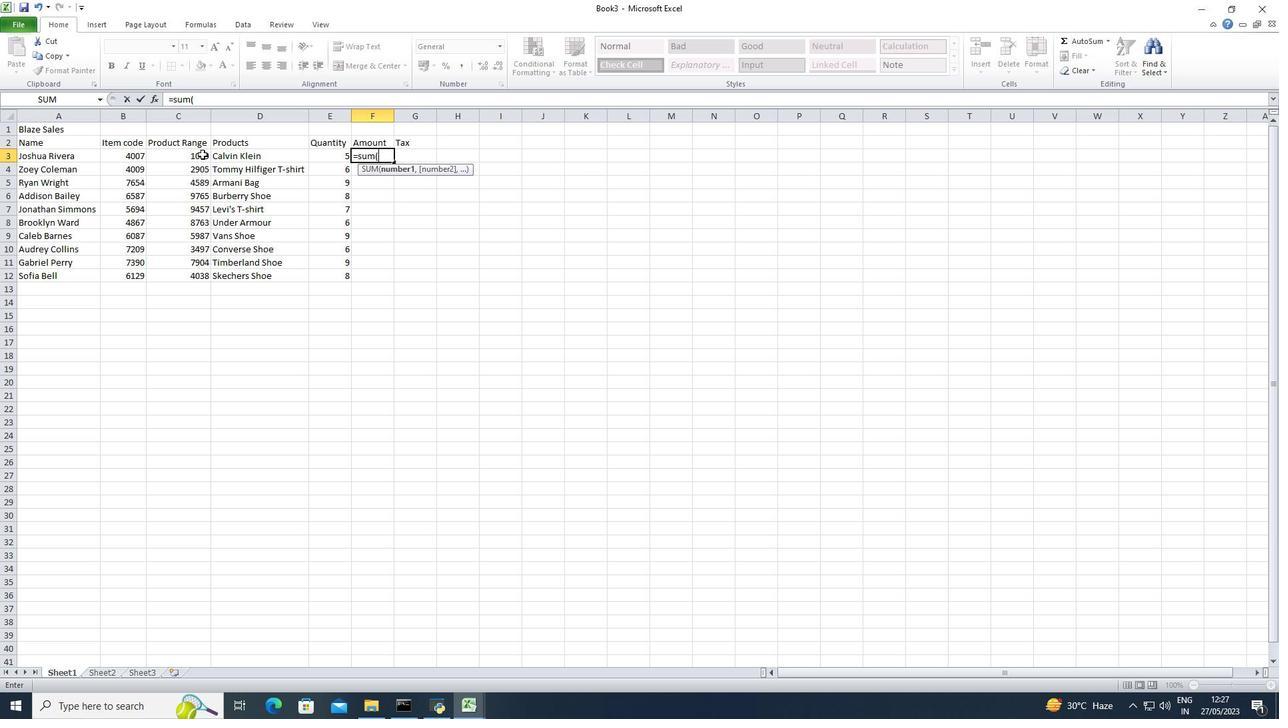 
Action: Mouse pressed left at (201, 155)
Screenshot: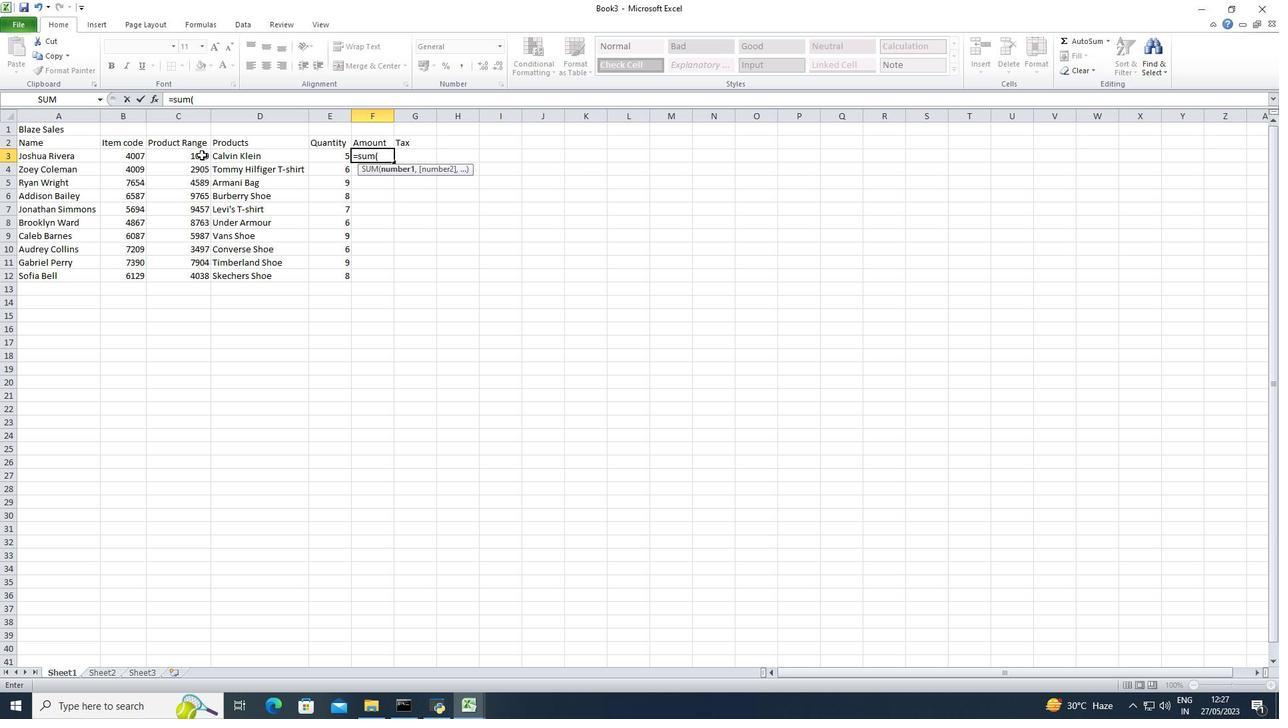 
Action: Mouse moved to (329, 165)
Screenshot: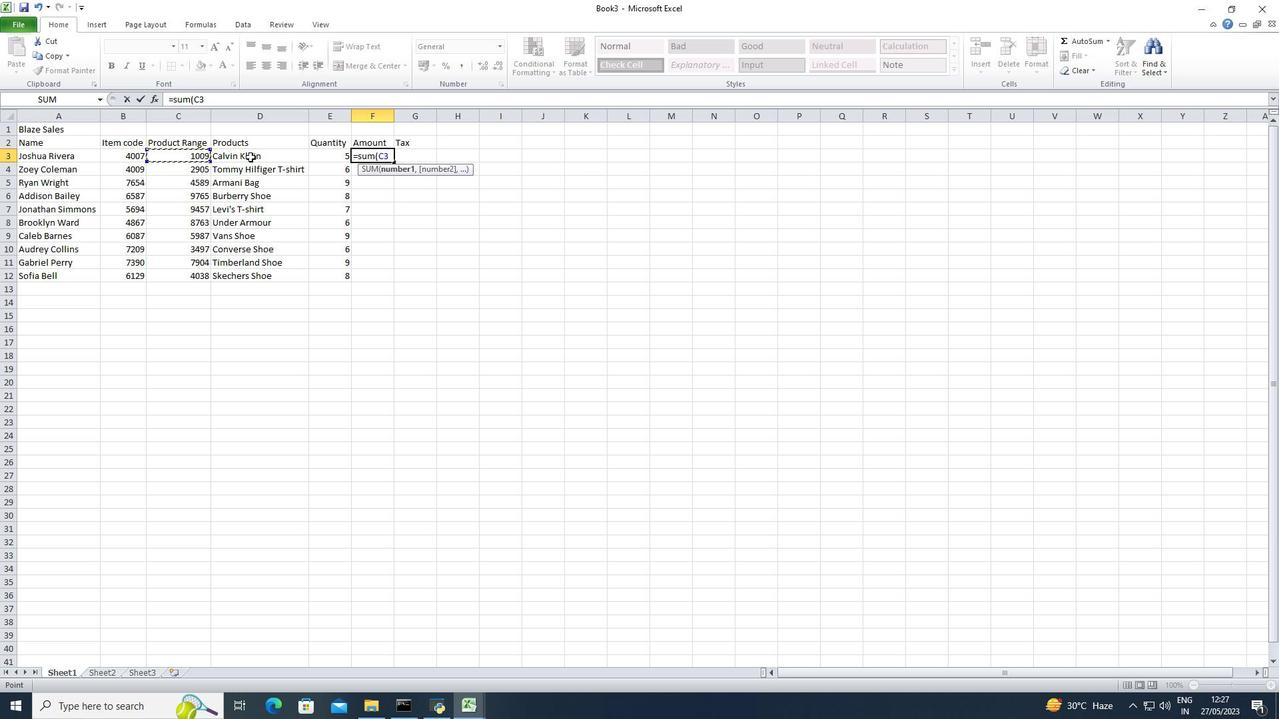 
Action: Key pressed <Key.shift><Key.shift><Key.shift><Key.shift><Key.shift><Key.shift><Key.shift><Key.shift>*
Screenshot: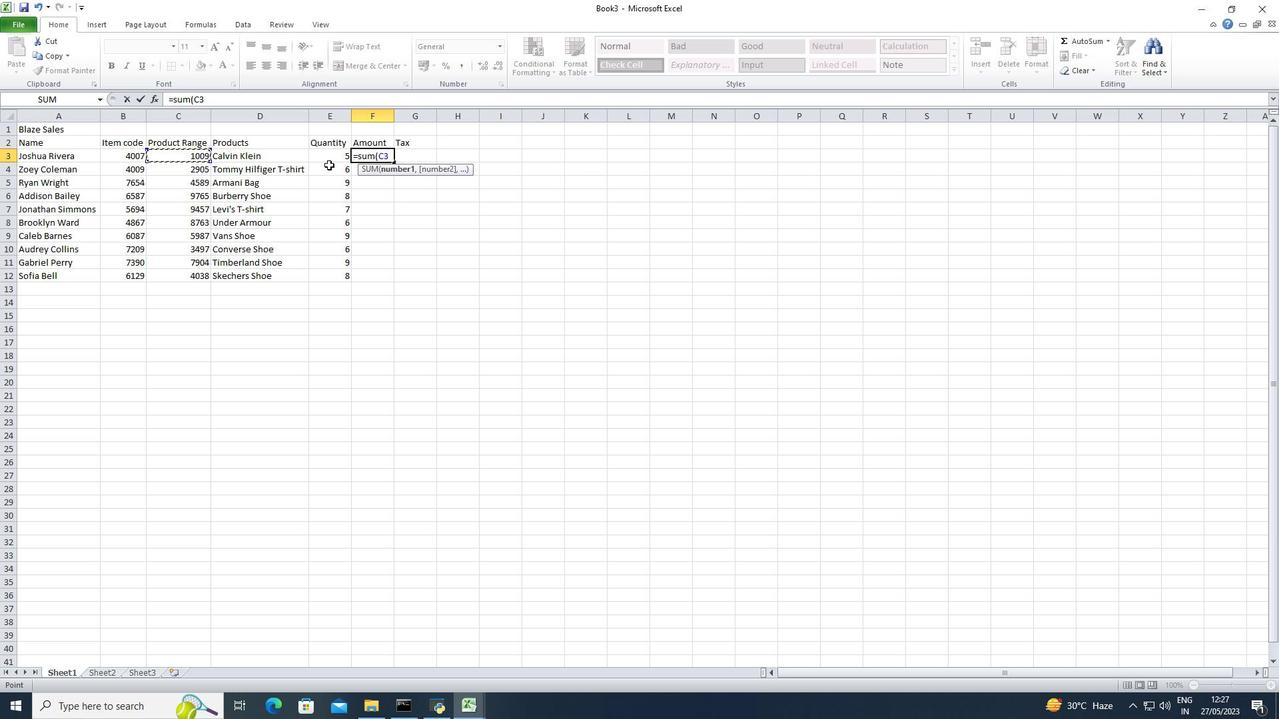 
Action: Mouse moved to (335, 153)
Screenshot: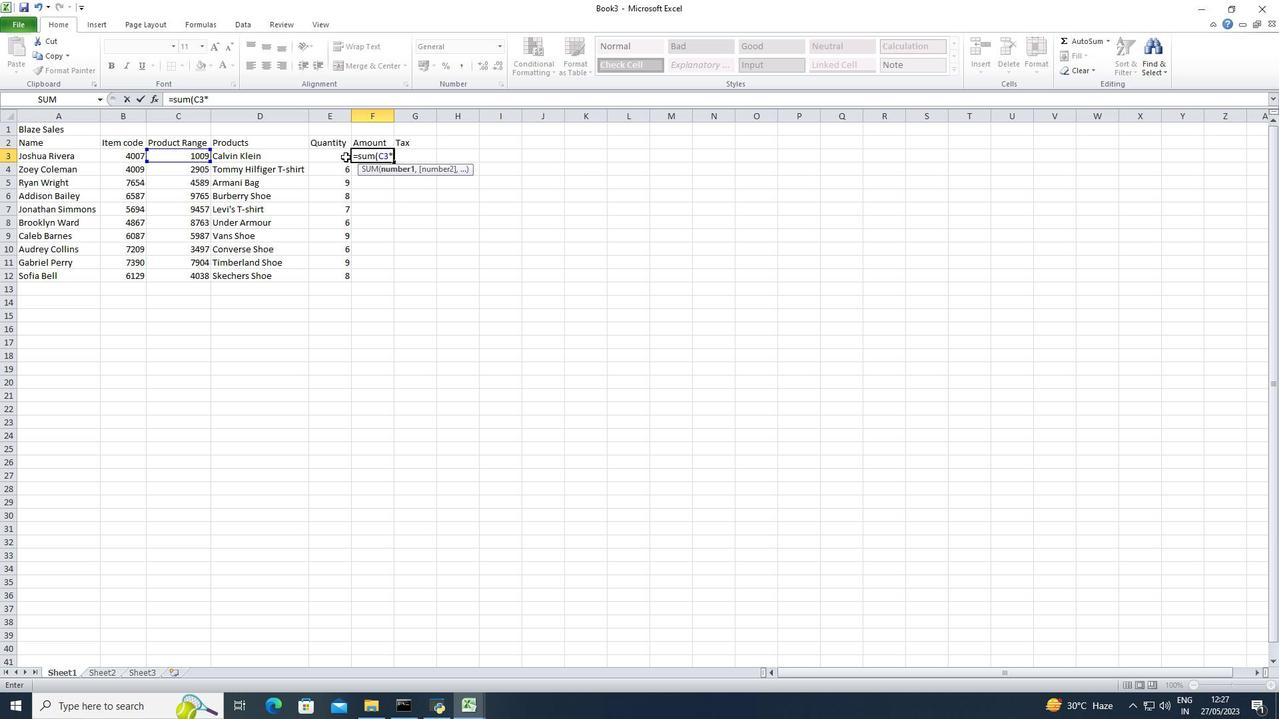 
Action: Mouse pressed left at (335, 153)
Screenshot: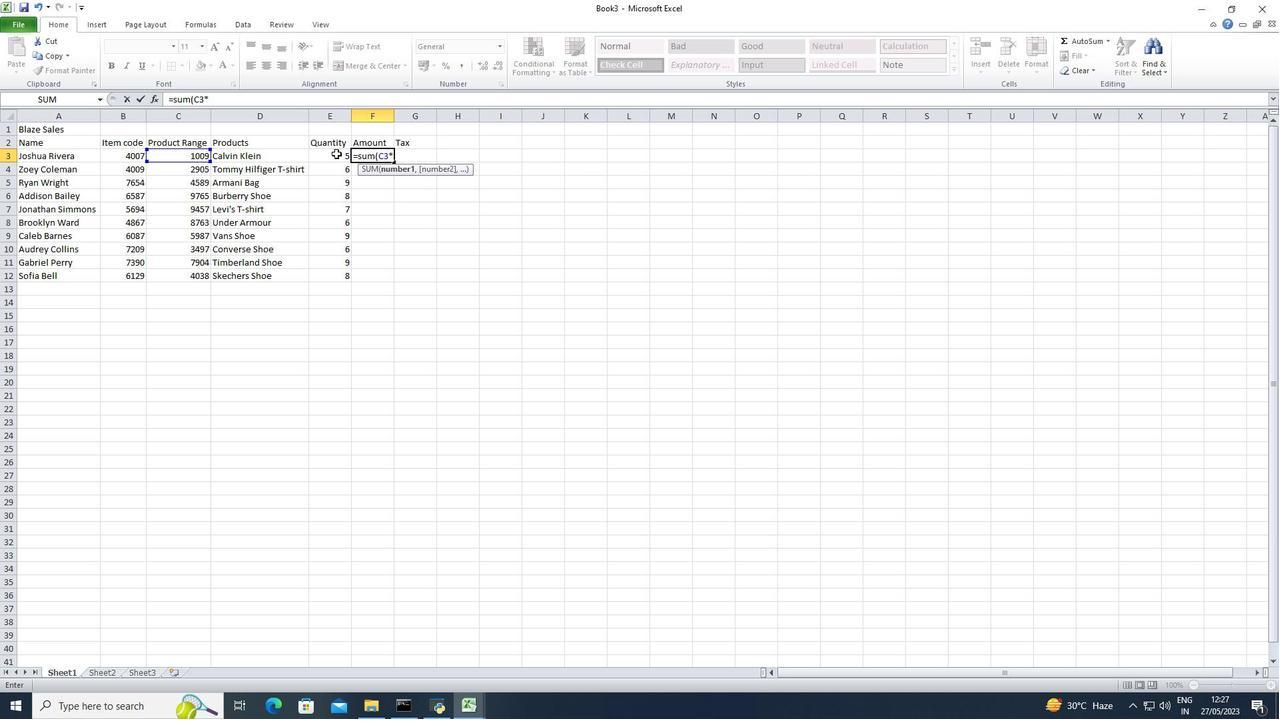 
Action: Key pressed <Key.shift>)<Key.enter>
Screenshot: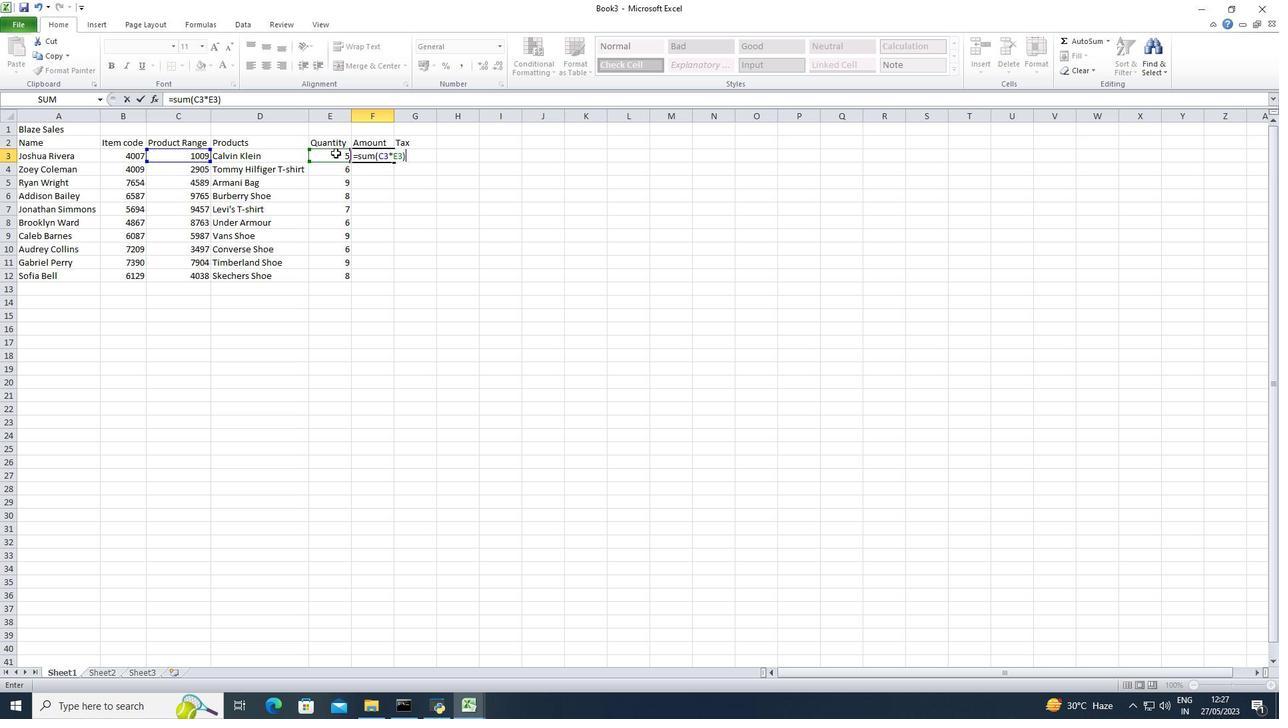 
Action: Mouse moved to (366, 158)
Screenshot: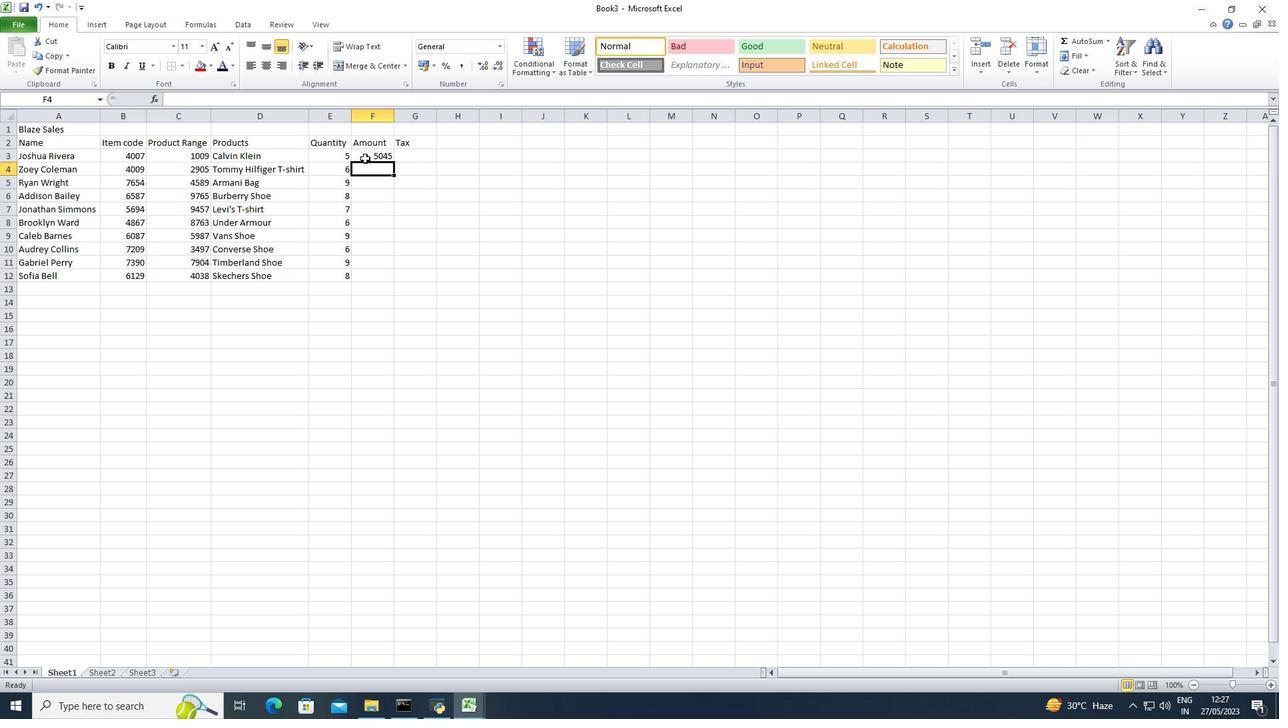 
Action: Mouse pressed left at (366, 158)
Screenshot: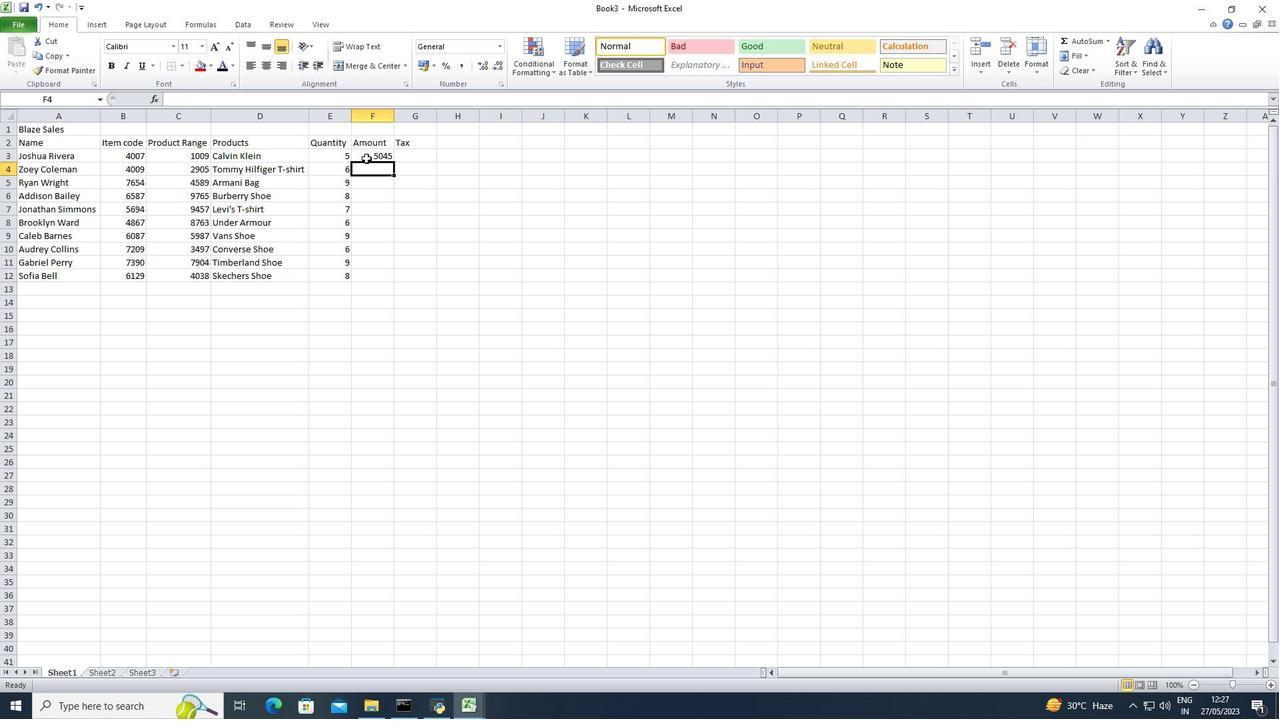 
Action: Mouse moved to (393, 163)
Screenshot: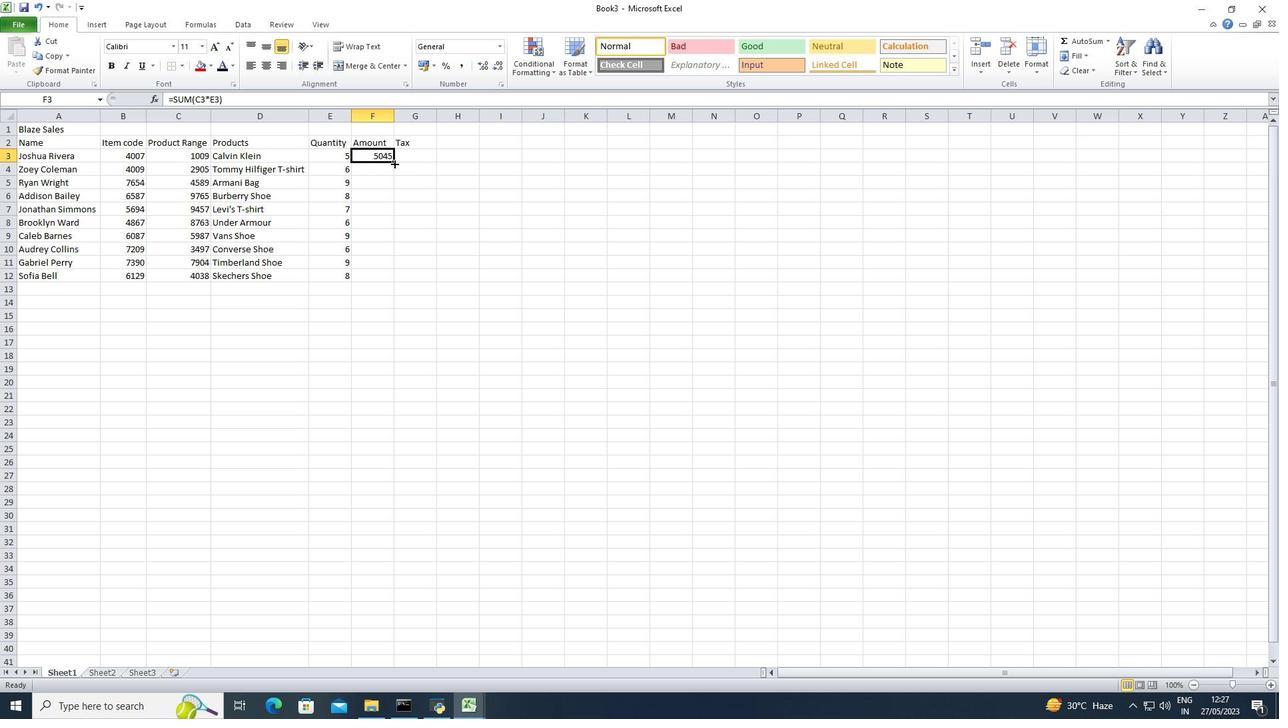 
Action: Mouse pressed left at (393, 163)
Screenshot: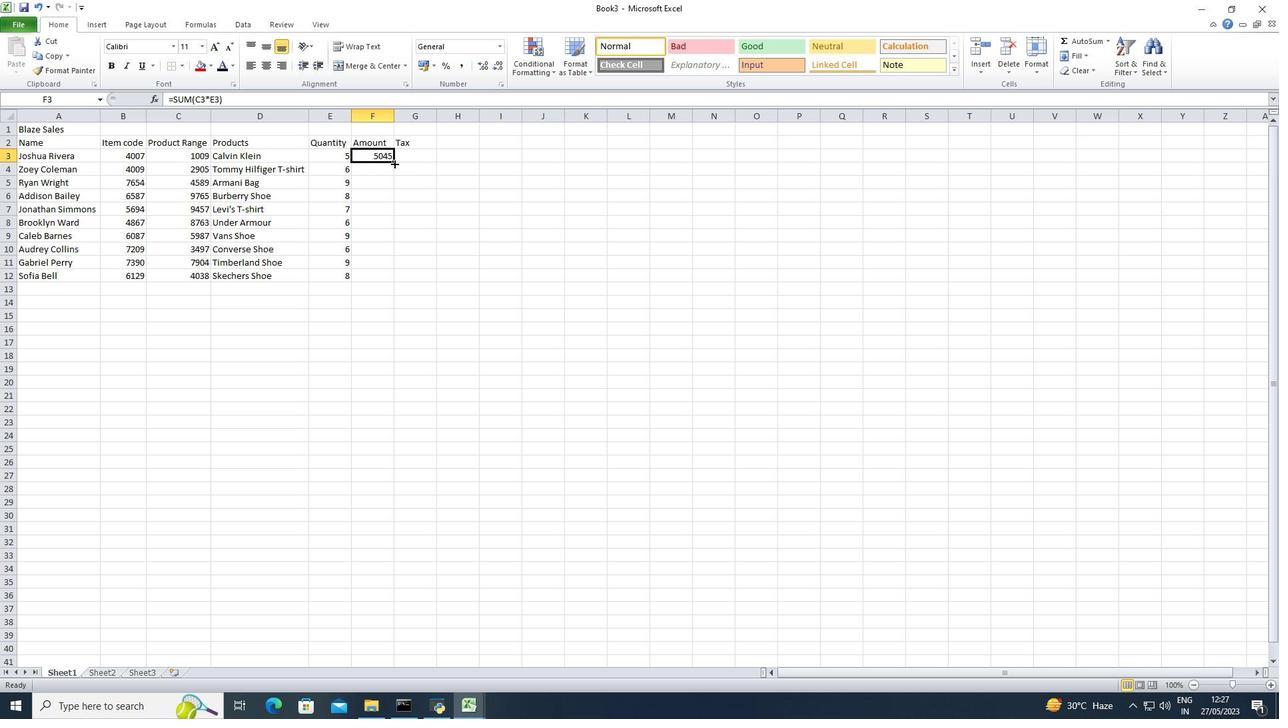
Action: Mouse moved to (411, 153)
Screenshot: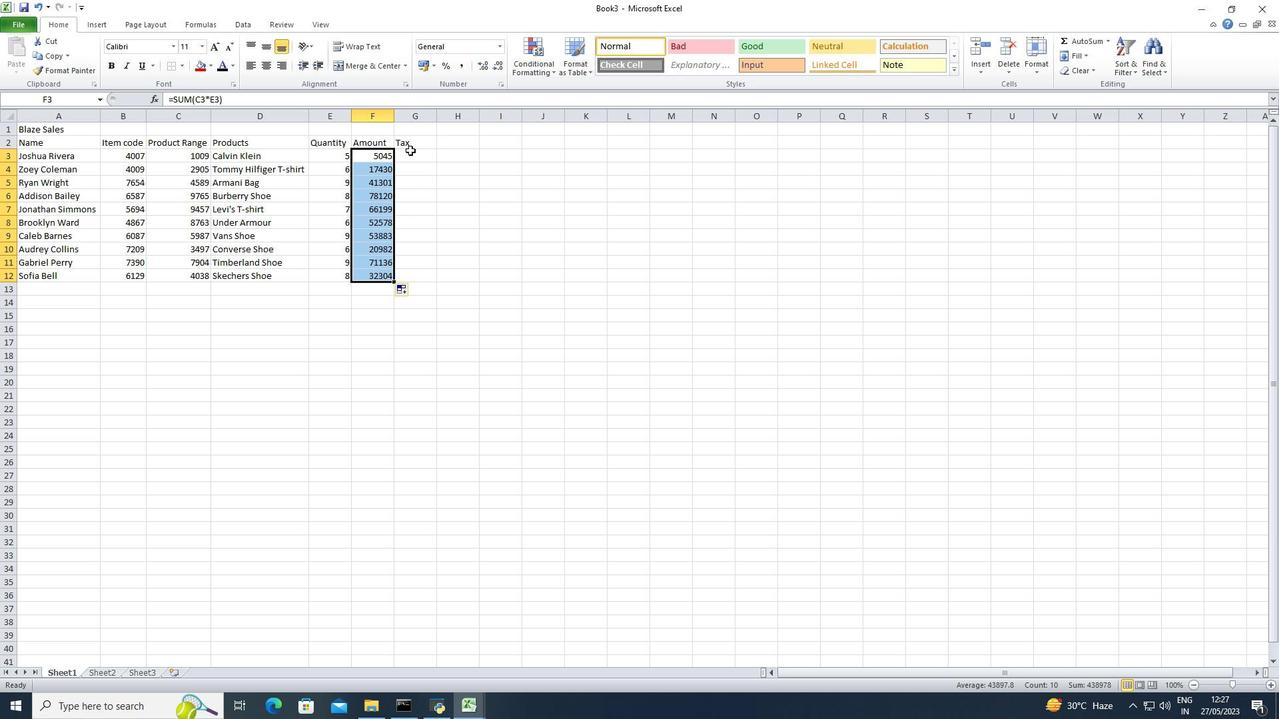 
Action: Mouse pressed left at (411, 153)
Screenshot: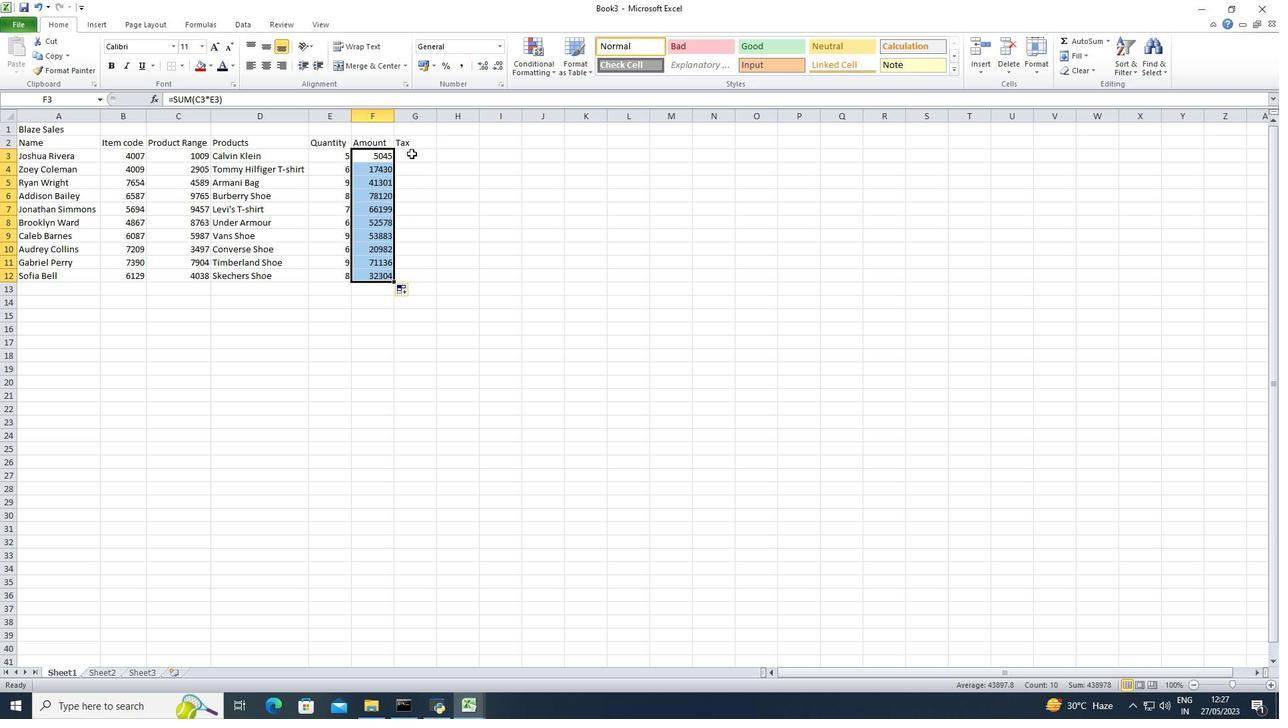 
Action: Key pressed =<Key.shift>(
Screenshot: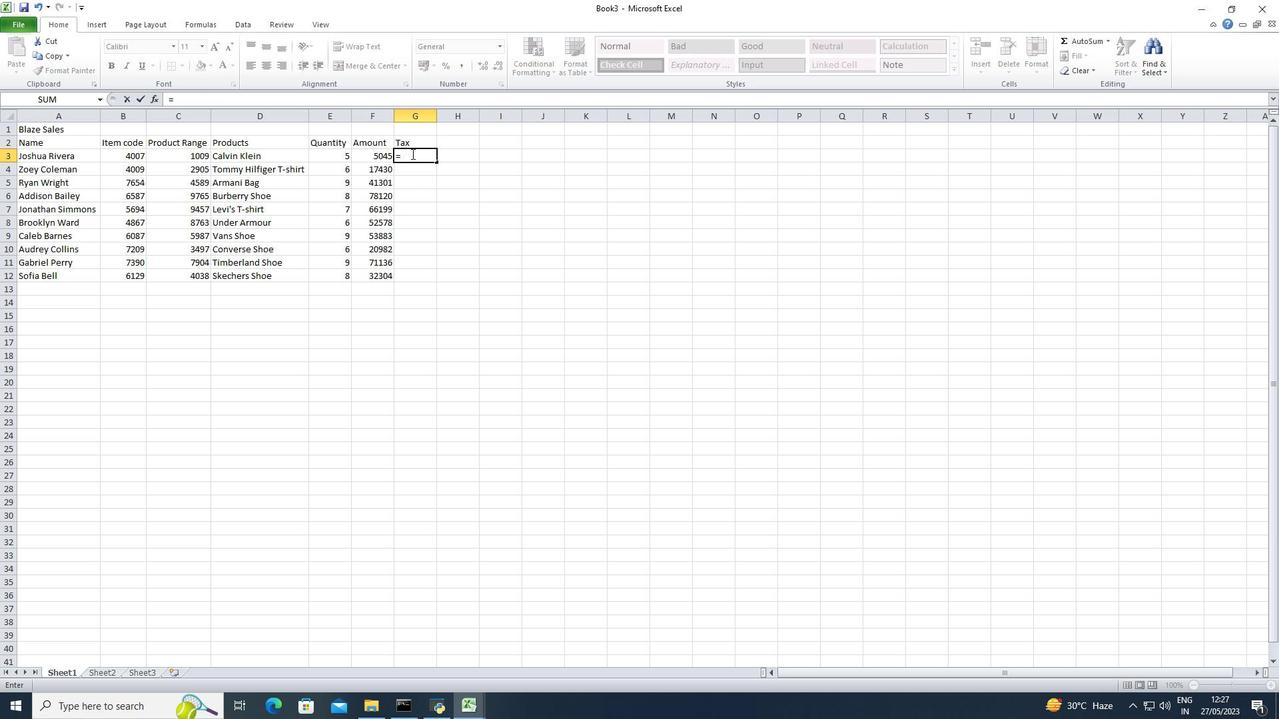 
Action: Mouse moved to (375, 154)
Screenshot: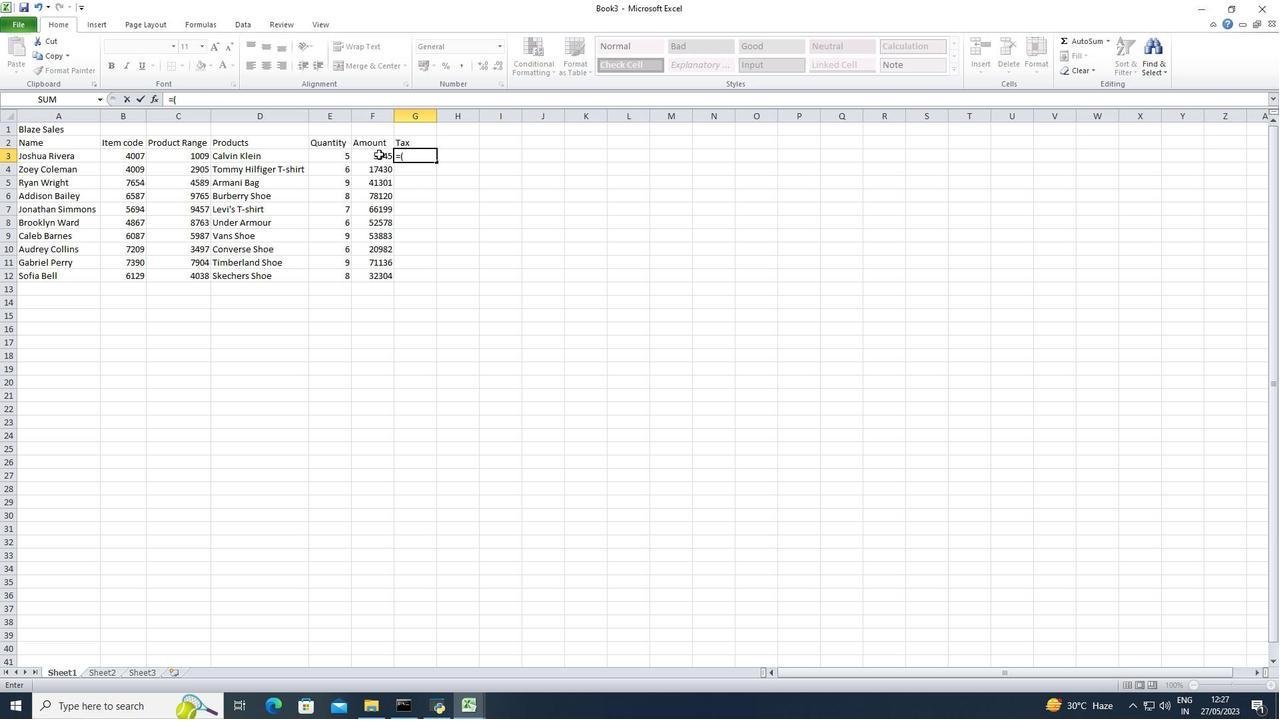 
Action: Mouse pressed left at (375, 154)
Screenshot: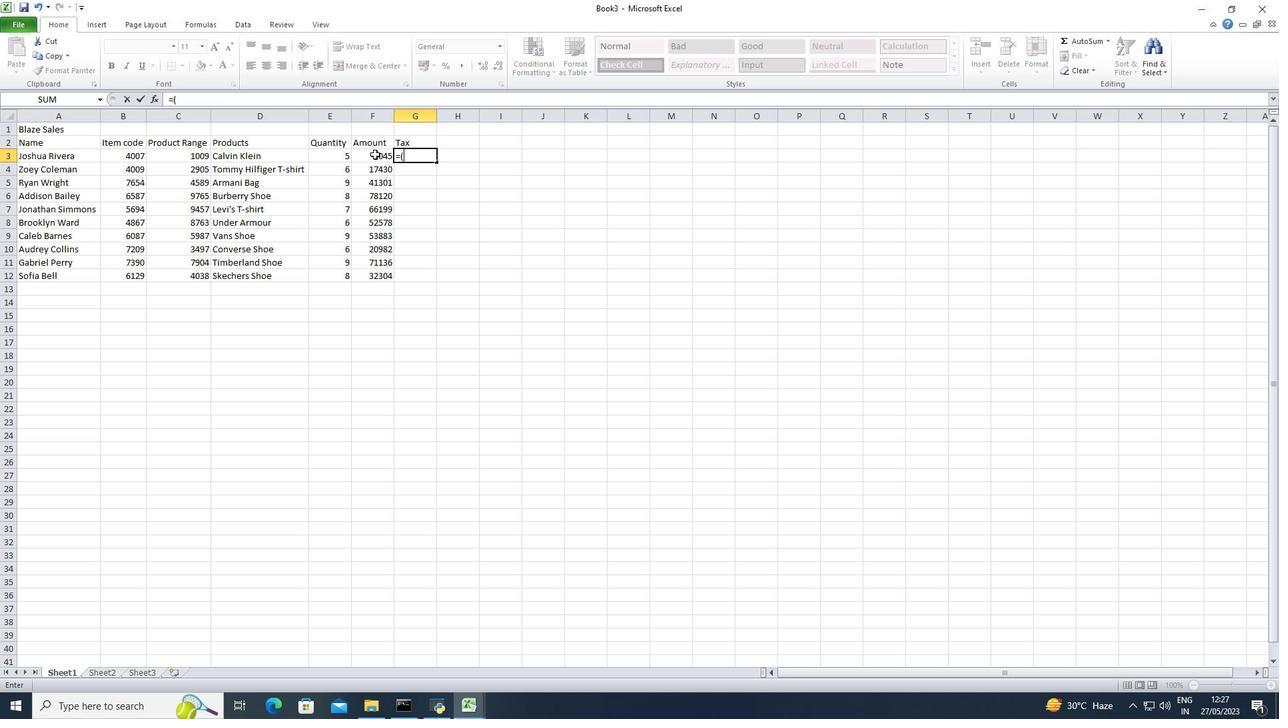 
Action: Key pressed <Key.shift>*12<Key.shift>%<Key.shift>)
Screenshot: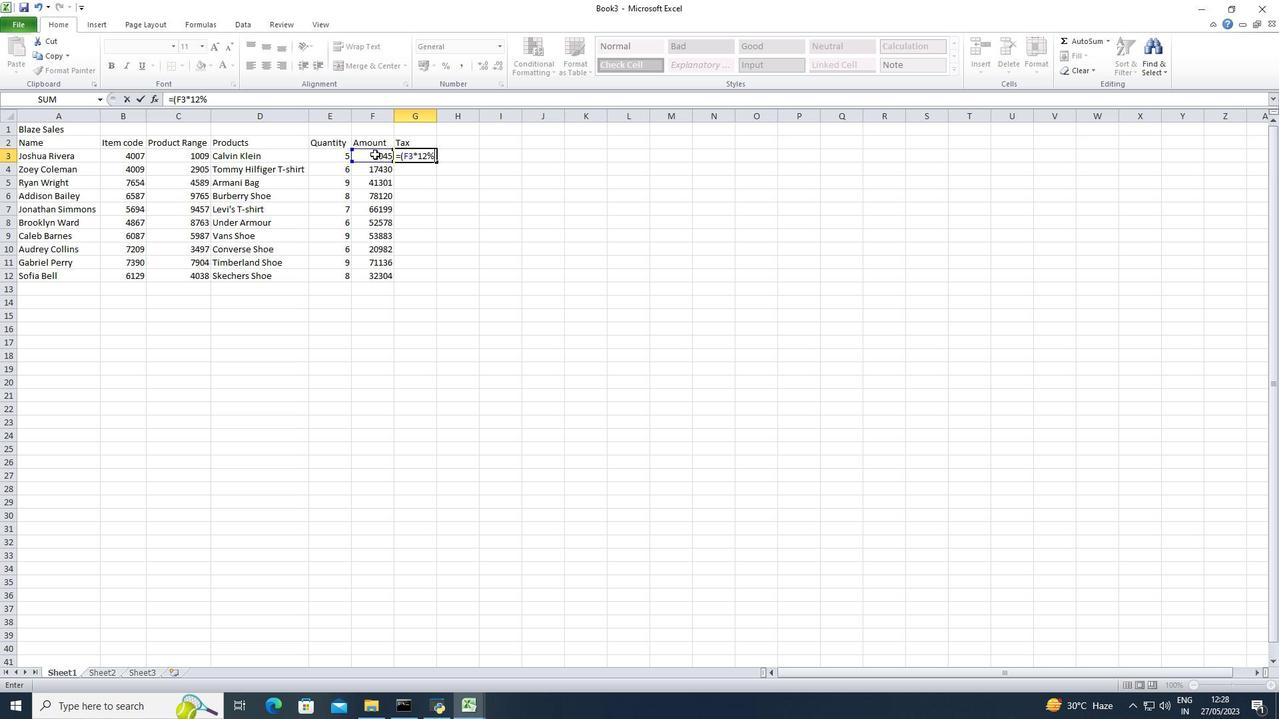 
Action: Mouse moved to (431, 181)
Screenshot: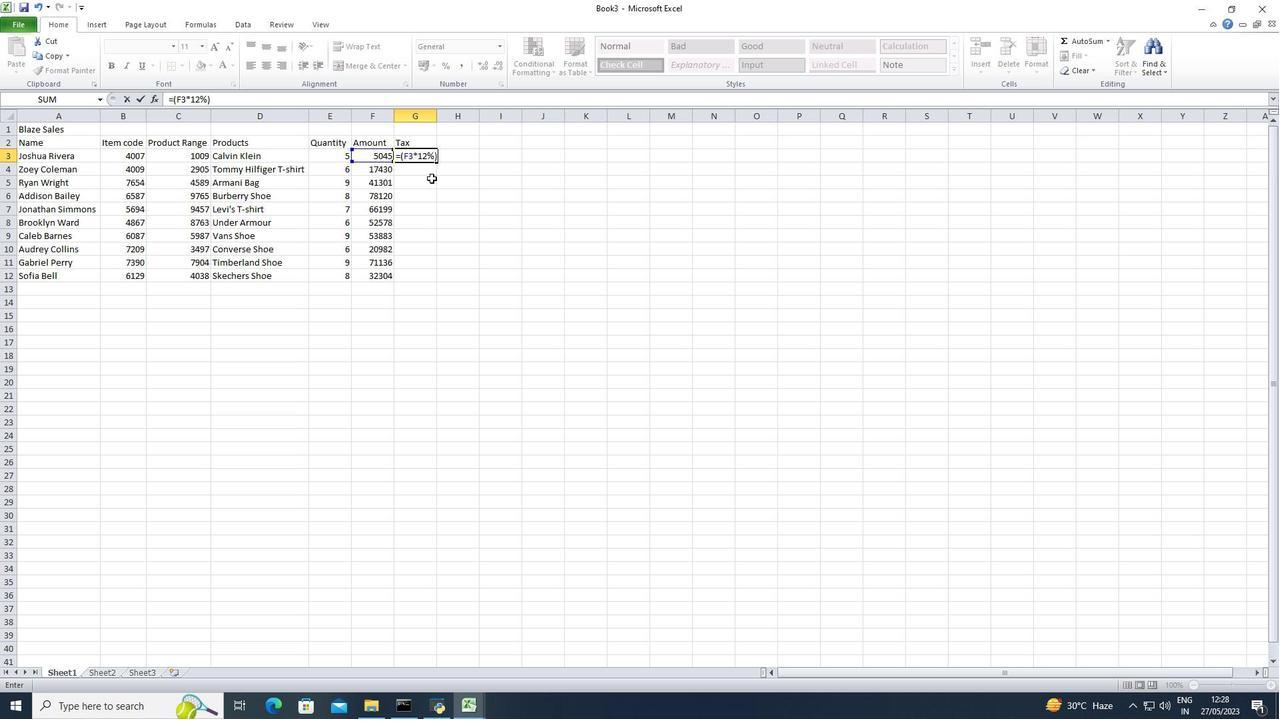 
Action: Key pressed <Key.enter>
Screenshot: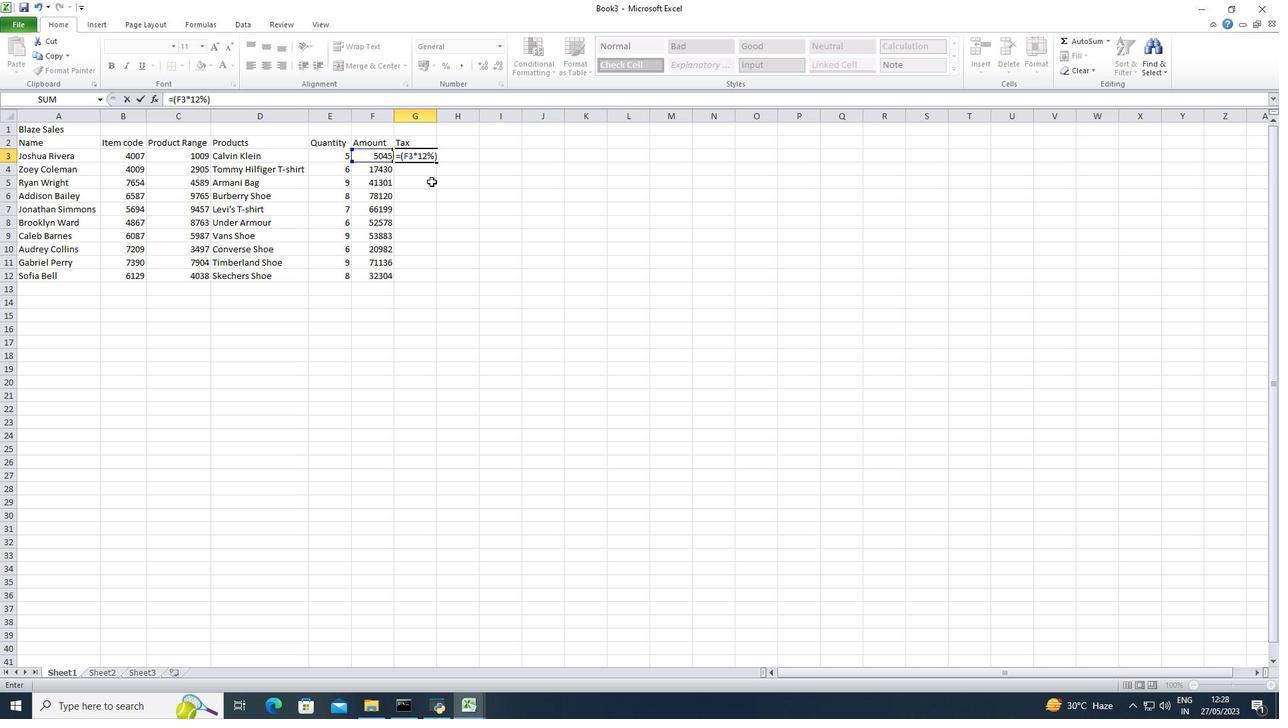 
Action: Mouse moved to (425, 156)
Screenshot: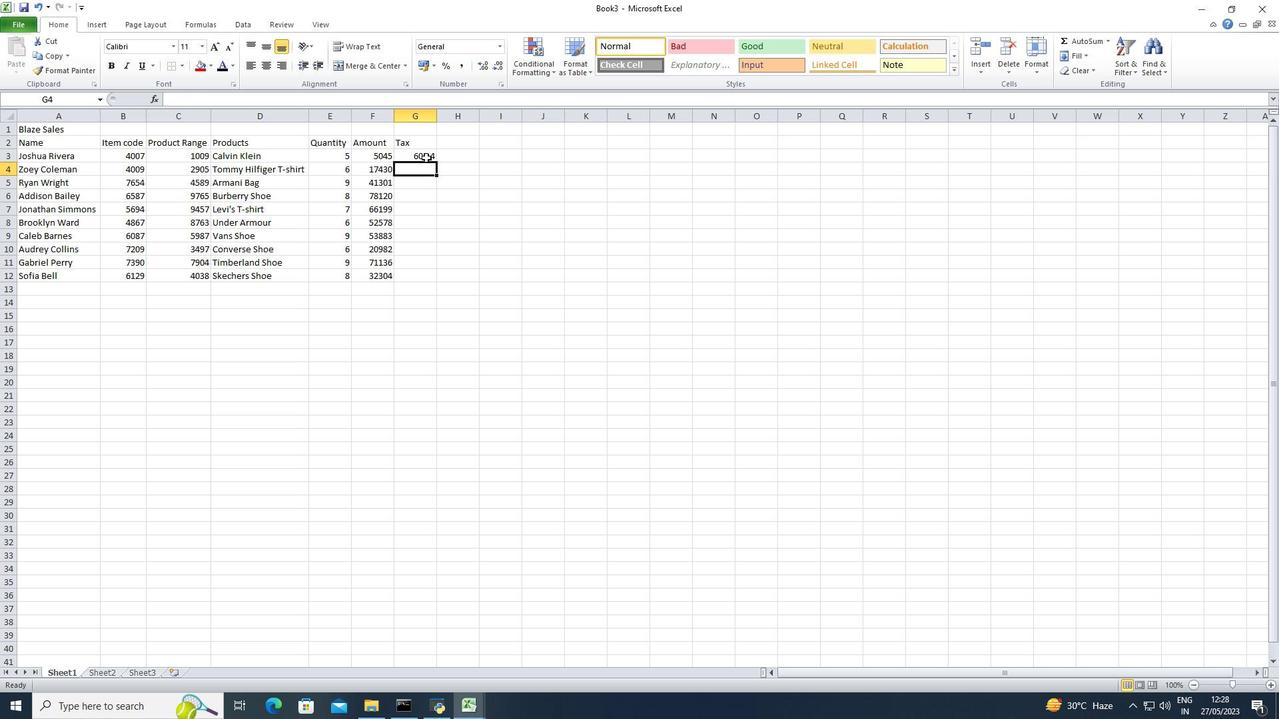 
Action: Mouse pressed left at (425, 156)
Screenshot: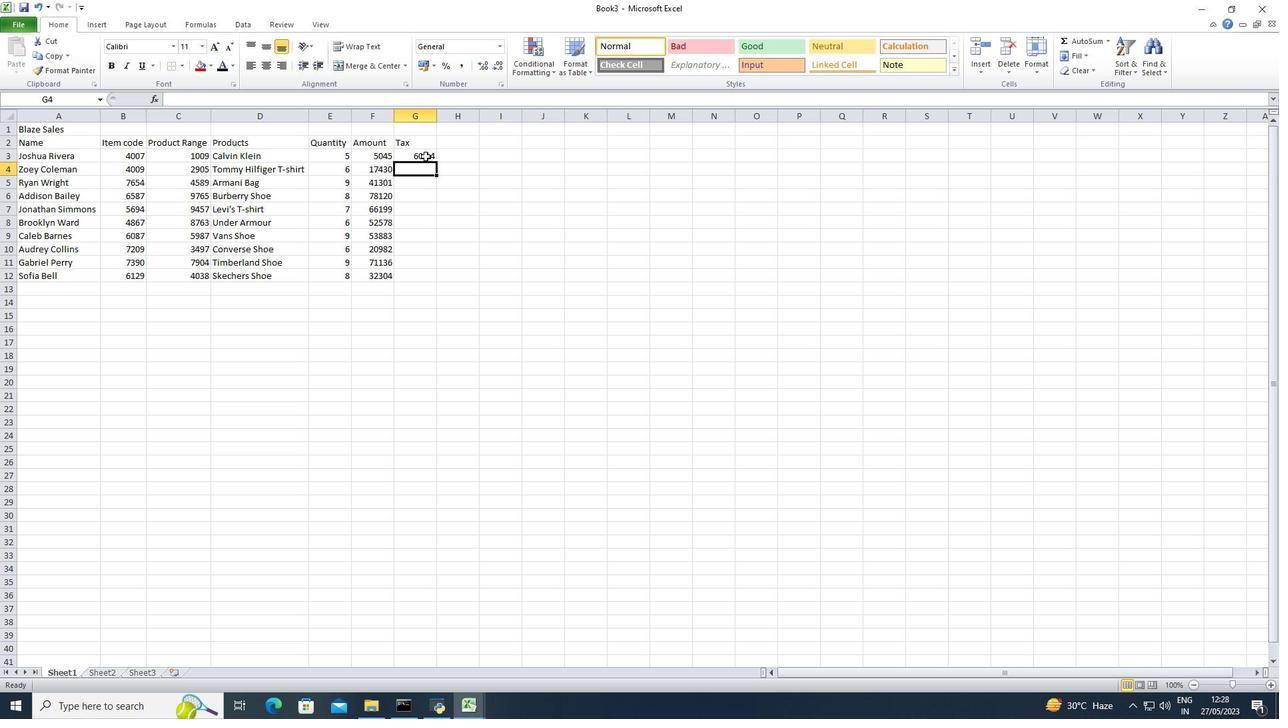 
Action: Mouse moved to (437, 161)
Screenshot: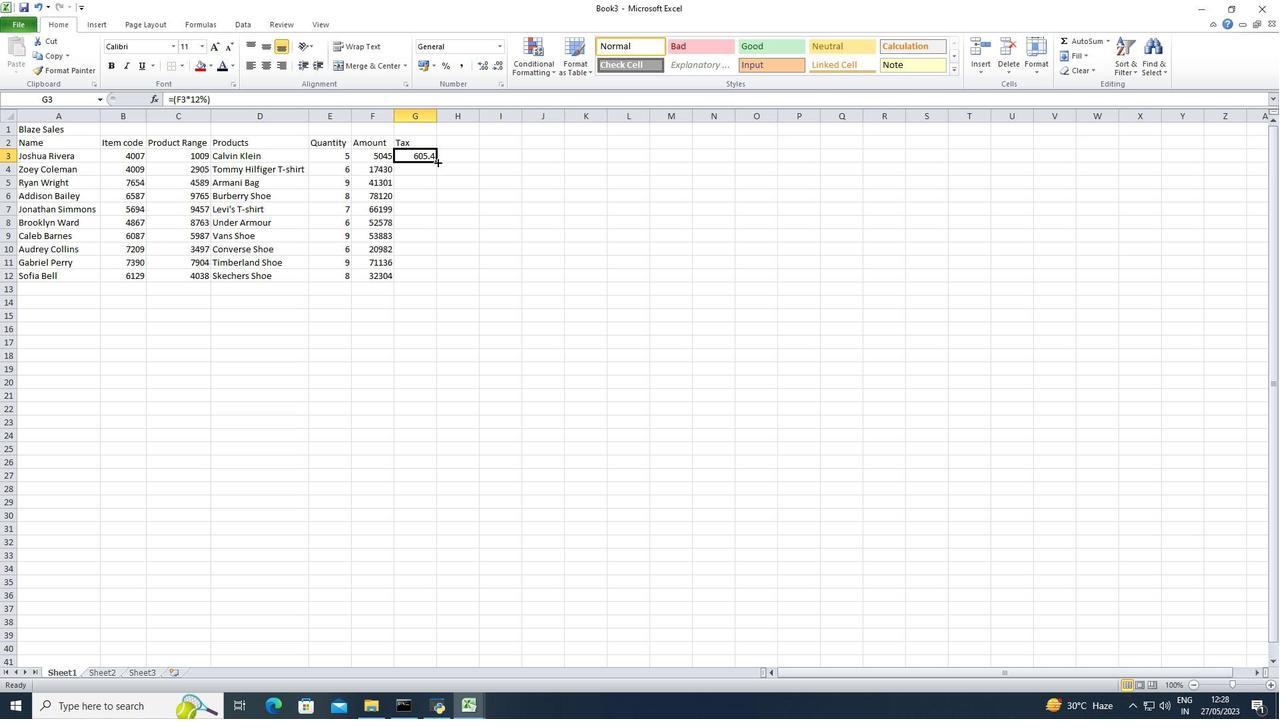 
Action: Mouse pressed left at (437, 161)
Screenshot: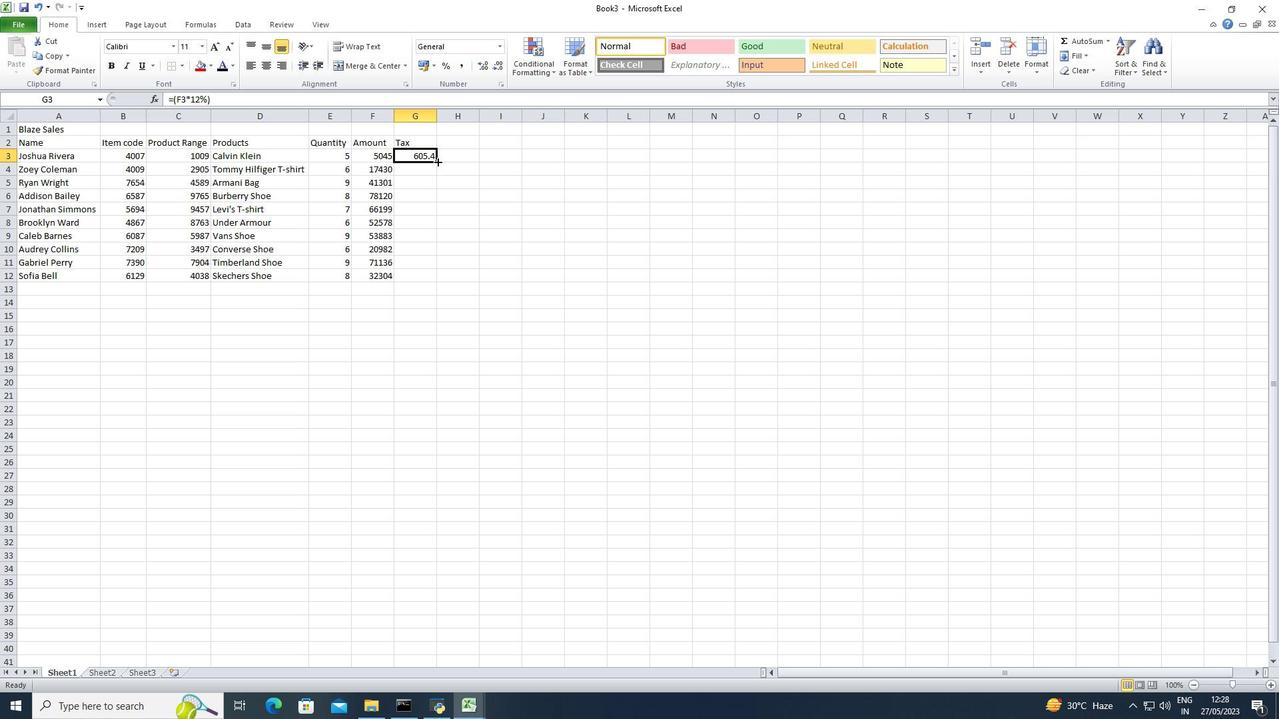 
Action: Mouse moved to (450, 145)
Screenshot: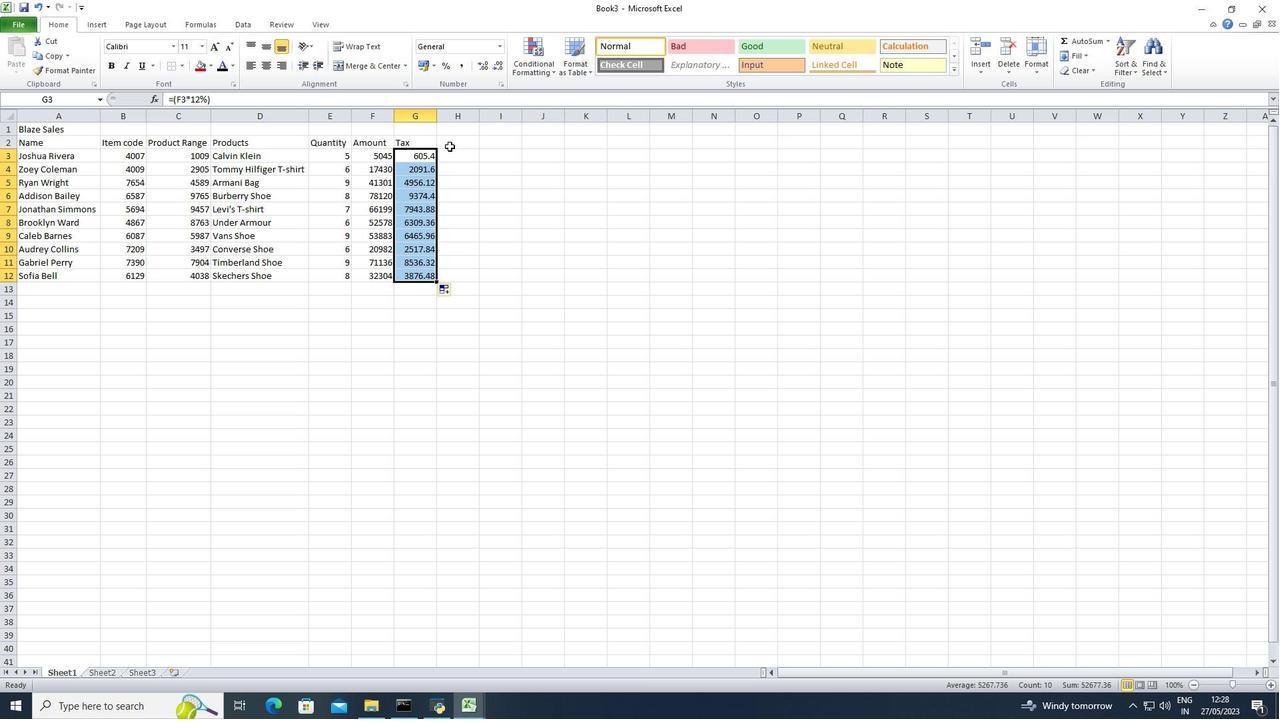 
Action: Mouse pressed left at (450, 145)
Screenshot: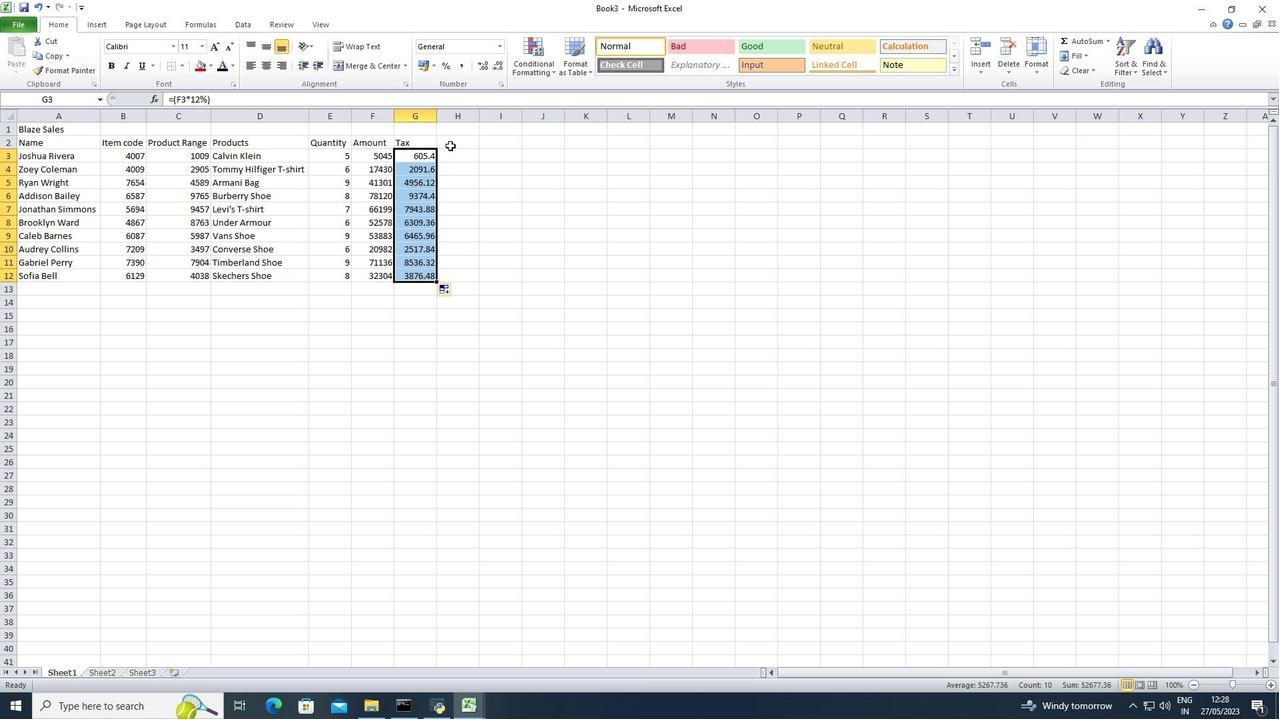 
Action: Key pressed <Key.shift><Key.shift><Key.shift><Key.shift><Key.shift><Key.shift><Key.shift><Key.shift><Key.shift><Key.shift><Key.shift><Key.shift><Key.shift><Key.shift><Key.shift><Key.shift><Key.shift><Key.shift><Key.shift><Key.shift><Key.shift><Key.shift><Key.shift><Key.shift><Key.shift><Key.shift><Key.shift><Key.shift><Key.shift><Key.shift><Key.shift><Key.shift><Key.shift><Key.shift><Key.shift><Key.shift><Key.shift><Key.shift><Key.shift><Key.shift><Key.shift><Key.shift><Key.shift><Key.shift><Key.shift><Key.shift><Key.shift><Key.shift><Key.shift><Key.shift><Key.shift><Key.shift><Key.shift><Key.shift><Key.shift><Key.shift><Key.shift><Key.shift><Key.shift><Key.shift><Key.shift><Key.shift><Key.shift><Key.shift><Key.shift><Key.shift><Key.shift><Key.shift><Key.shift><Key.shift><Key.shift><Key.shift><Key.shift><Key.shift><Key.shift><Key.shift><Key.shift><Key.shift><Key.shift><Key.shift><Key.shift><Key.shift><Key.shift><Key.shift>Total
Screenshot: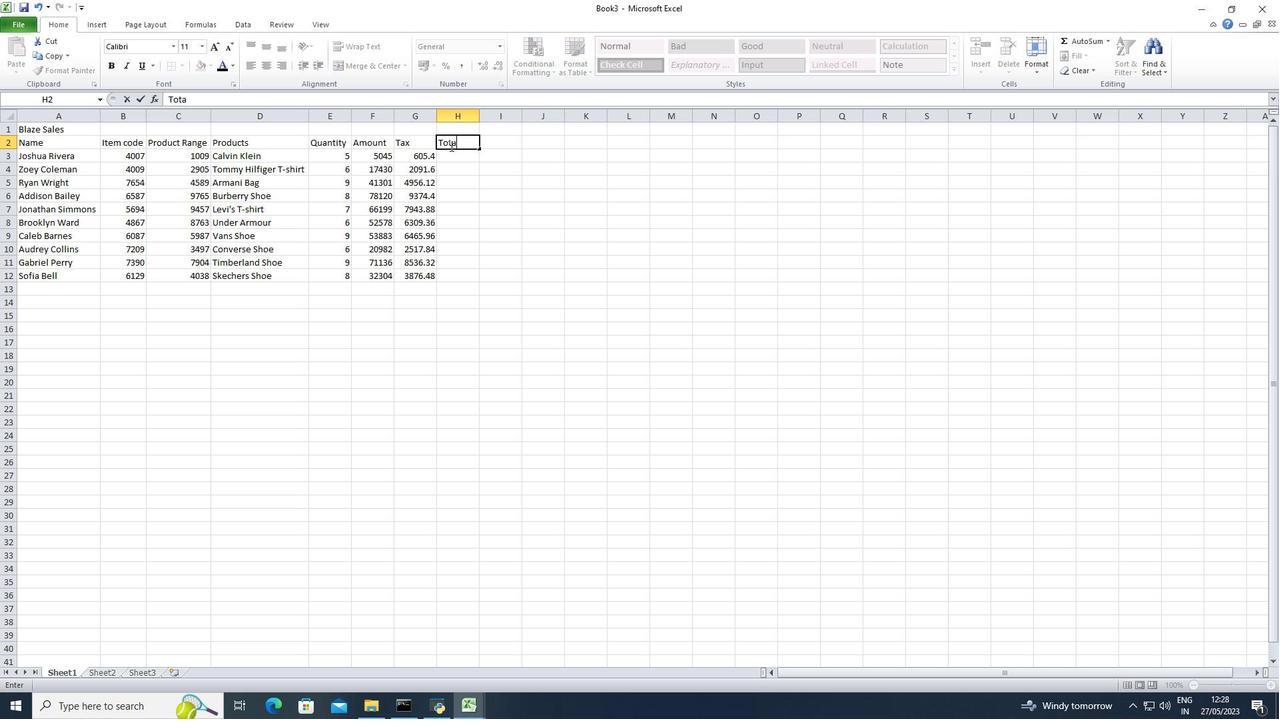 
Action: Mouse moved to (465, 154)
Screenshot: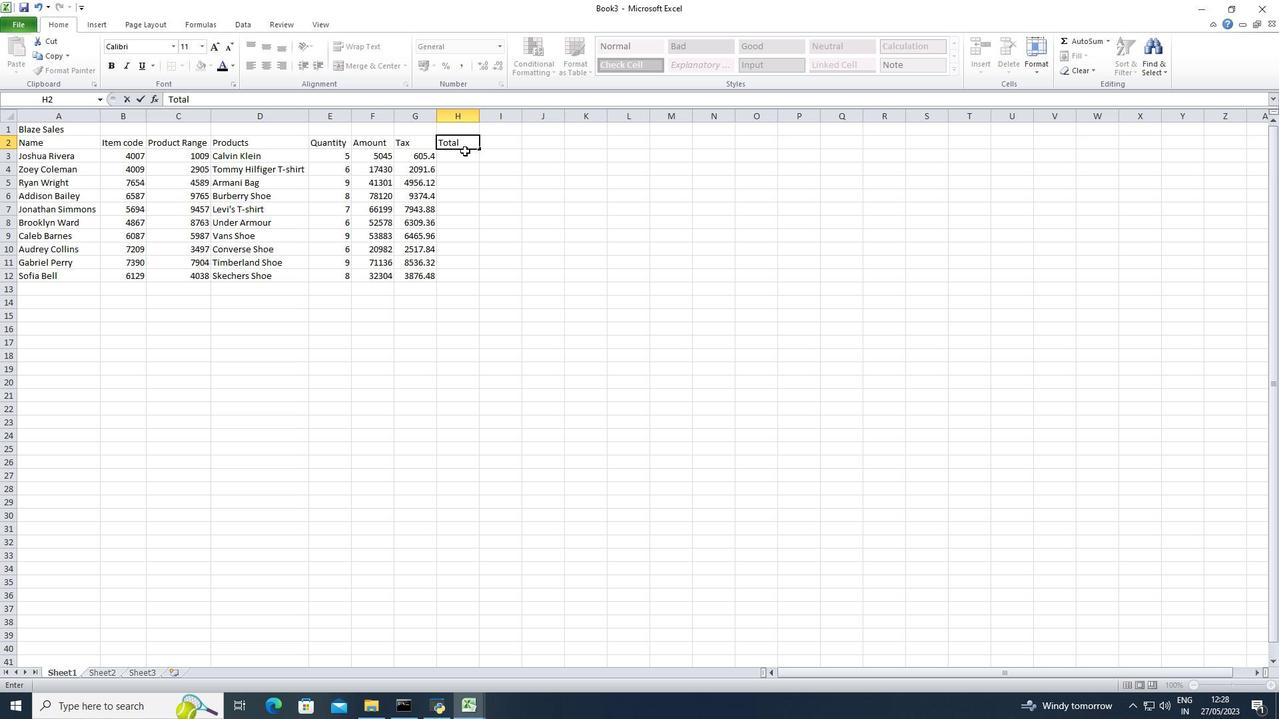 
Action: Mouse pressed left at (465, 154)
Screenshot: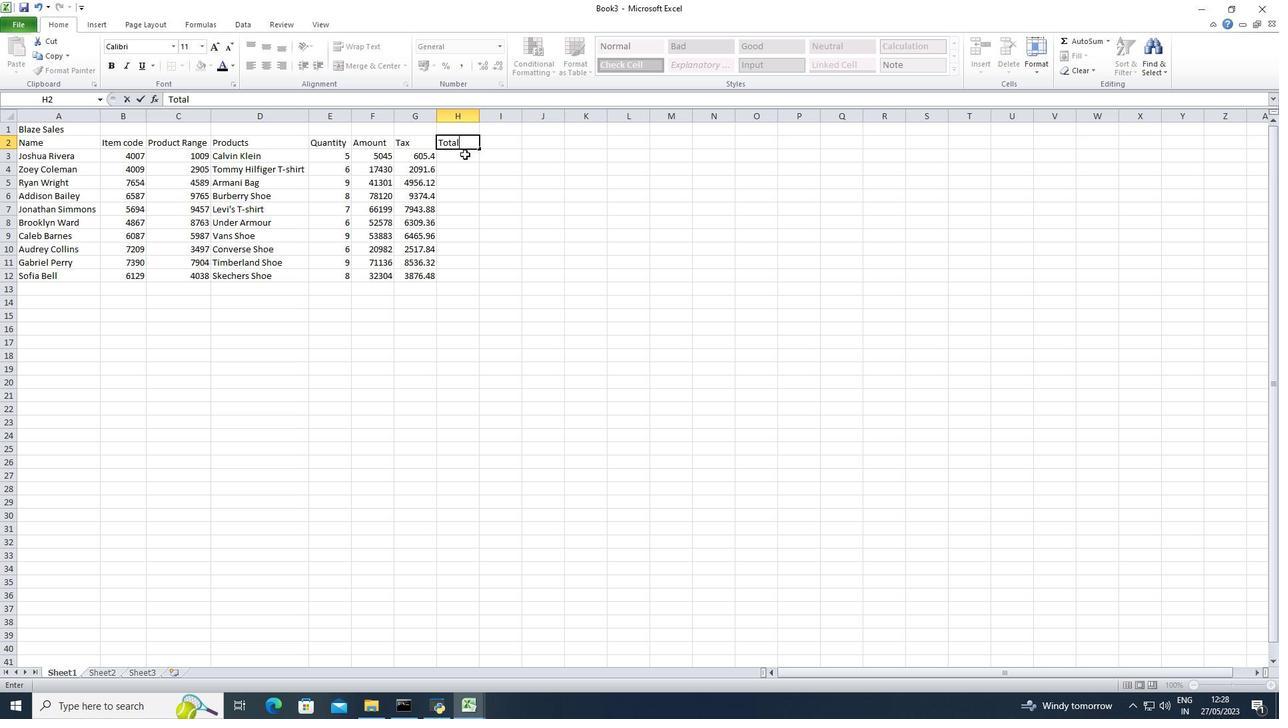 
Action: Key pressed =
Screenshot: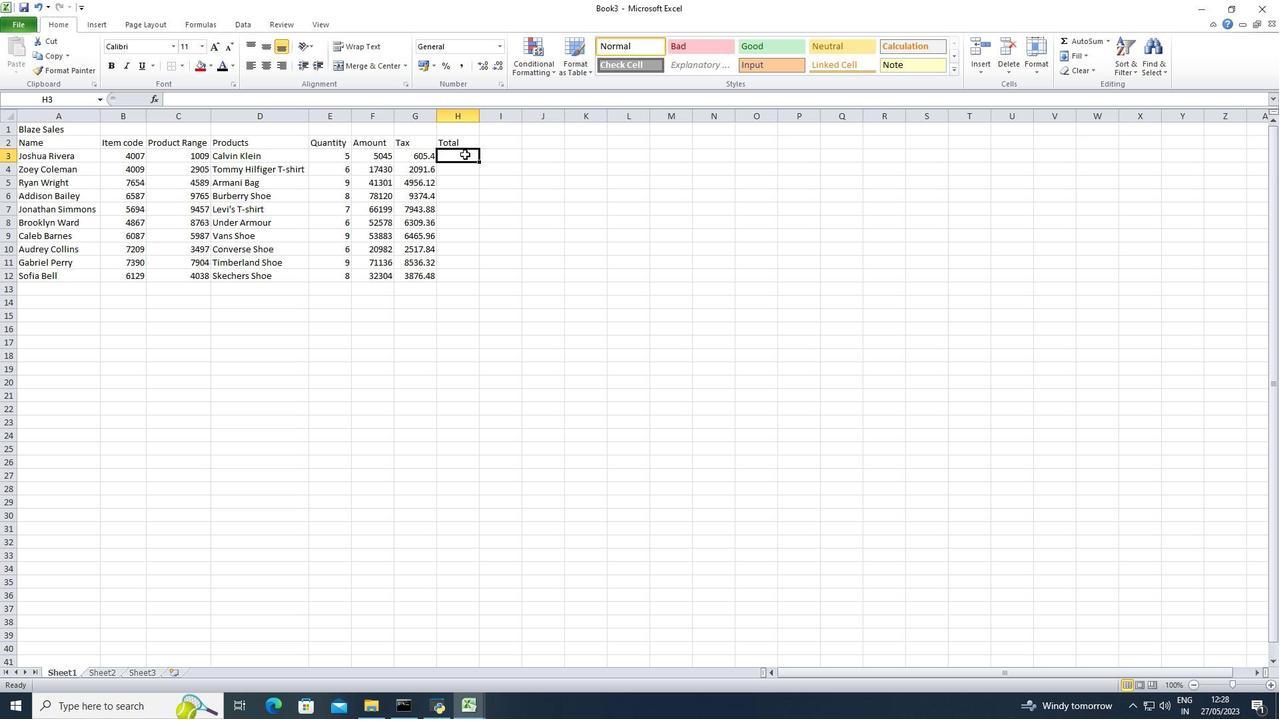 
Action: Mouse moved to (419, 154)
Screenshot: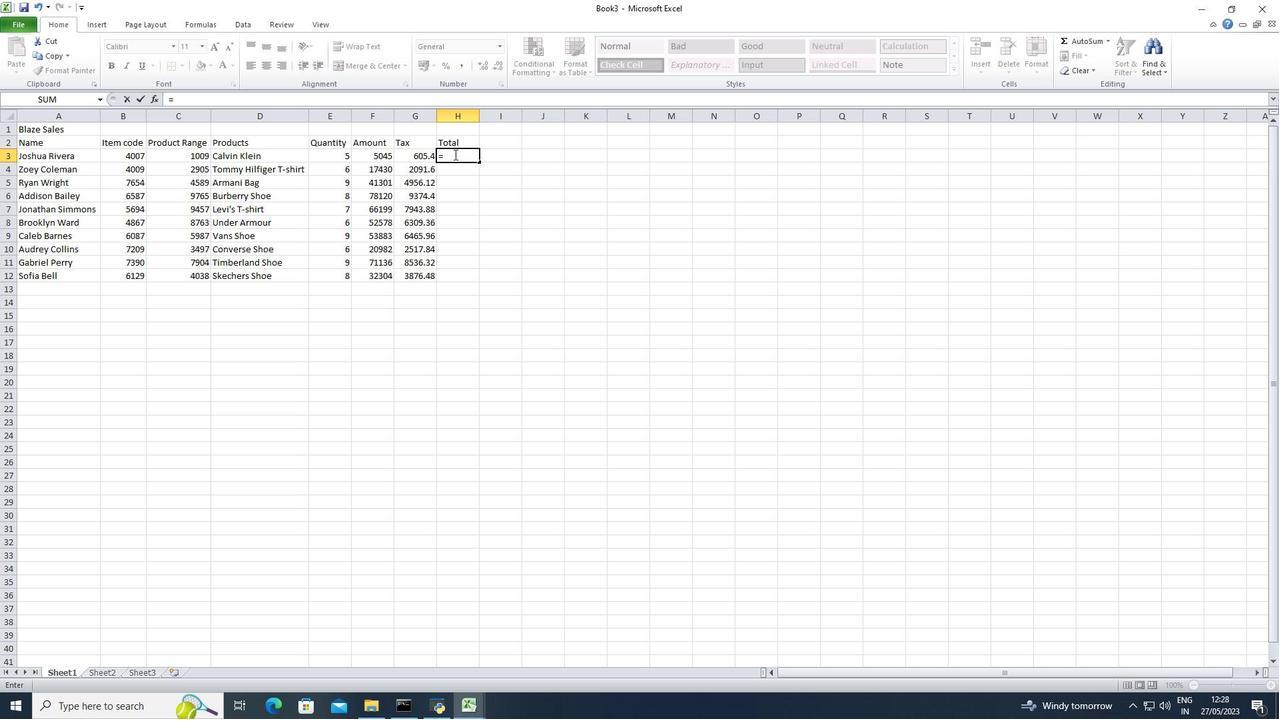 
Action: Key pressed <Key.shift><Key.shift><Key.shift>(
Screenshot: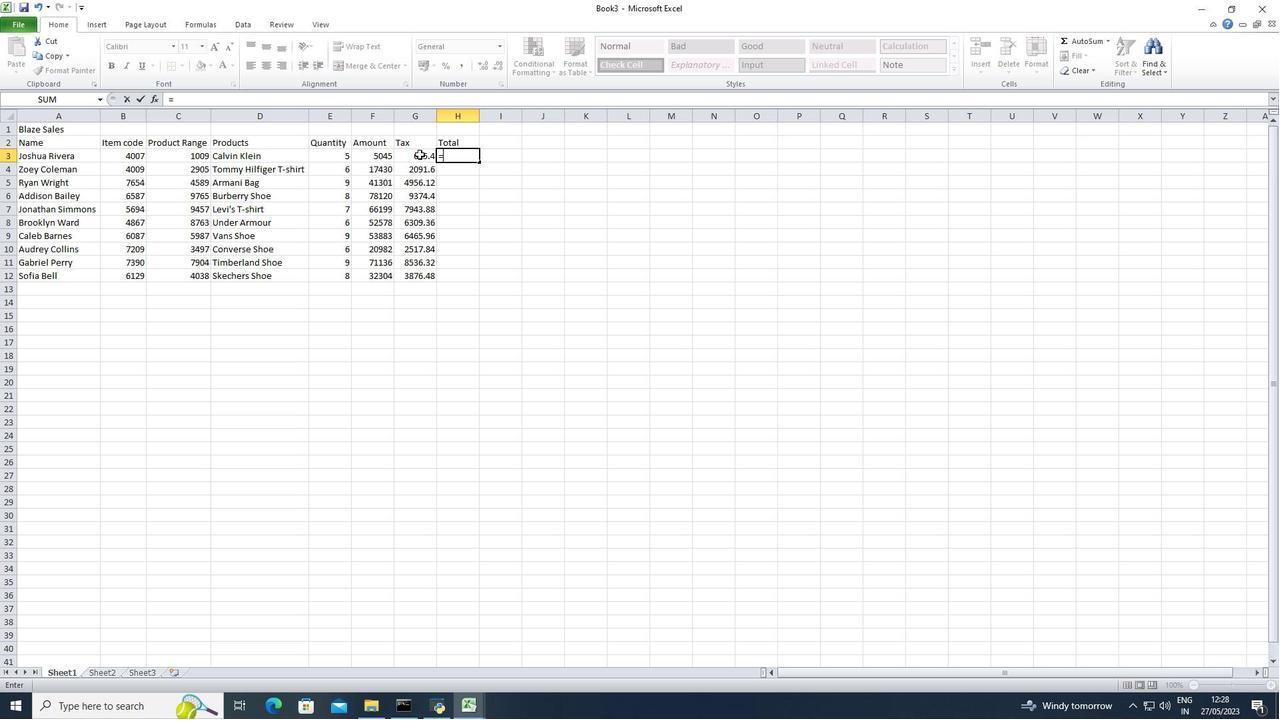 
Action: Mouse moved to (381, 154)
Screenshot: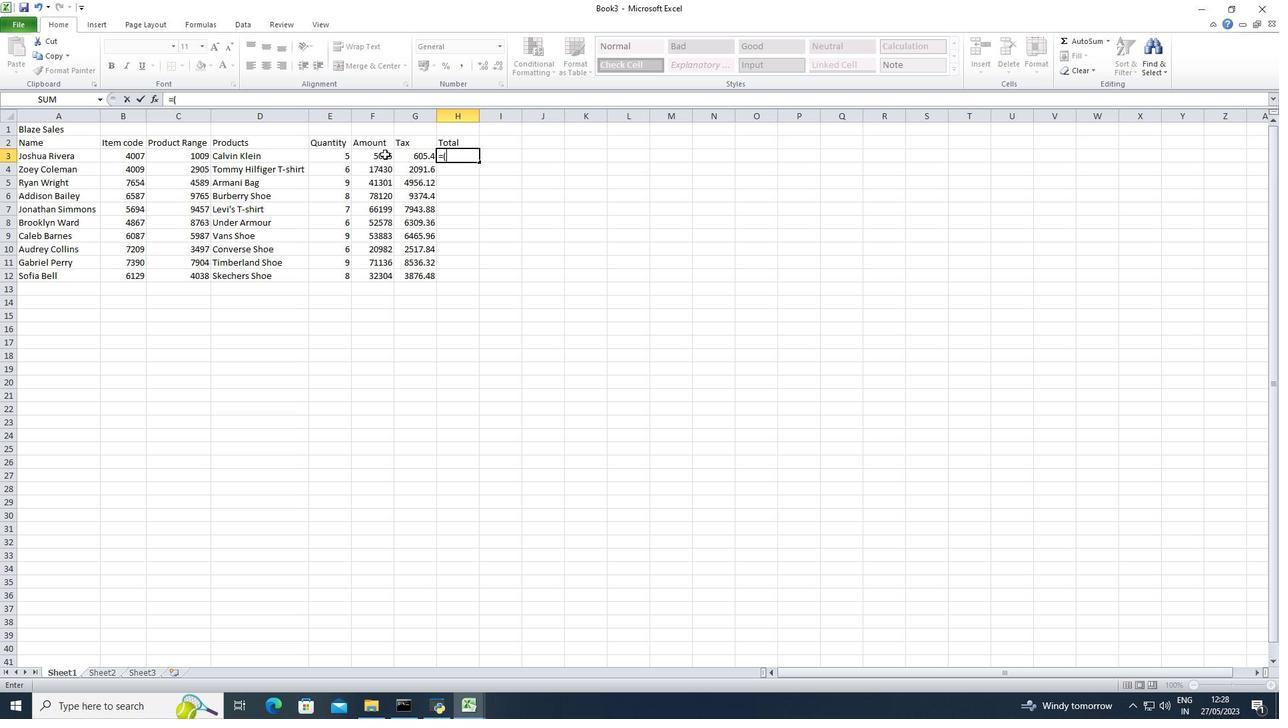 
Action: Mouse pressed left at (381, 154)
Screenshot: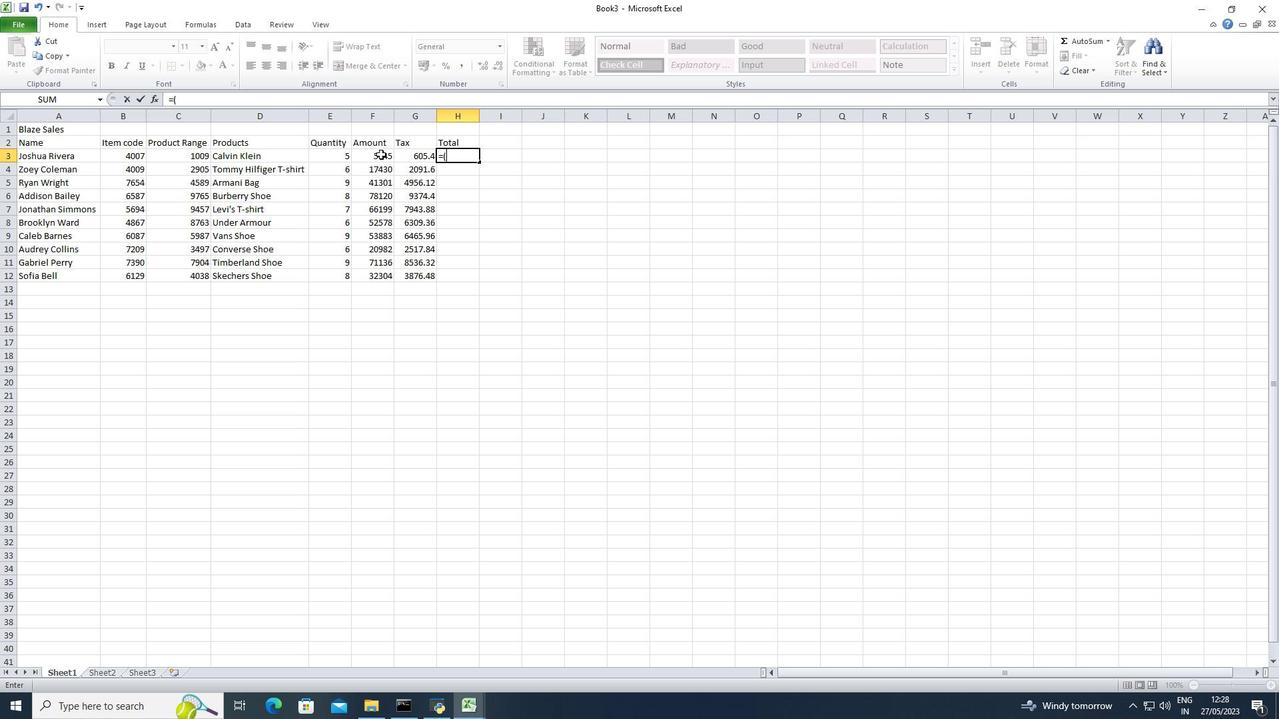 
Action: Key pressed <Key.shift><Key.shift><Key.shift><Key.shift><Key.shift><Key.shift><Key.shift><Key.shift><Key.shift><Key.shift><Key.shift><Key.shift><Key.shift><Key.shift><Key.shift><Key.shift><Key.shift><Key.shift><Key.shift><Key.shift><Key.shift><Key.shift><Key.shift><Key.shift><Key.shift><Key.shift><Key.shift><Key.shift><Key.shift><Key.shift><Key.shift><Key.shift><Key.shift><Key.shift><Key.shift><Key.shift><Key.shift><Key.shift><Key.shift><Key.shift><Key.shift><Key.shift><Key.shift><Key.shift><Key.shift><Key.shift><Key.shift><Key.shift><Key.shift><Key.shift><Key.shift><Key.shift><Key.shift><Key.shift><Key.shift><Key.shift><Key.shift><Key.shift><Key.shift><Key.shift><Key.shift><Key.shift><Key.shift><Key.shift><Key.shift><Key.shift><Key.shift><Key.shift>+
Screenshot: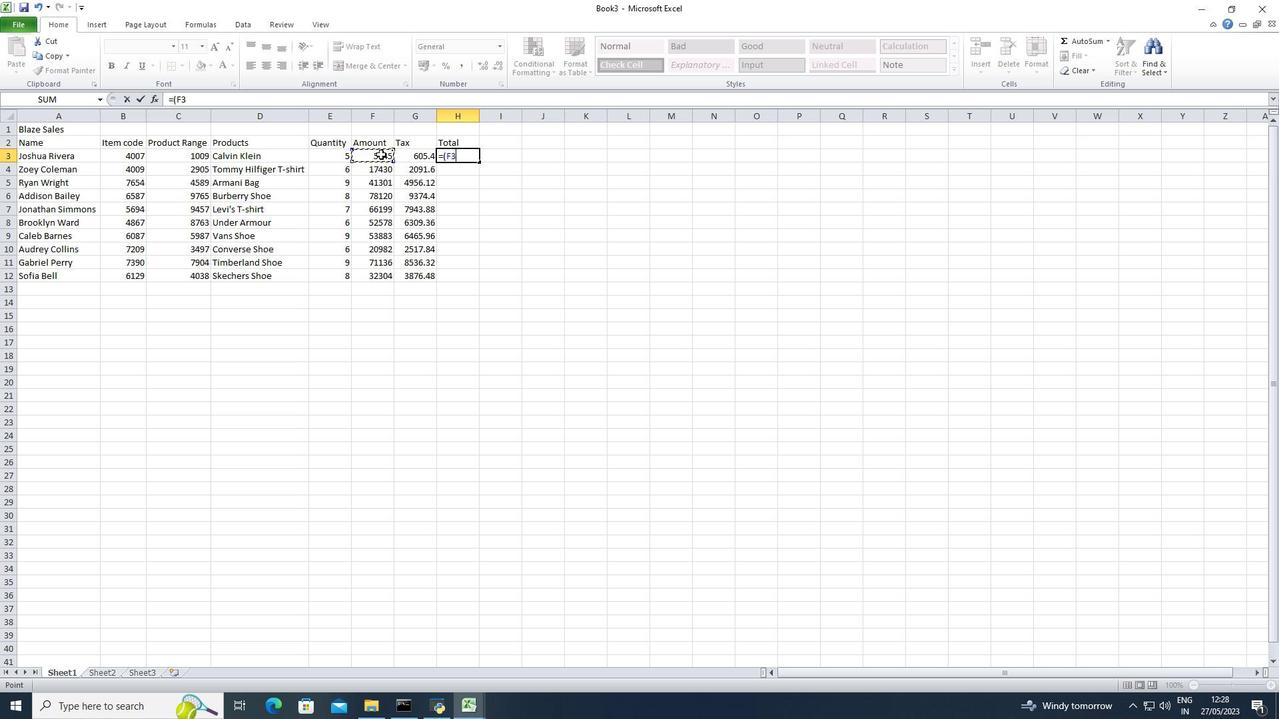 
Action: Mouse moved to (421, 156)
Screenshot: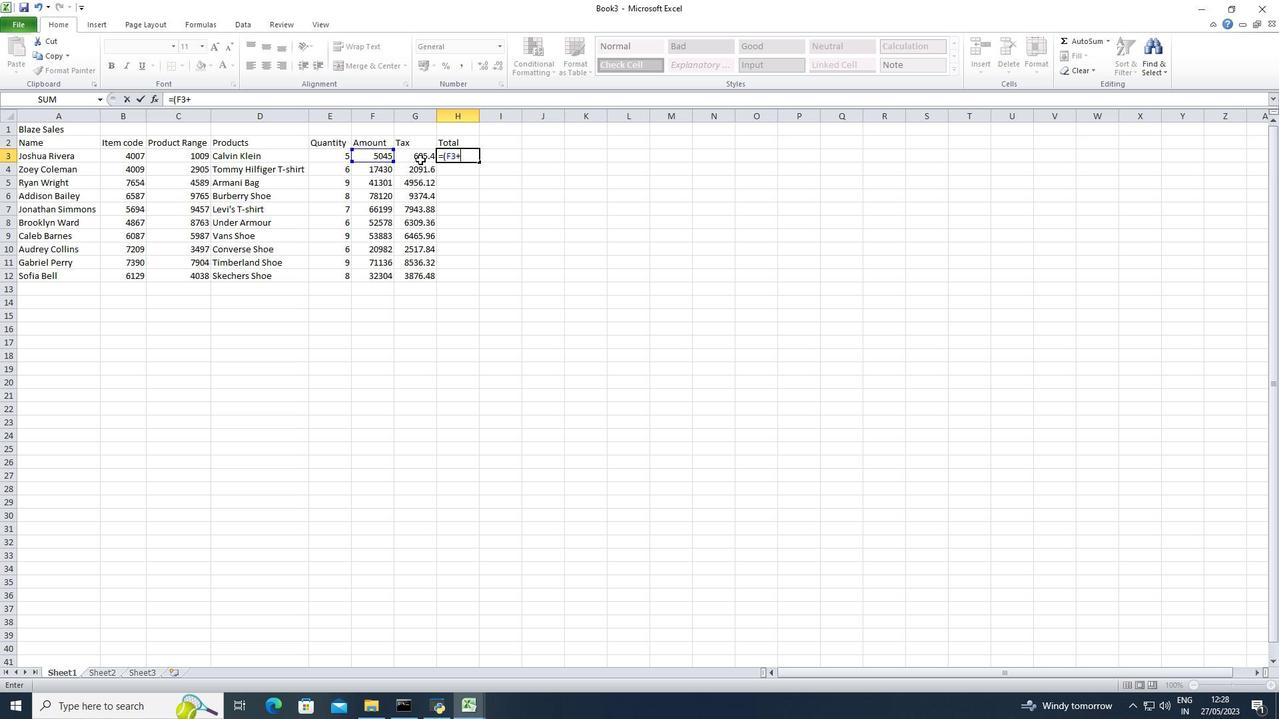 
Action: Mouse pressed left at (421, 156)
Screenshot: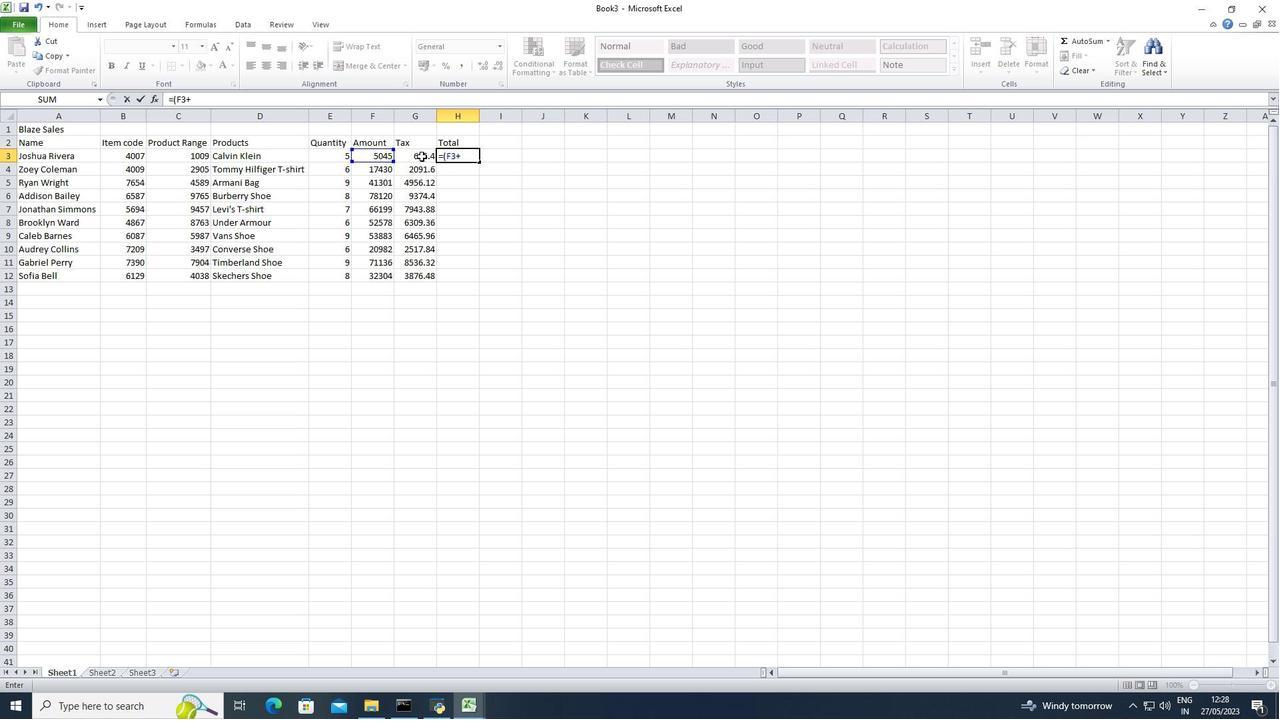 
Action: Key pressed <Key.shift><Key.shift><Key.shift><Key.shift><Key.shift>)<Key.enter>
Screenshot: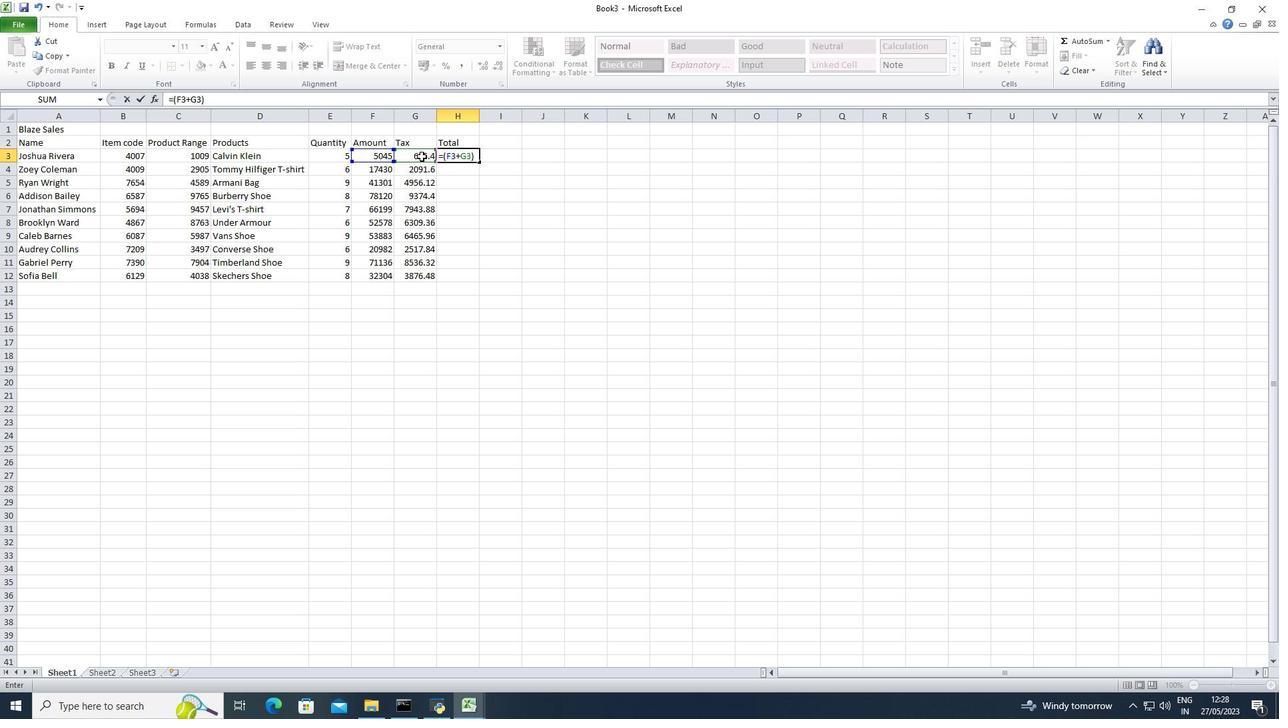 
Action: Mouse moved to (451, 156)
Screenshot: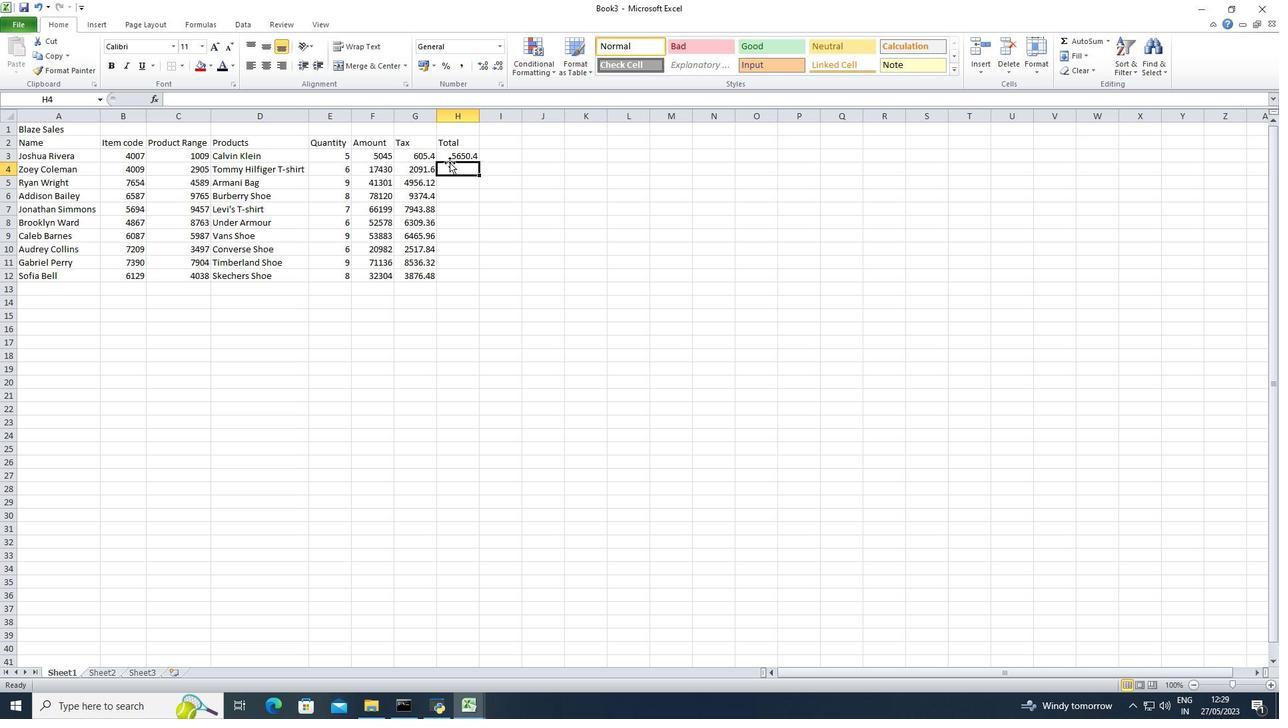 
Action: Mouse pressed left at (451, 156)
Screenshot: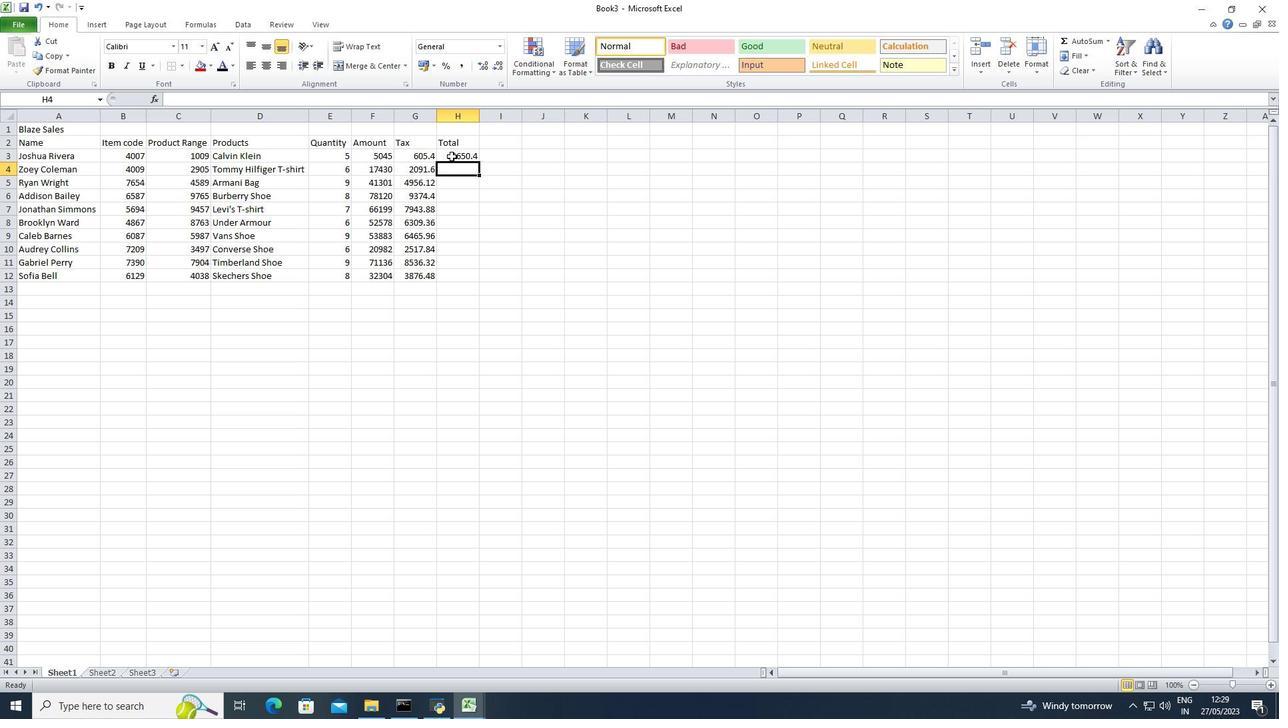
Action: Mouse moved to (480, 164)
Screenshot: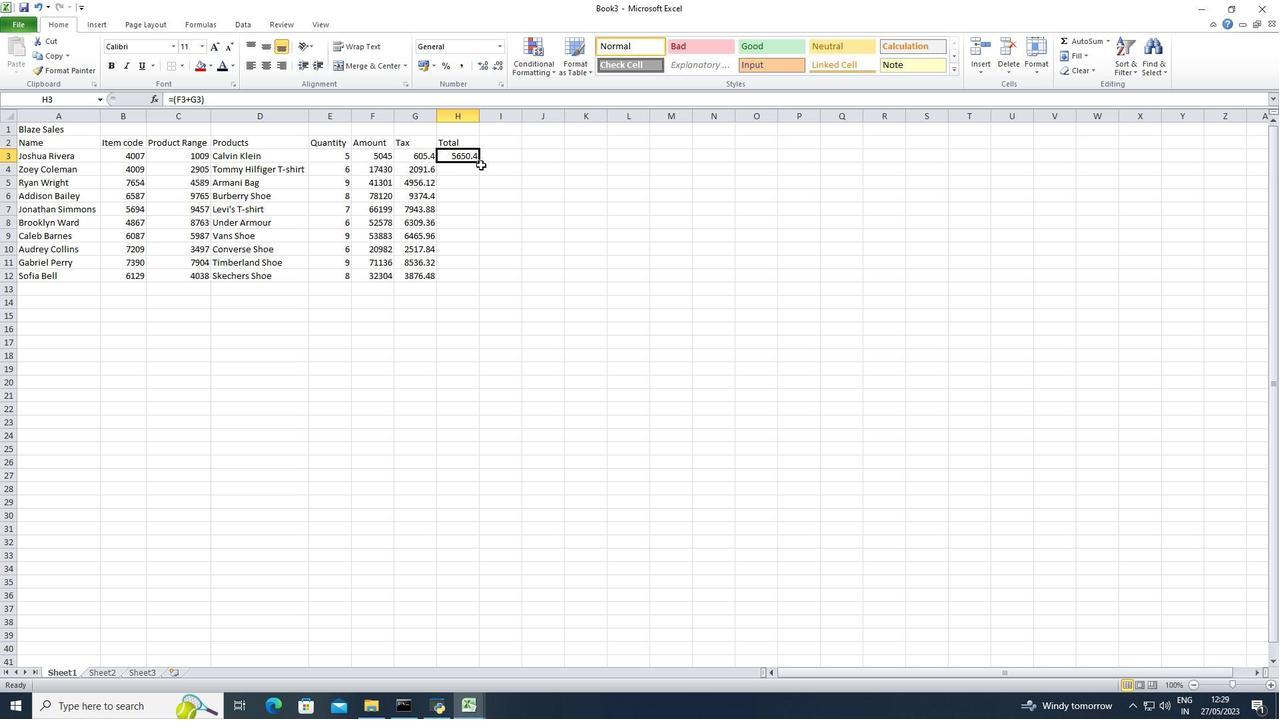 
Action: Mouse pressed left at (480, 164)
Screenshot: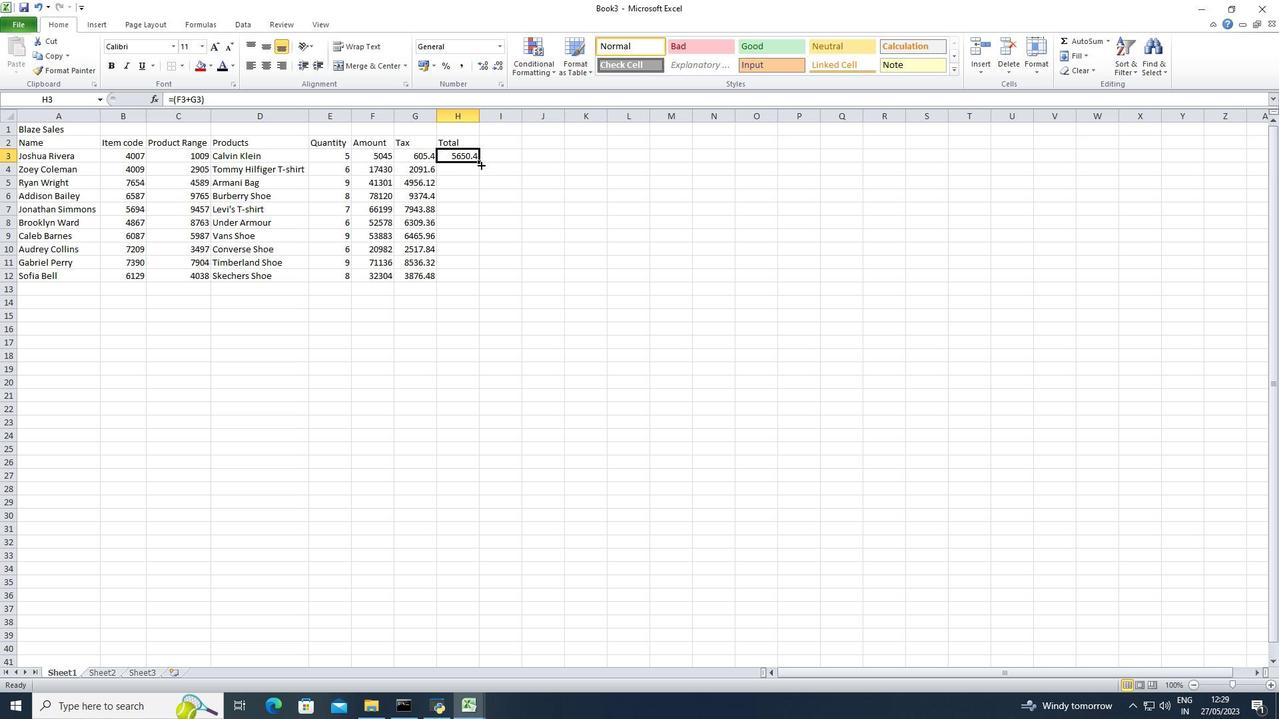 
Action: Mouse moved to (479, 161)
Screenshot: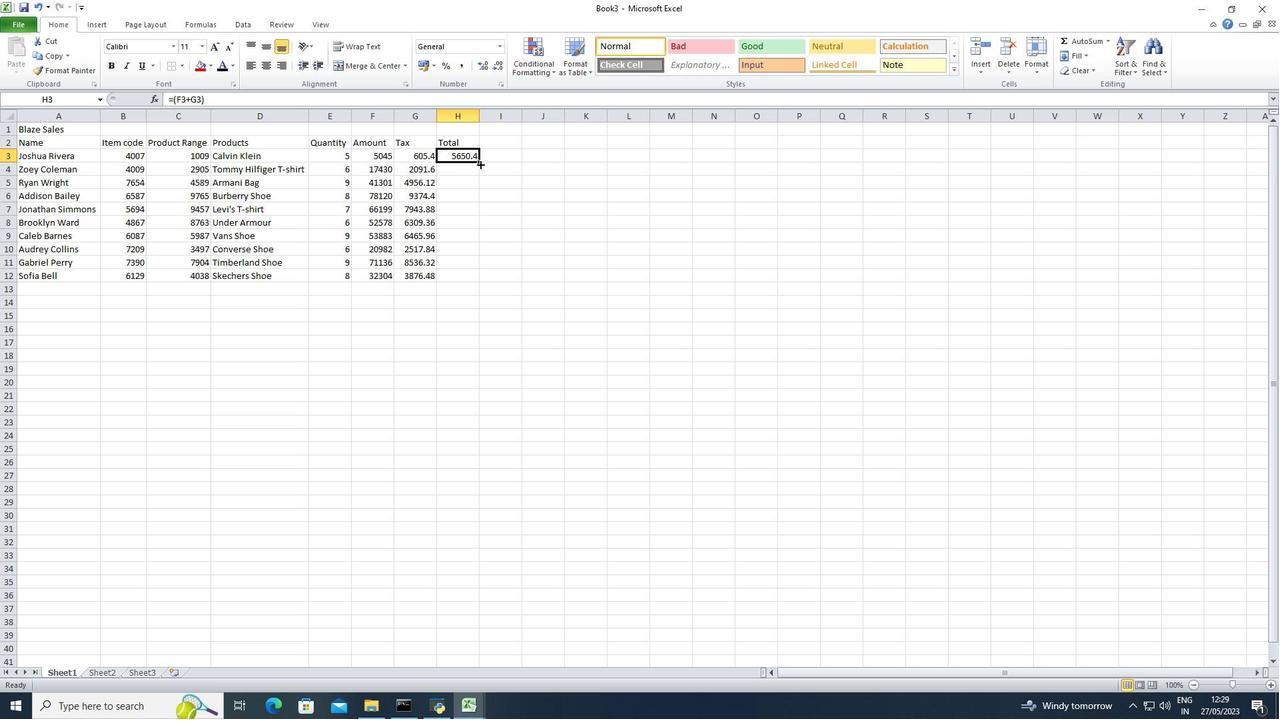 
Action: Mouse pressed left at (479, 161)
Screenshot: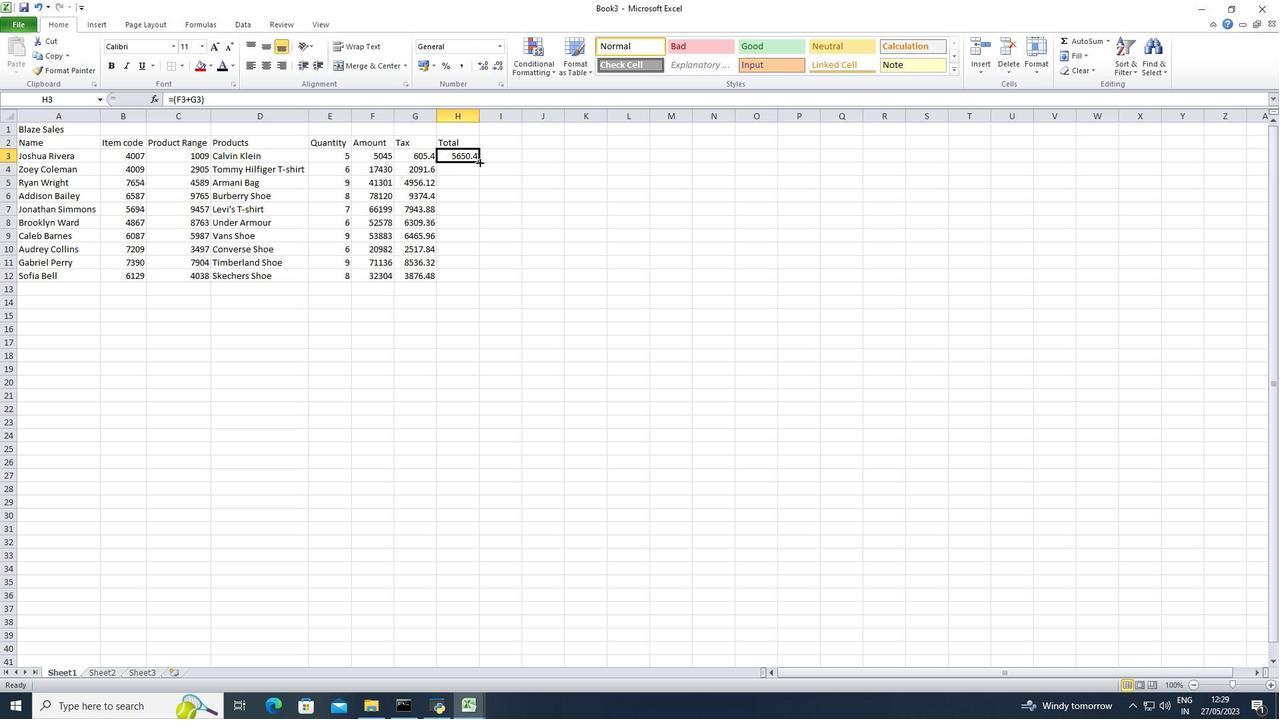 
Action: Mouse moved to (497, 227)
Screenshot: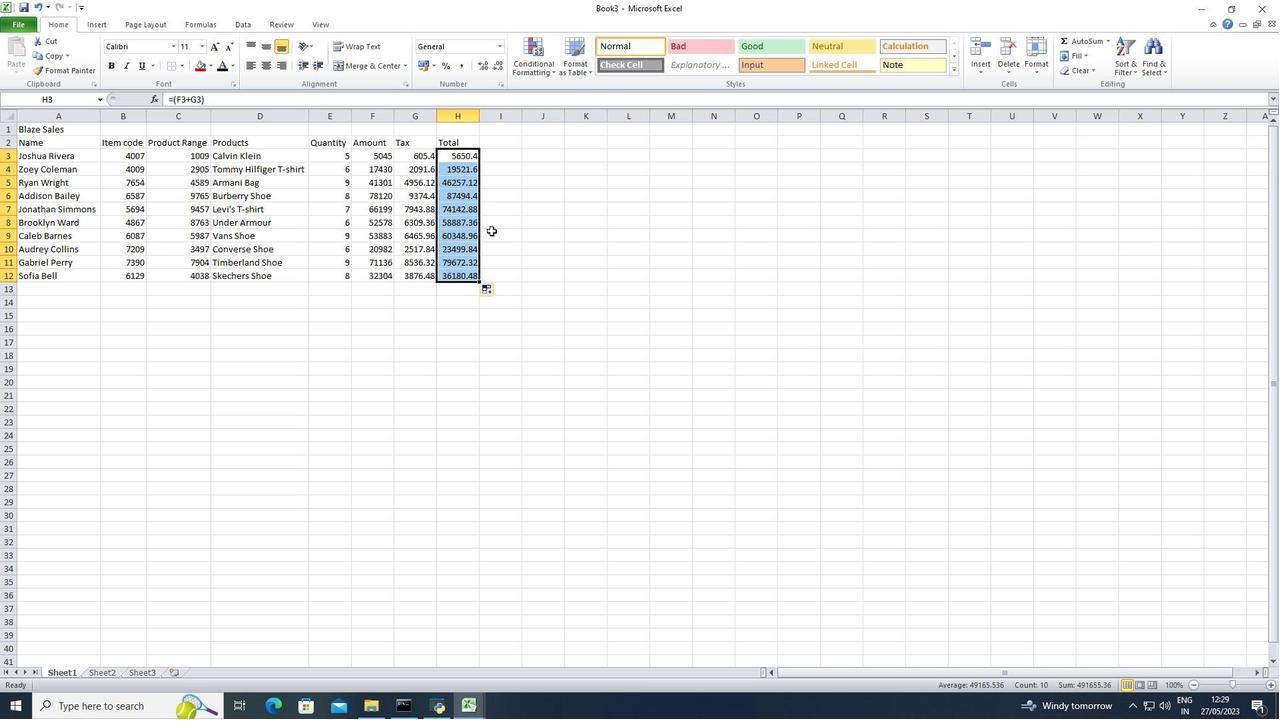 
Action: Mouse pressed left at (497, 227)
Screenshot: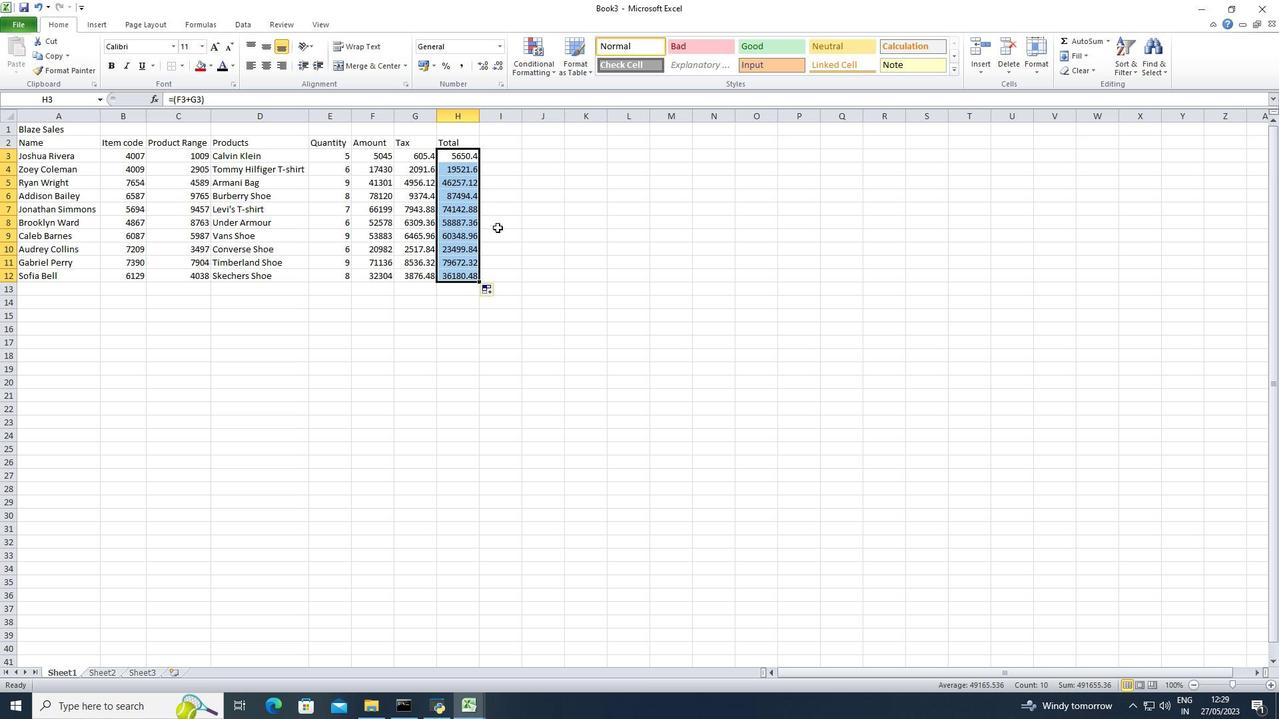 
Action: Mouse moved to (509, 253)
Screenshot: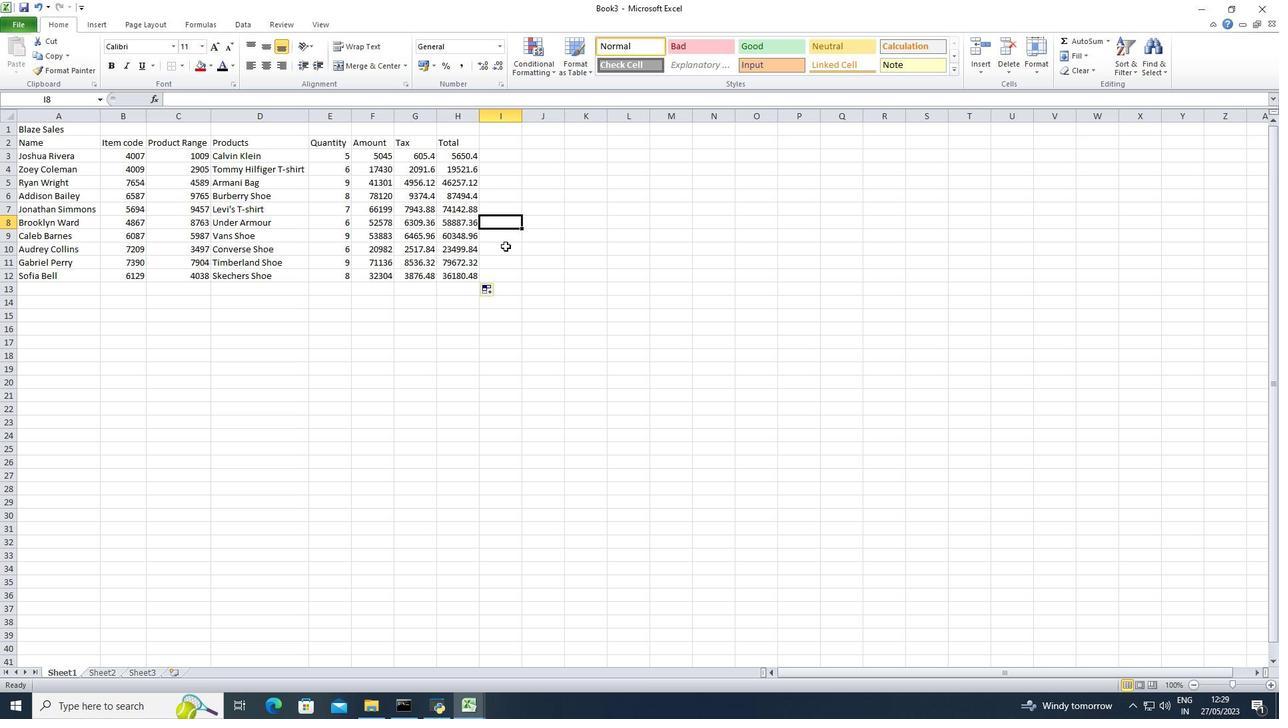 
Action: Mouse pressed left at (509, 253)
Screenshot: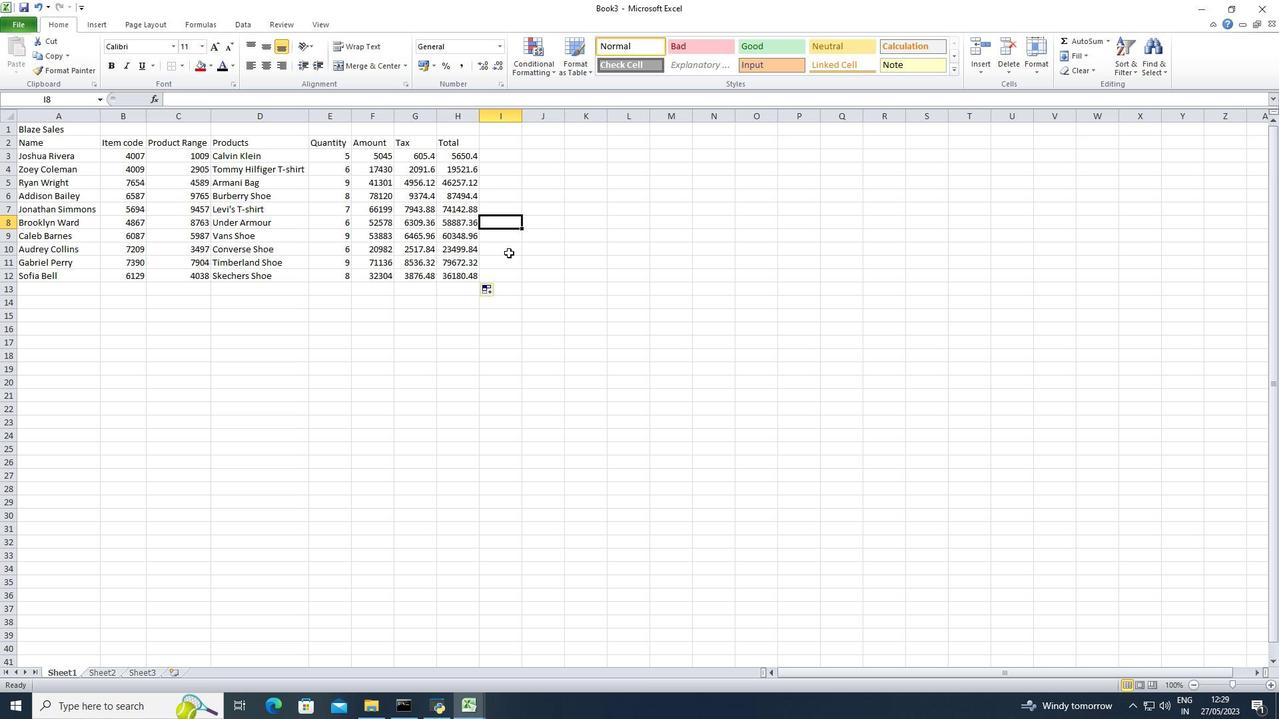
Action: Mouse moved to (513, 263)
Screenshot: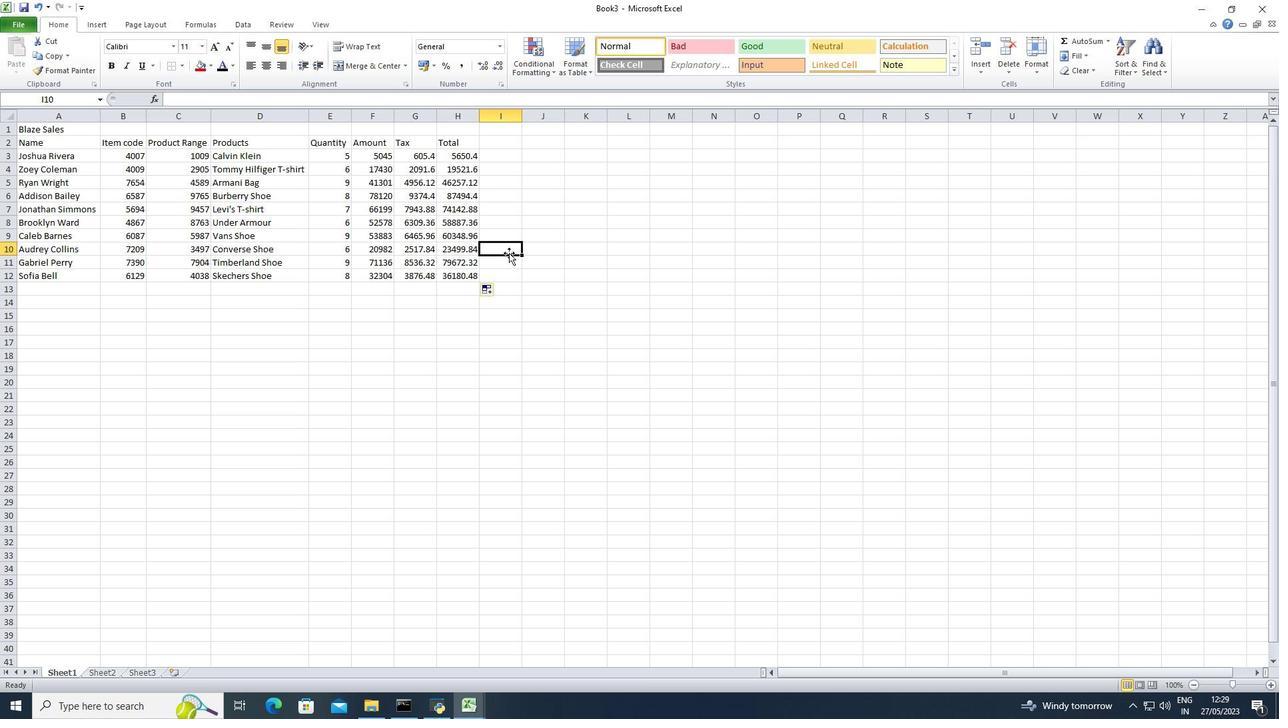 
Action: Mouse pressed left at (513, 263)
Screenshot: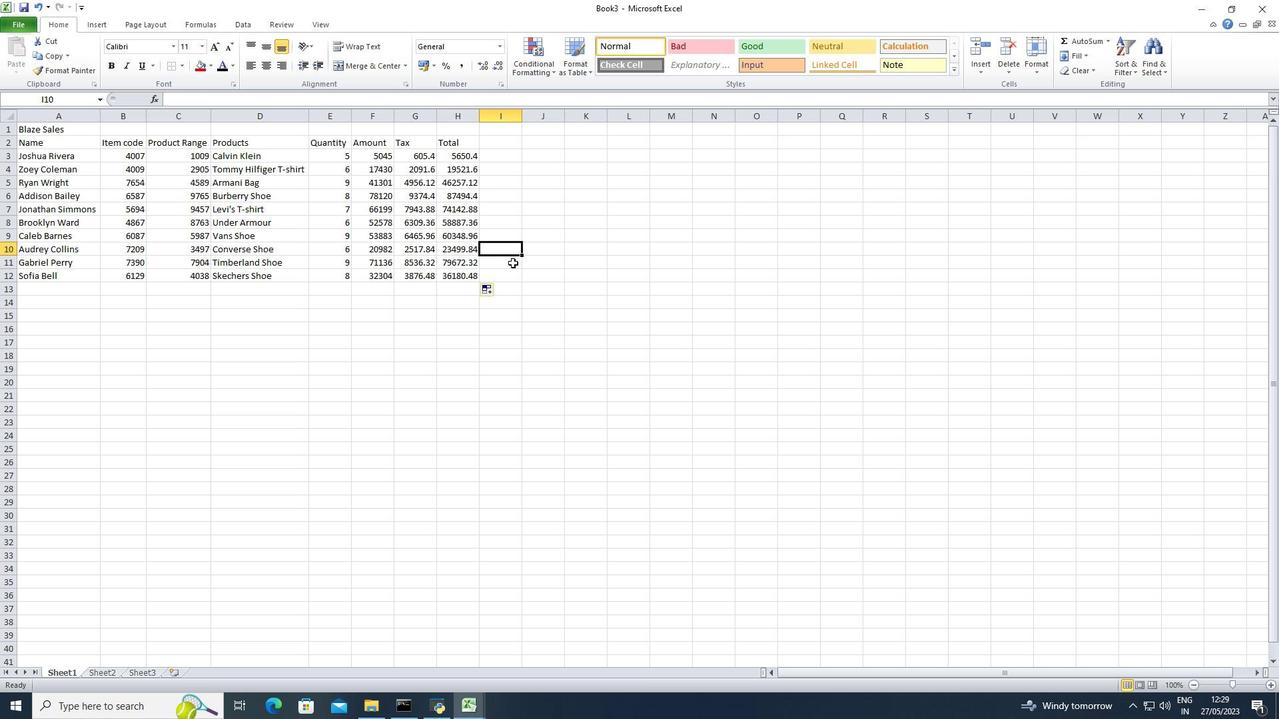 
Action: Mouse moved to (24, 22)
Screenshot: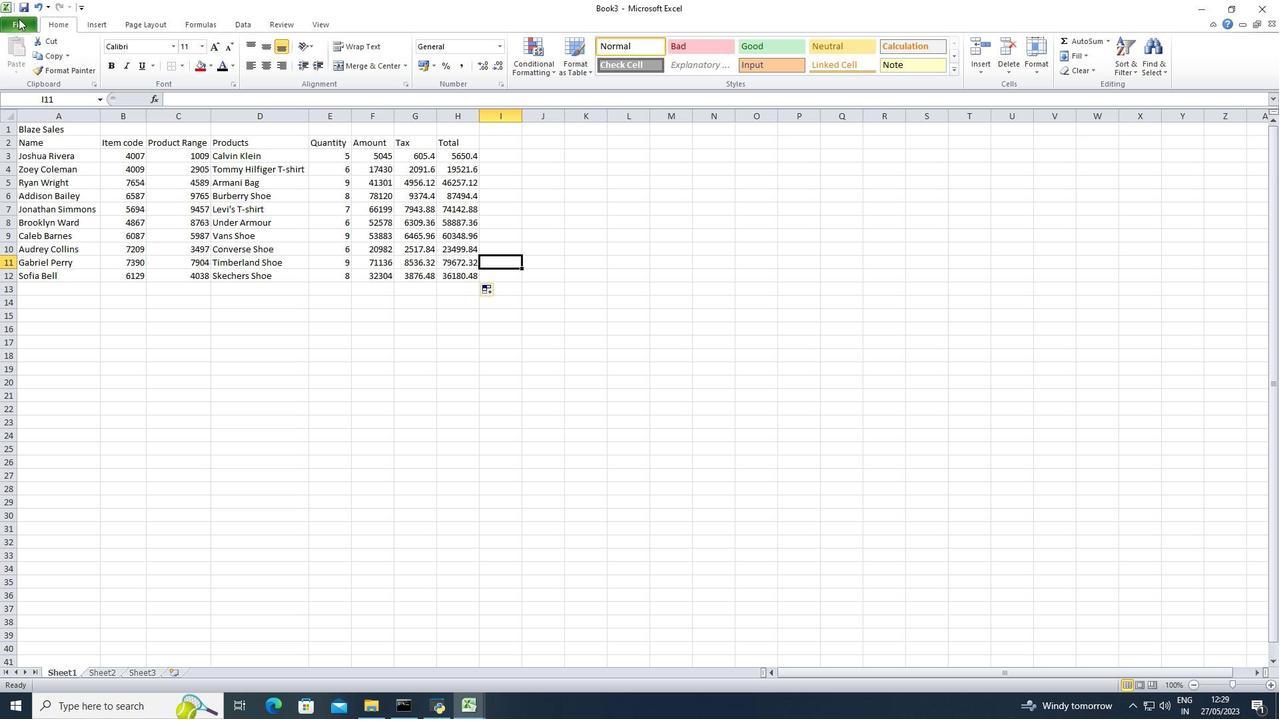 
Action: Mouse pressed left at (24, 22)
Screenshot: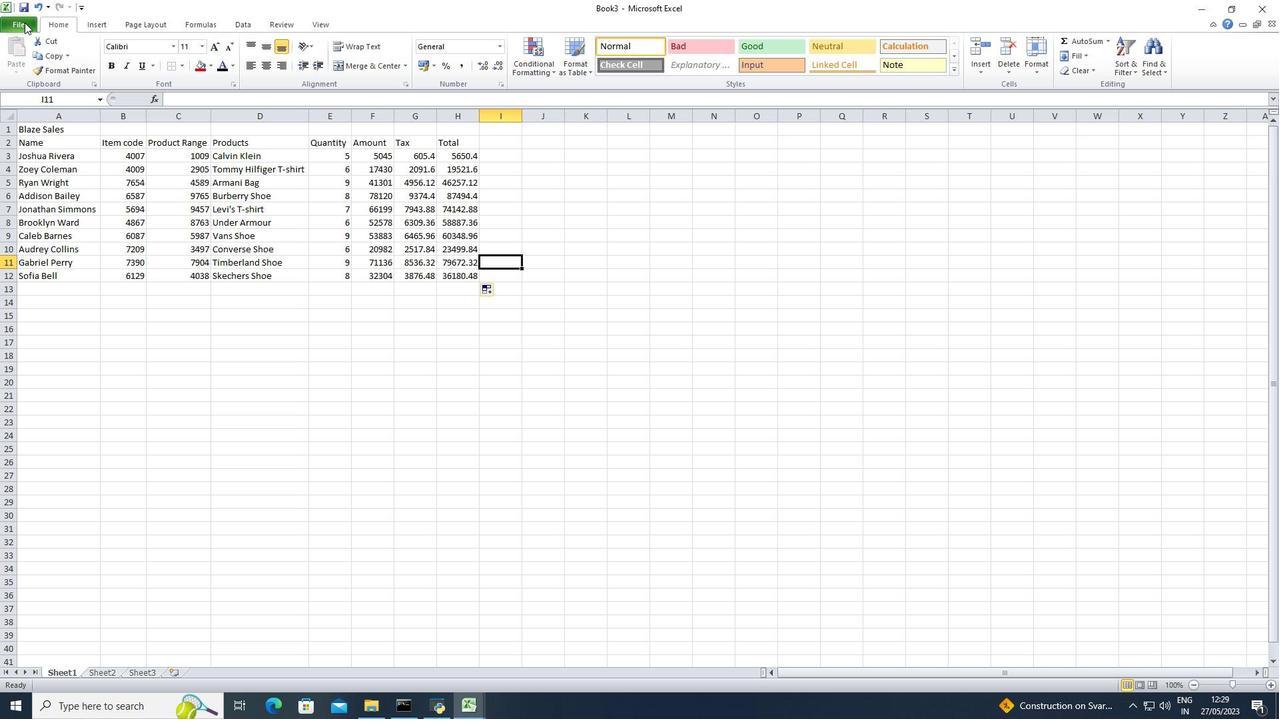 
Action: Mouse moved to (35, 41)
Screenshot: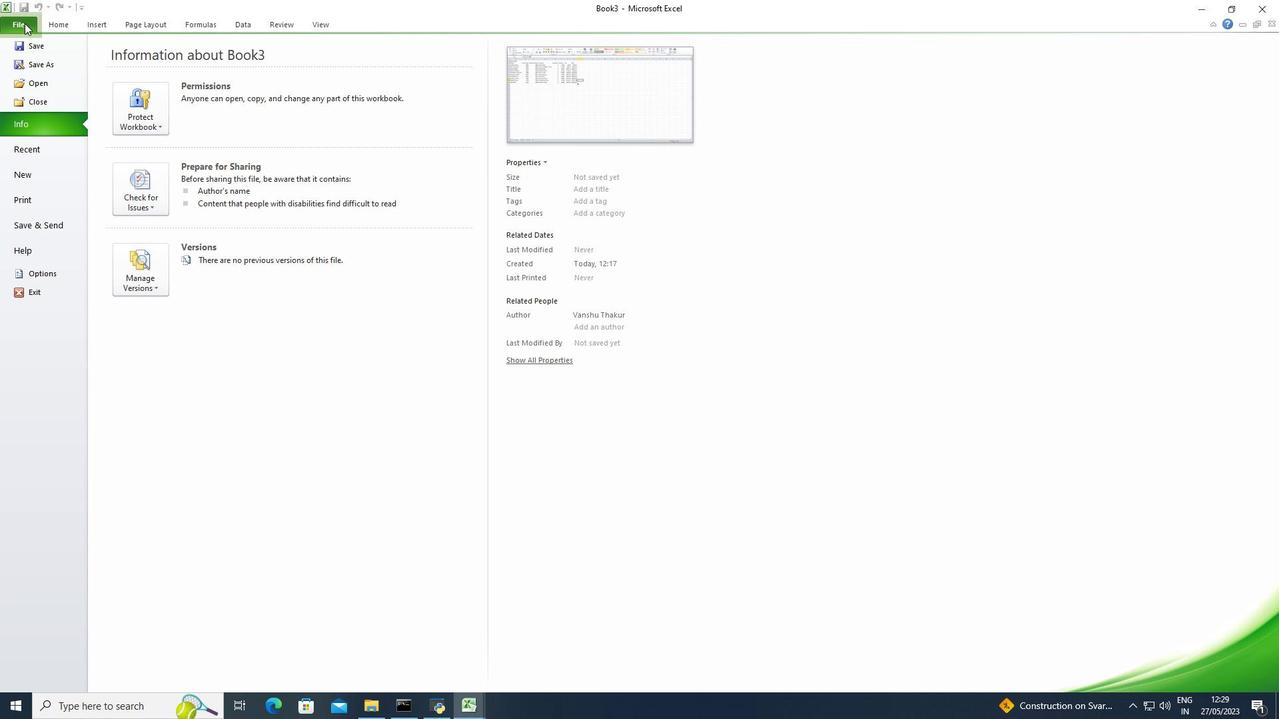 
Action: Mouse pressed left at (35, 41)
Screenshot: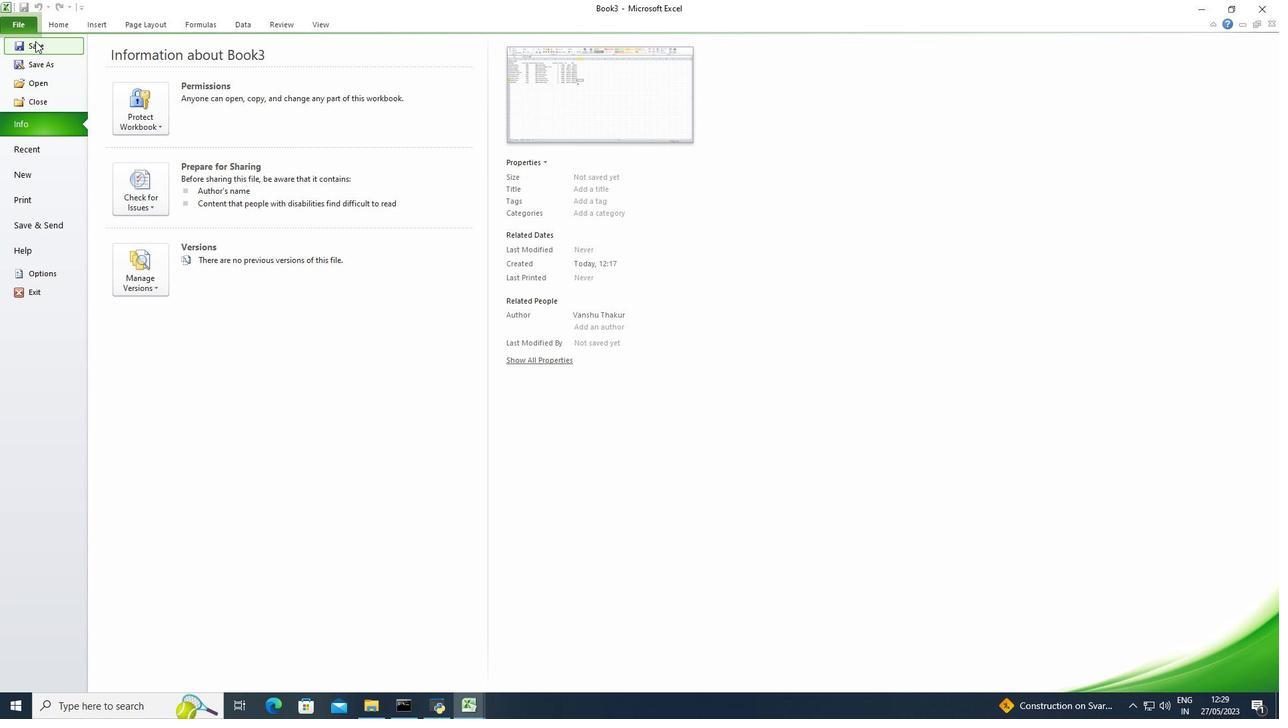 
Action: Key pressed <Key.shift>Blaze<Key.space>sales<Key.space><Key.shift>Review
Screenshot: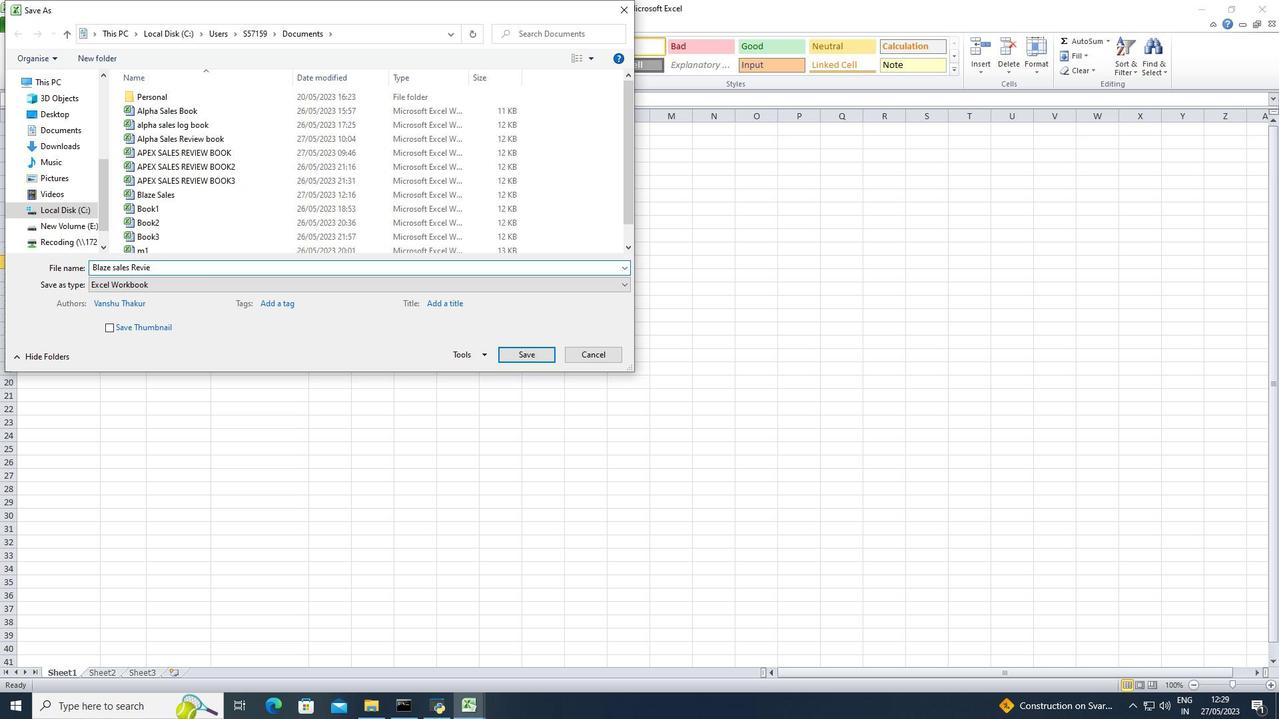 
Action: Mouse moved to (531, 352)
Screenshot: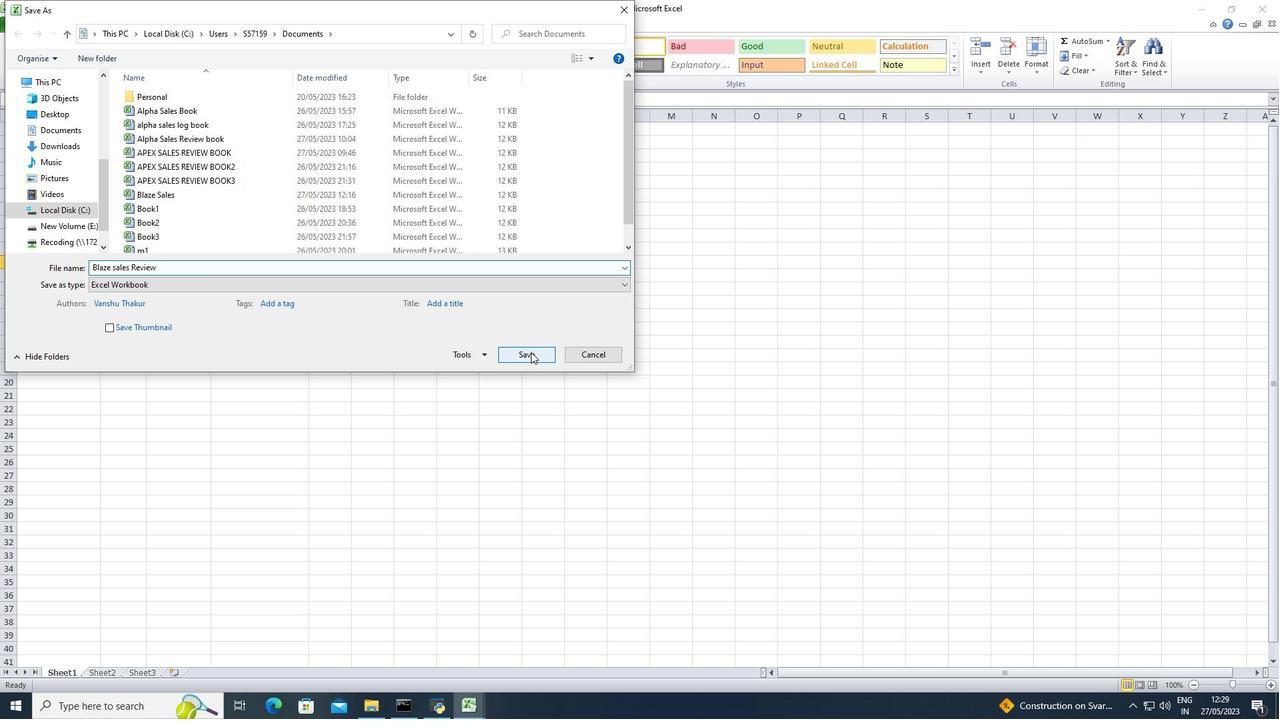 
Action: Mouse pressed left at (531, 352)
Screenshot: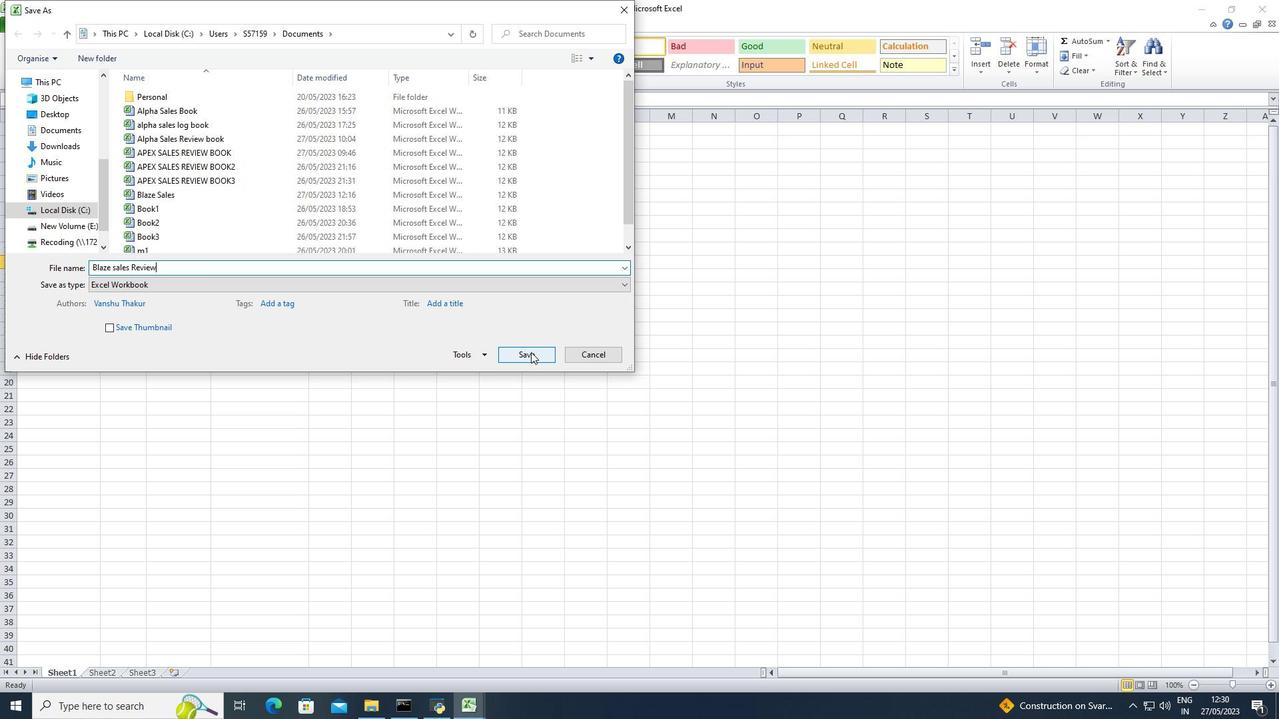 
Action: Mouse moved to (189, 193)
Screenshot: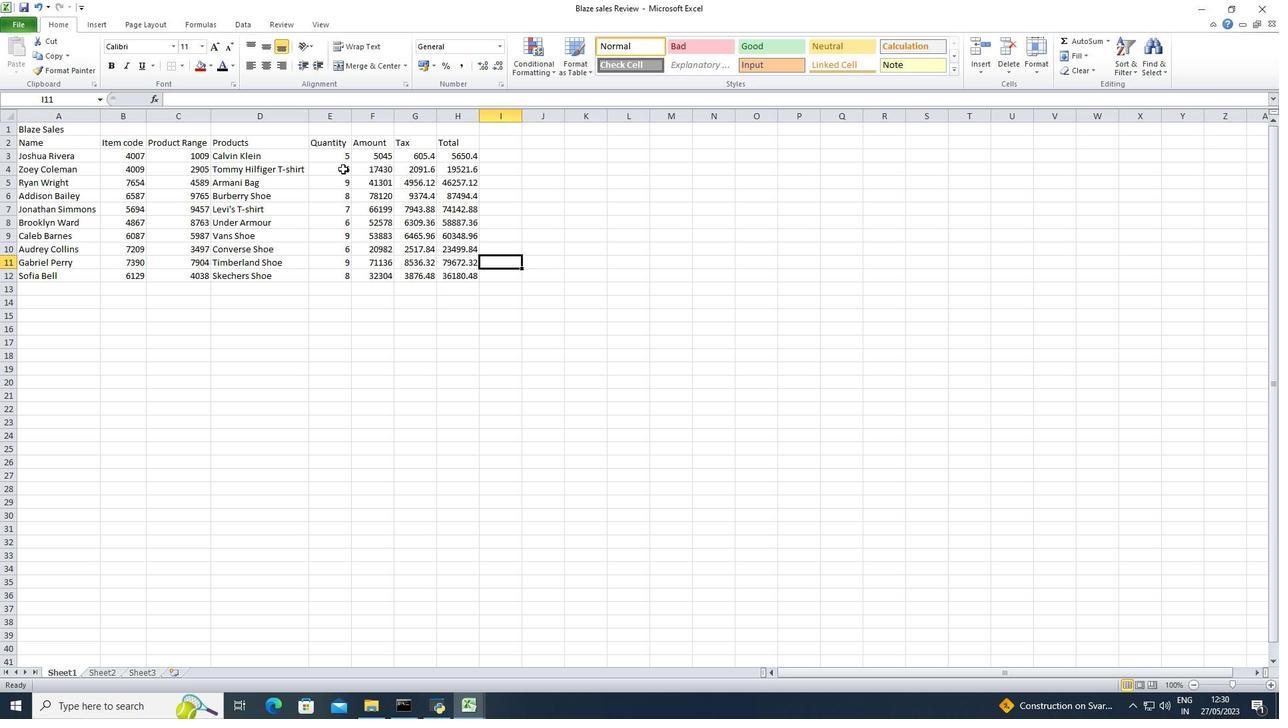 
